 Task: For heading Use Amatic SC with red colour.  font size for heading26,  'Change the font style of data to'Amatic SC and font size to 18,  Change the alignment of both headline & data to Align right In the sheet   Spark Sales log   book
Action: Mouse pressed left at (87, 161)
Screenshot: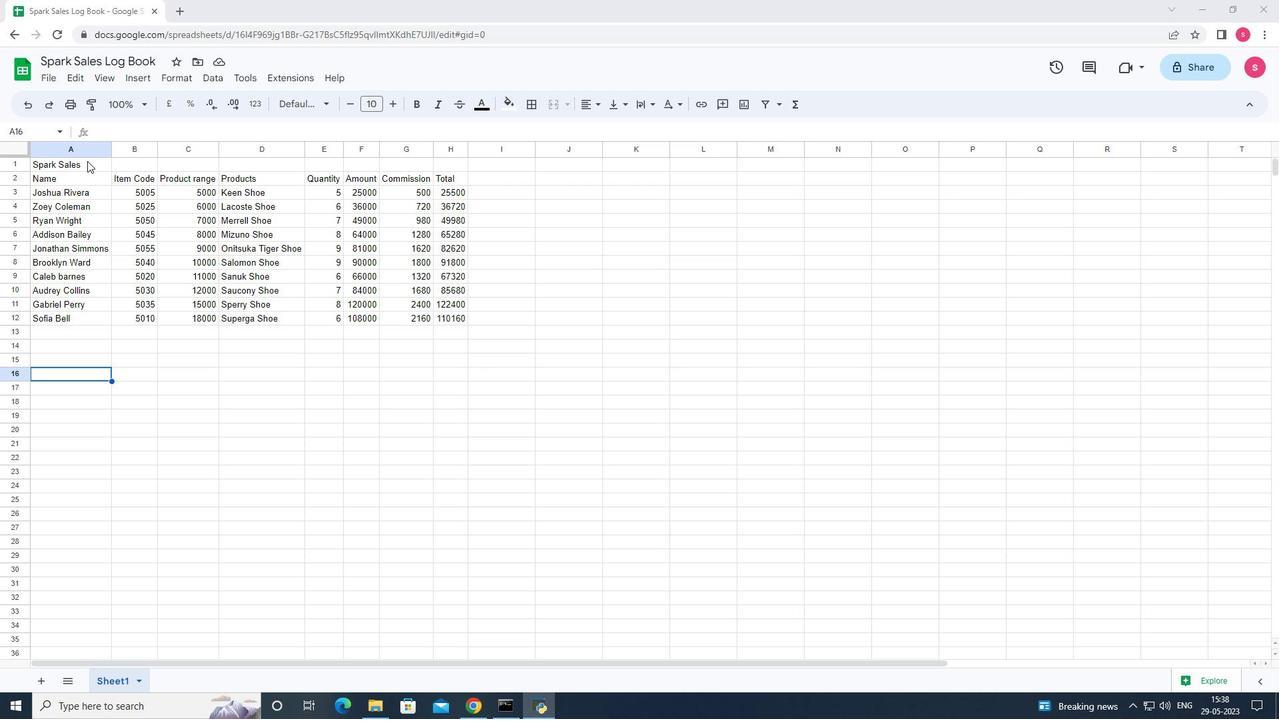
Action: Mouse moved to (325, 109)
Screenshot: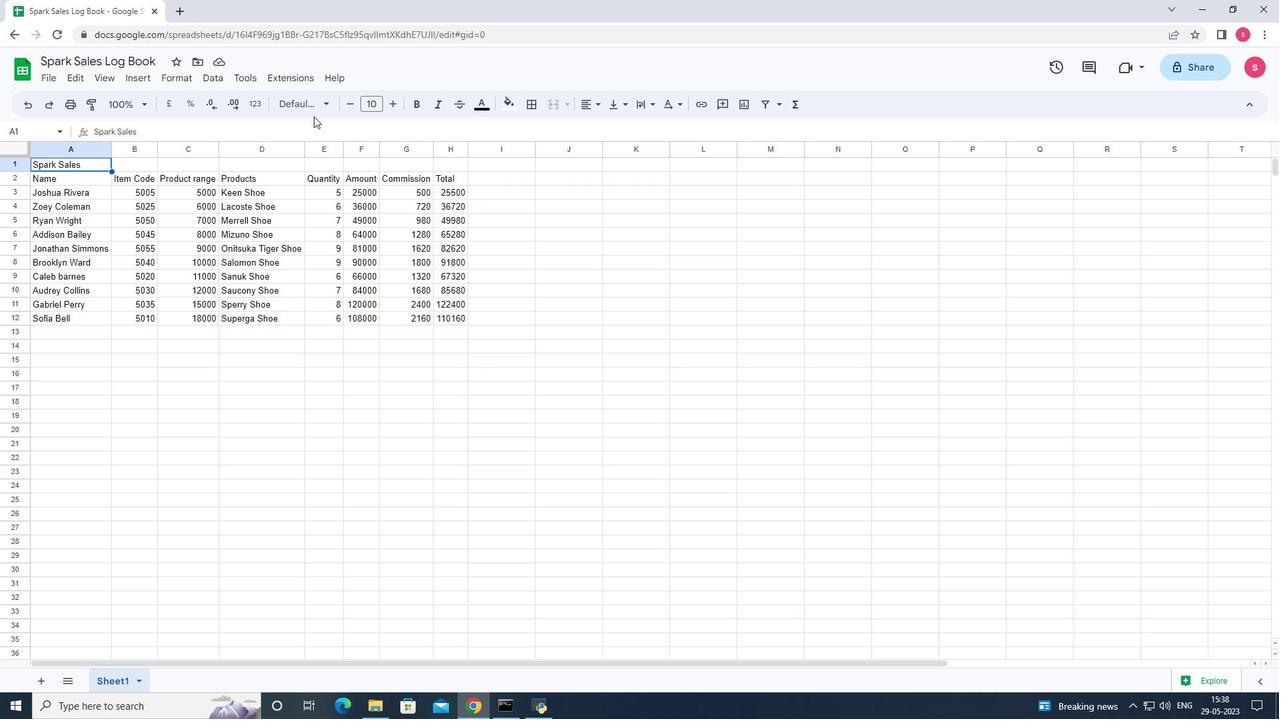 
Action: Mouse pressed left at (325, 109)
Screenshot: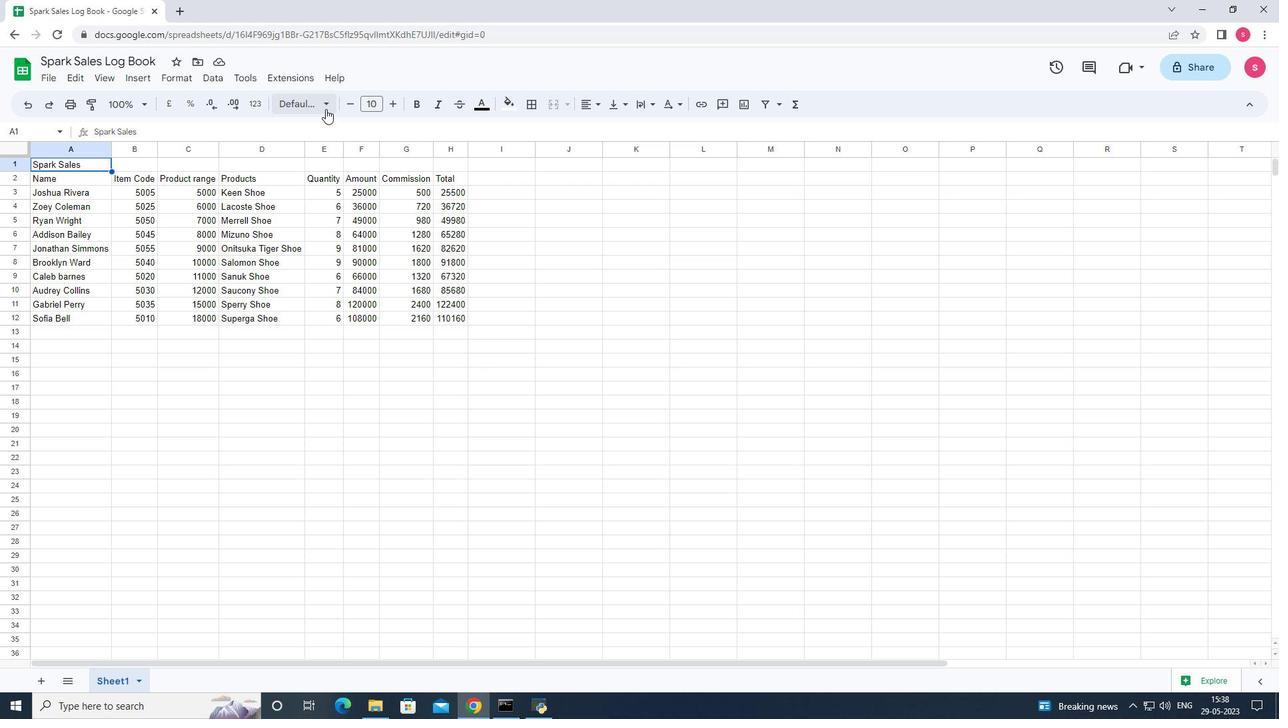 
Action: Mouse moved to (315, 312)
Screenshot: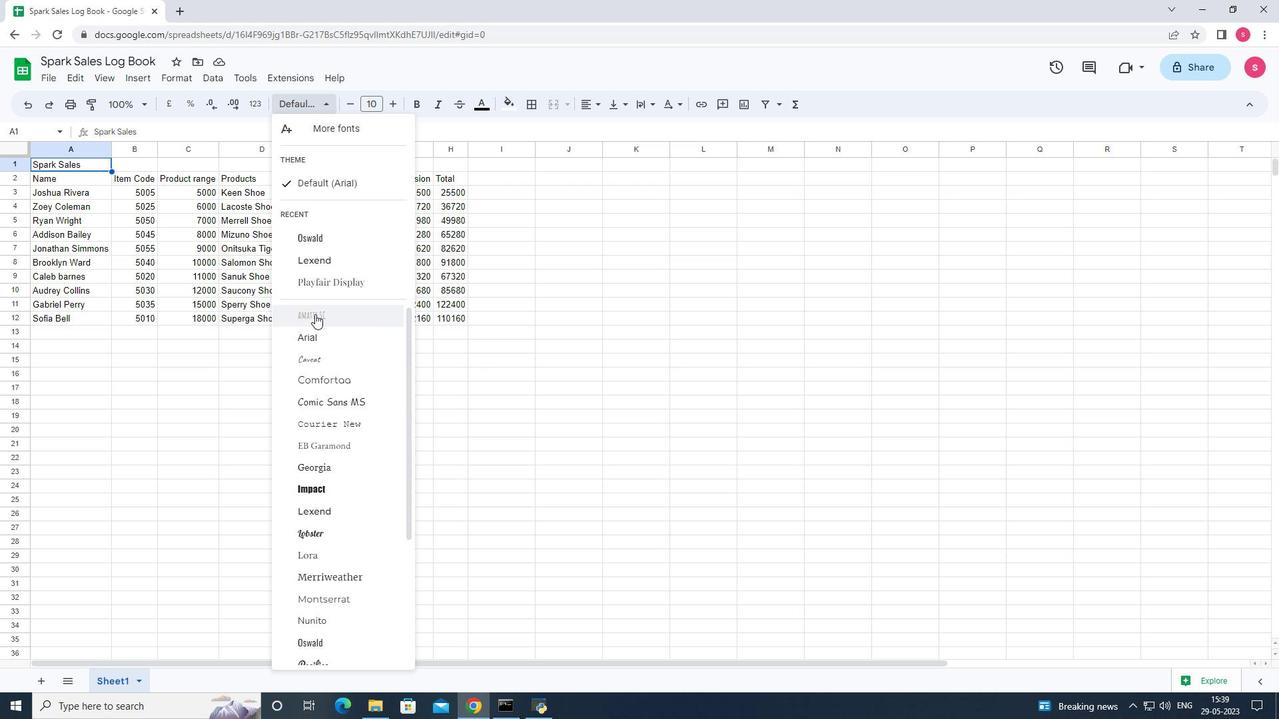 
Action: Mouse scrolled (315, 313) with delta (0, 0)
Screenshot: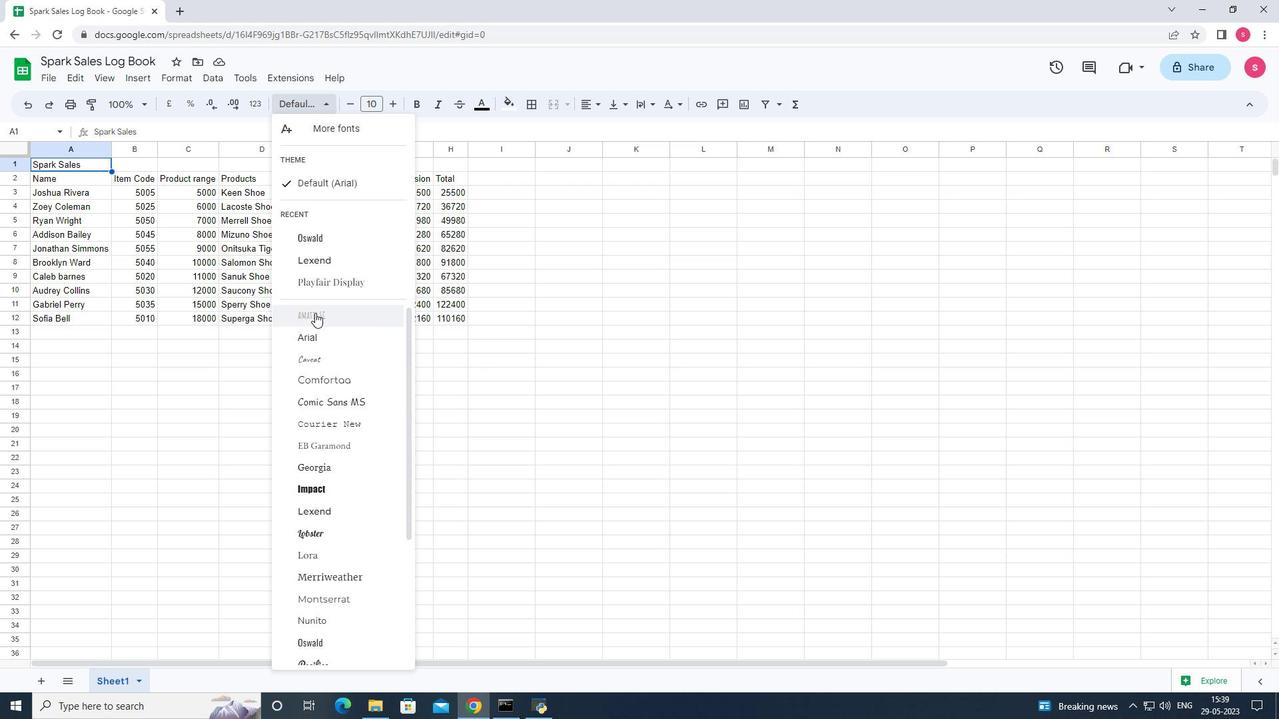 
Action: Mouse pressed left at (315, 312)
Screenshot: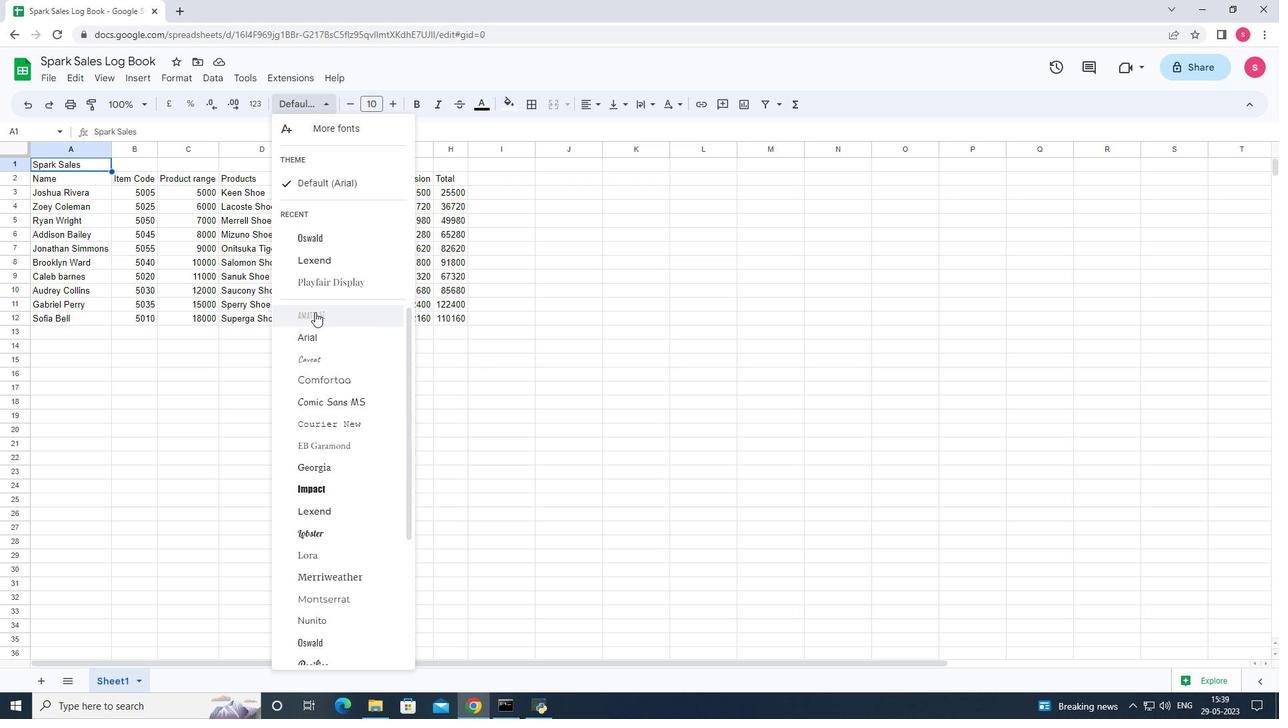 
Action: Mouse moved to (521, 105)
Screenshot: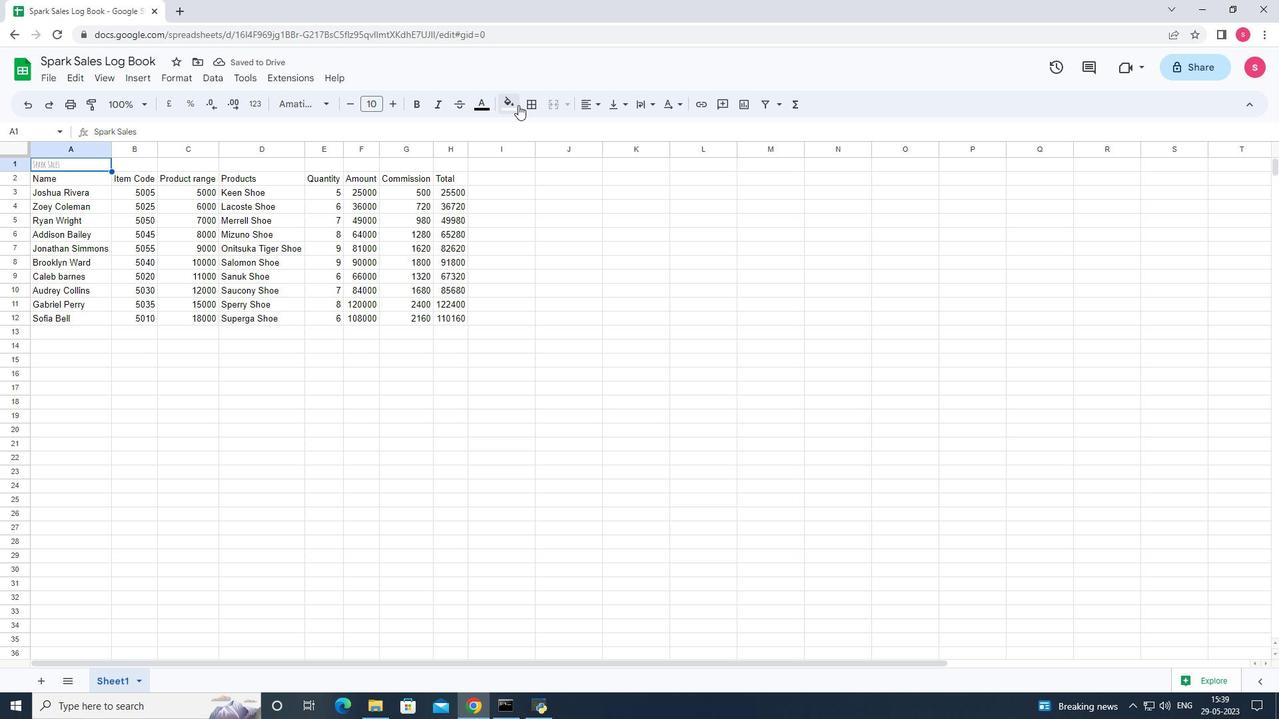
Action: Mouse pressed left at (521, 105)
Screenshot: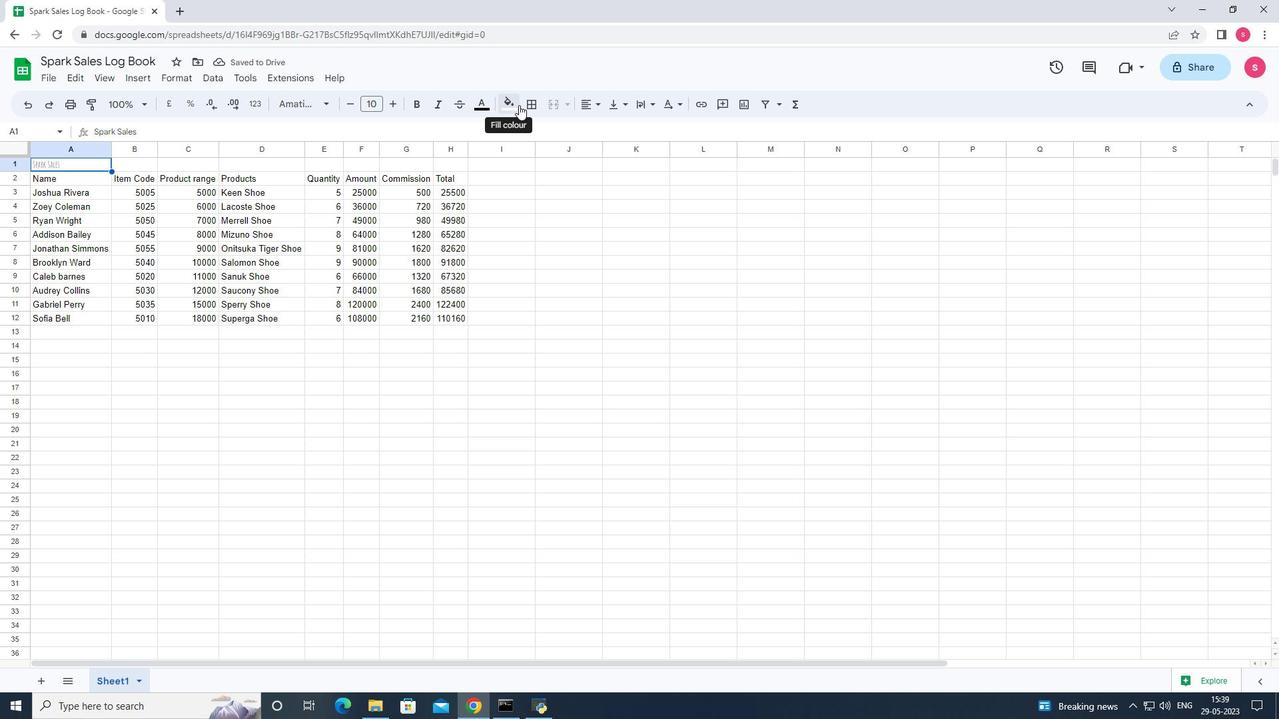 
Action: Mouse moved to (514, 107)
Screenshot: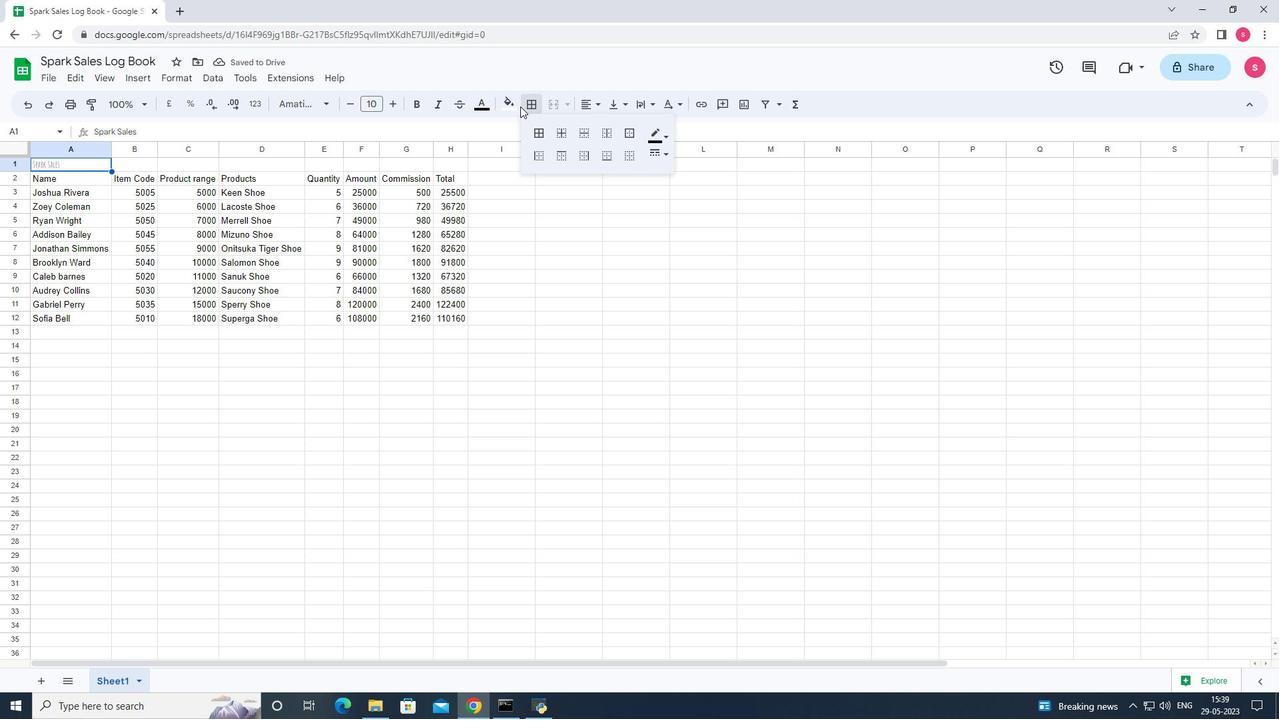 
Action: Mouse pressed left at (514, 107)
Screenshot: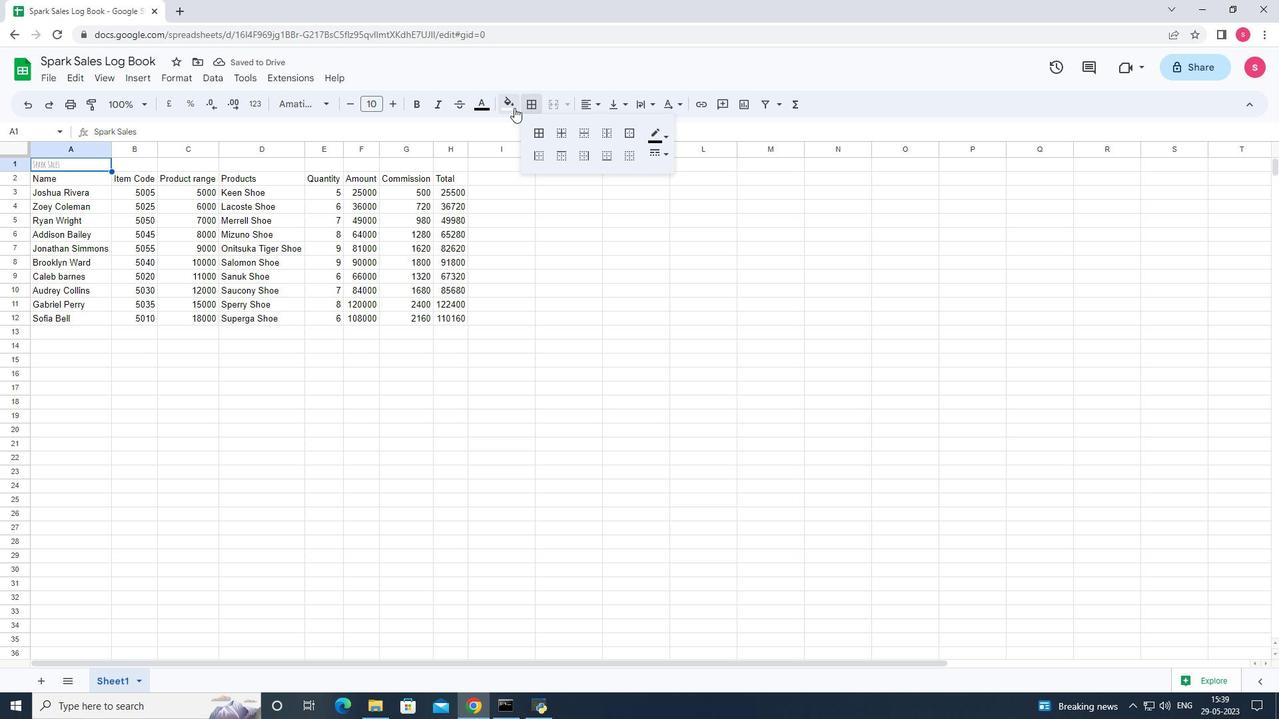 
Action: Mouse moved to (476, 105)
Screenshot: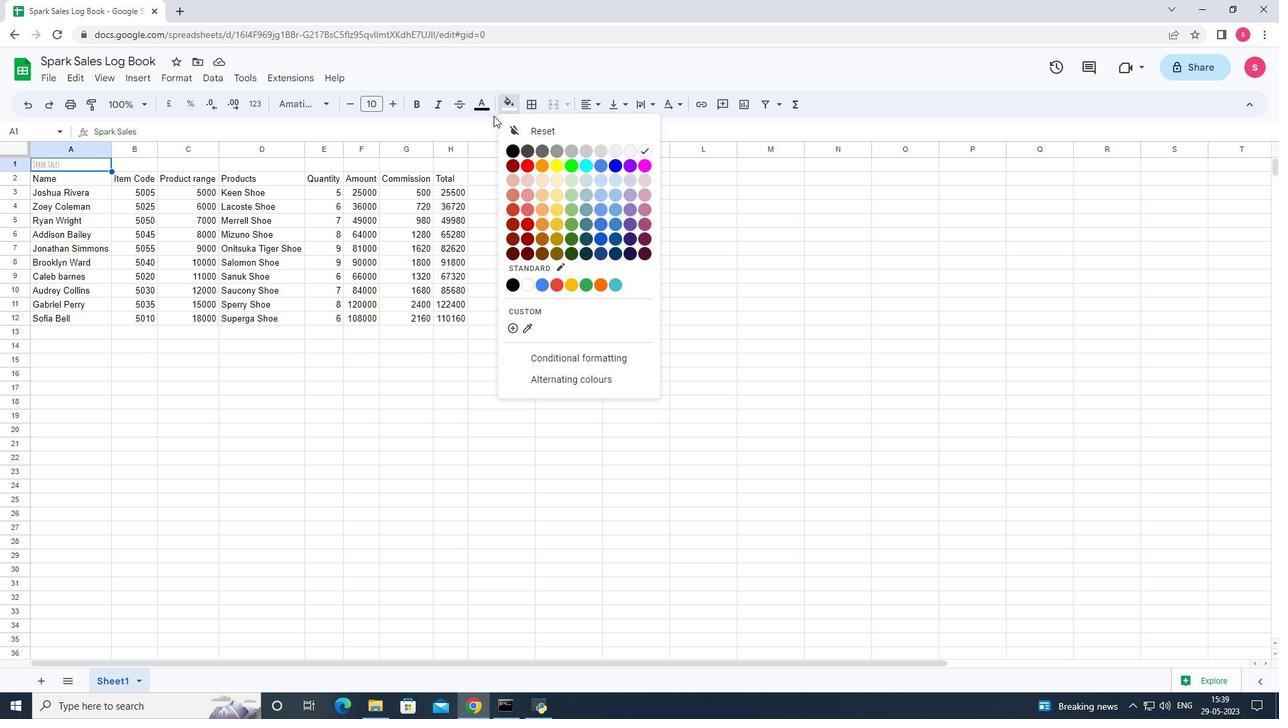 
Action: Mouse pressed left at (476, 105)
Screenshot: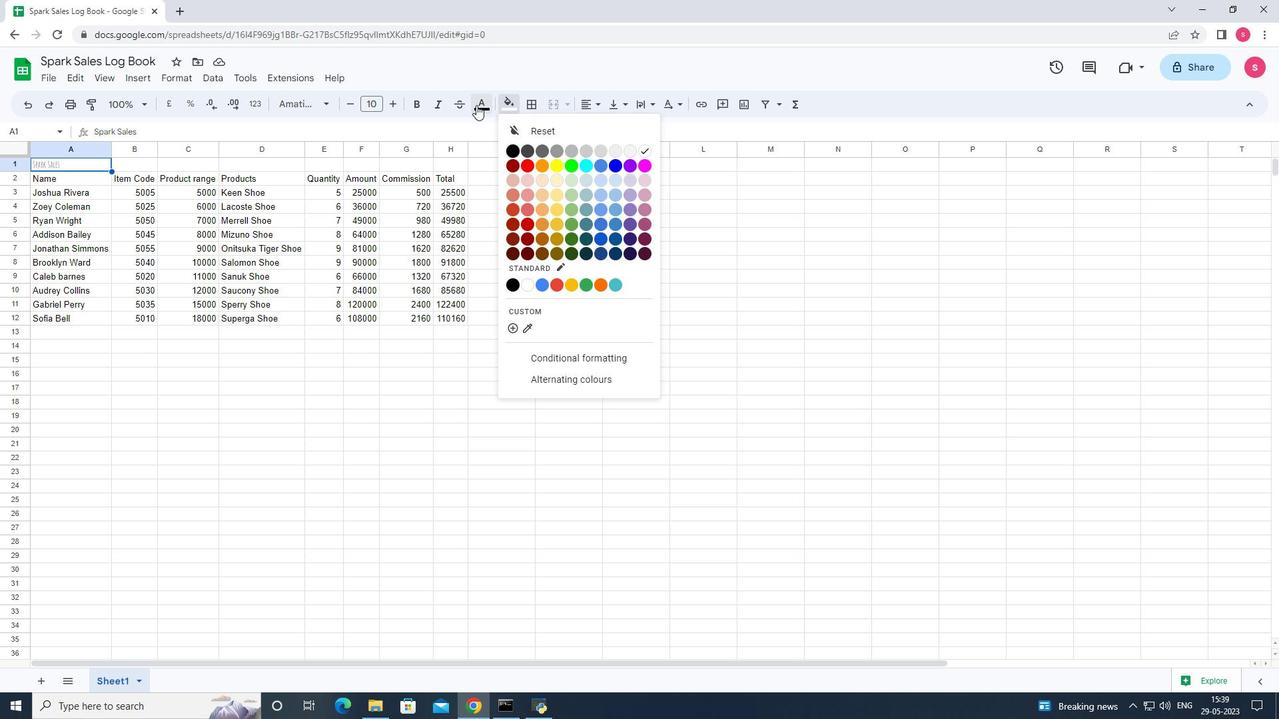 
Action: Mouse moved to (503, 165)
Screenshot: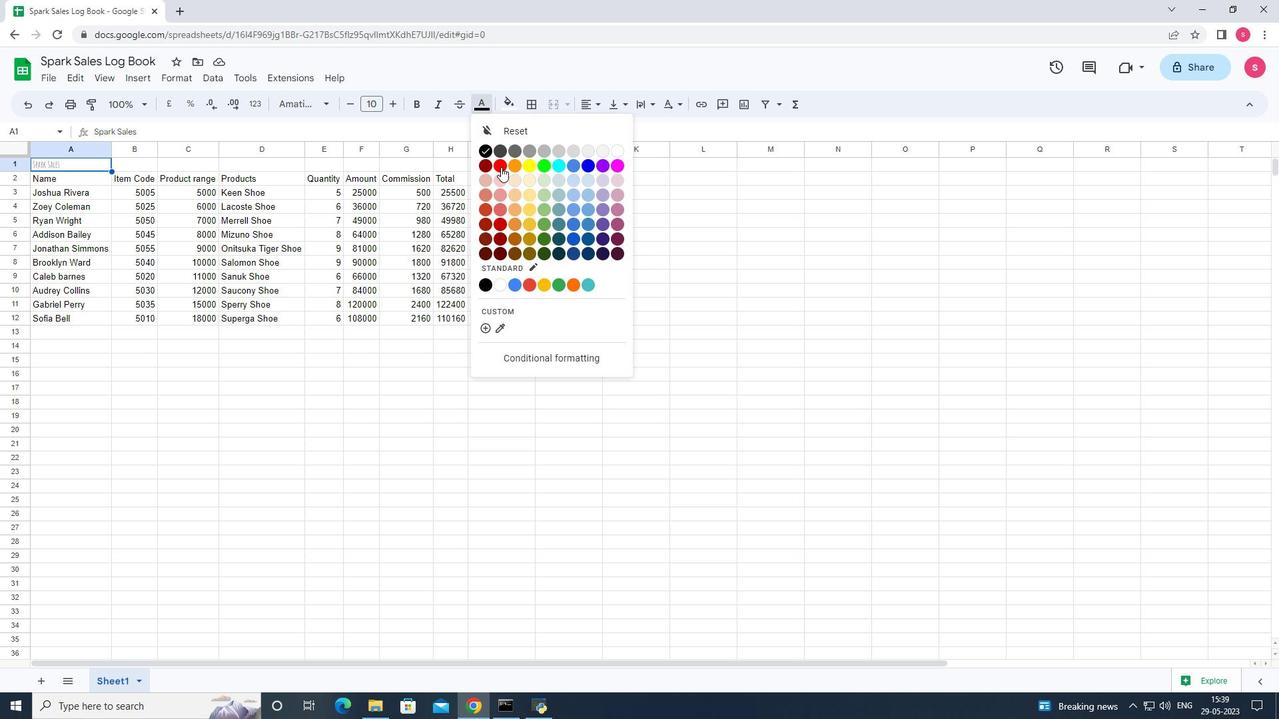 
Action: Mouse pressed left at (503, 165)
Screenshot: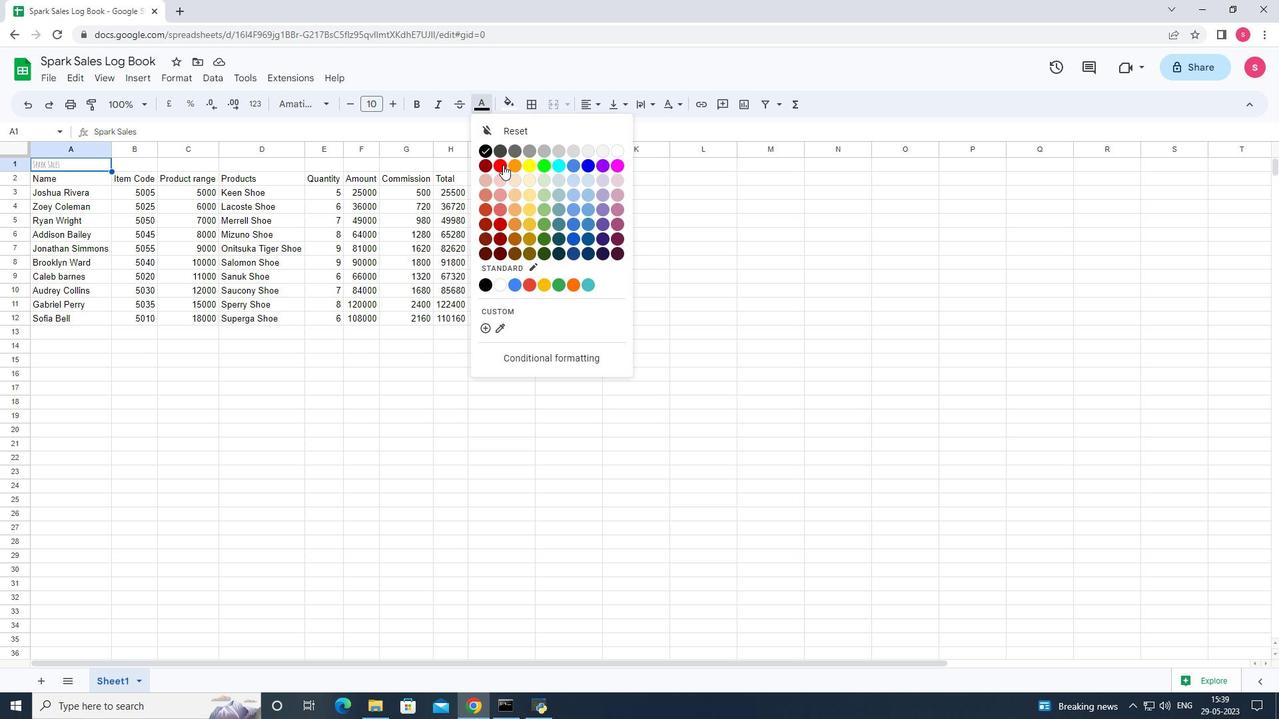 
Action: Mouse moved to (387, 103)
Screenshot: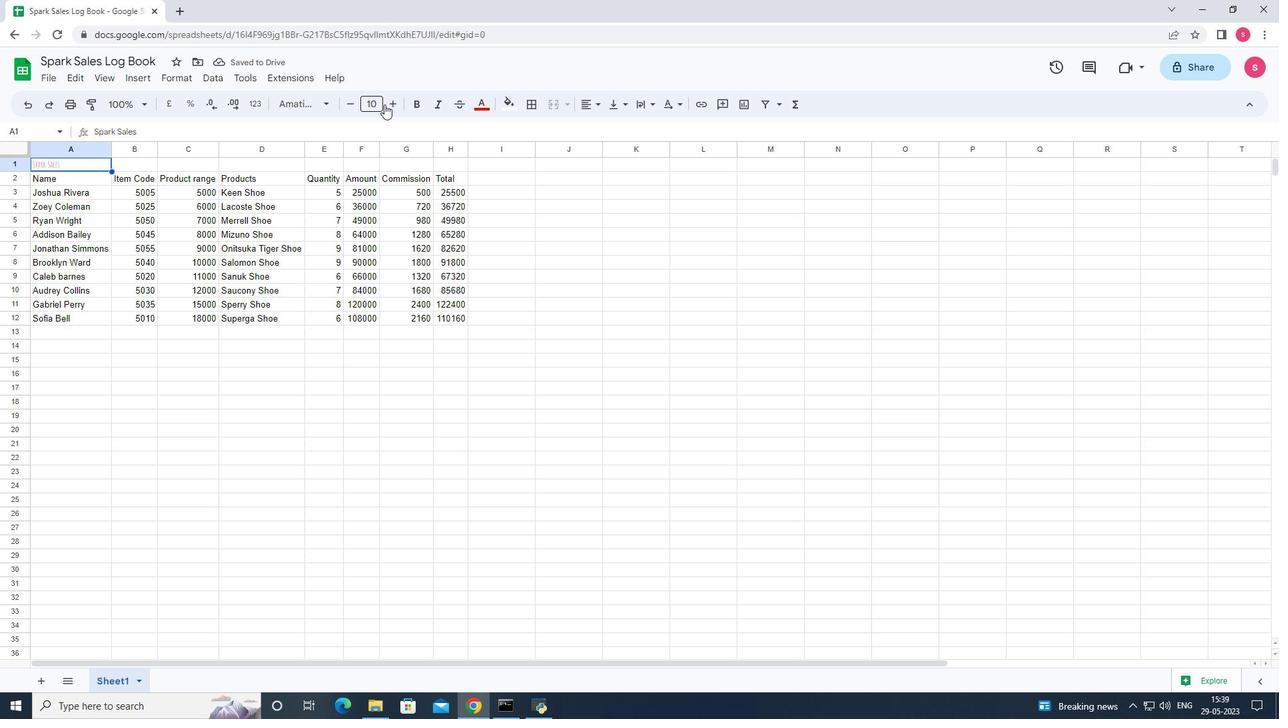 
Action: Mouse pressed left at (387, 103)
Screenshot: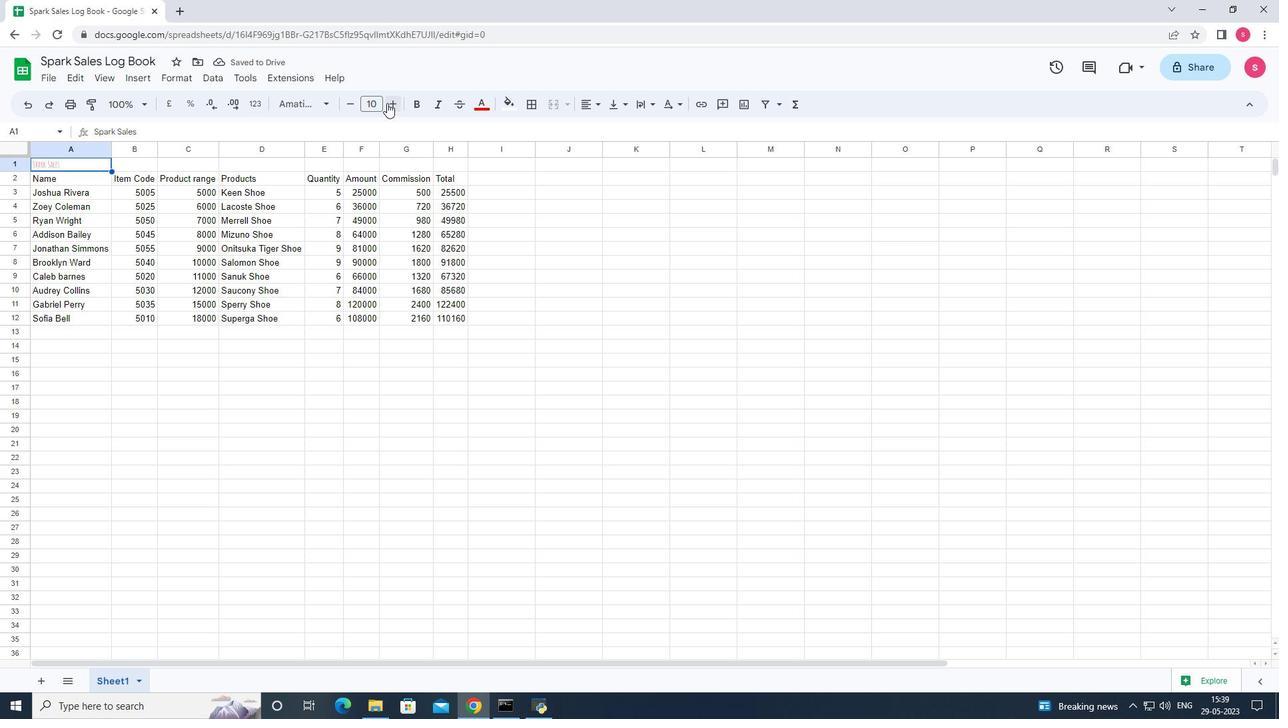 
Action: Mouse pressed left at (387, 103)
Screenshot: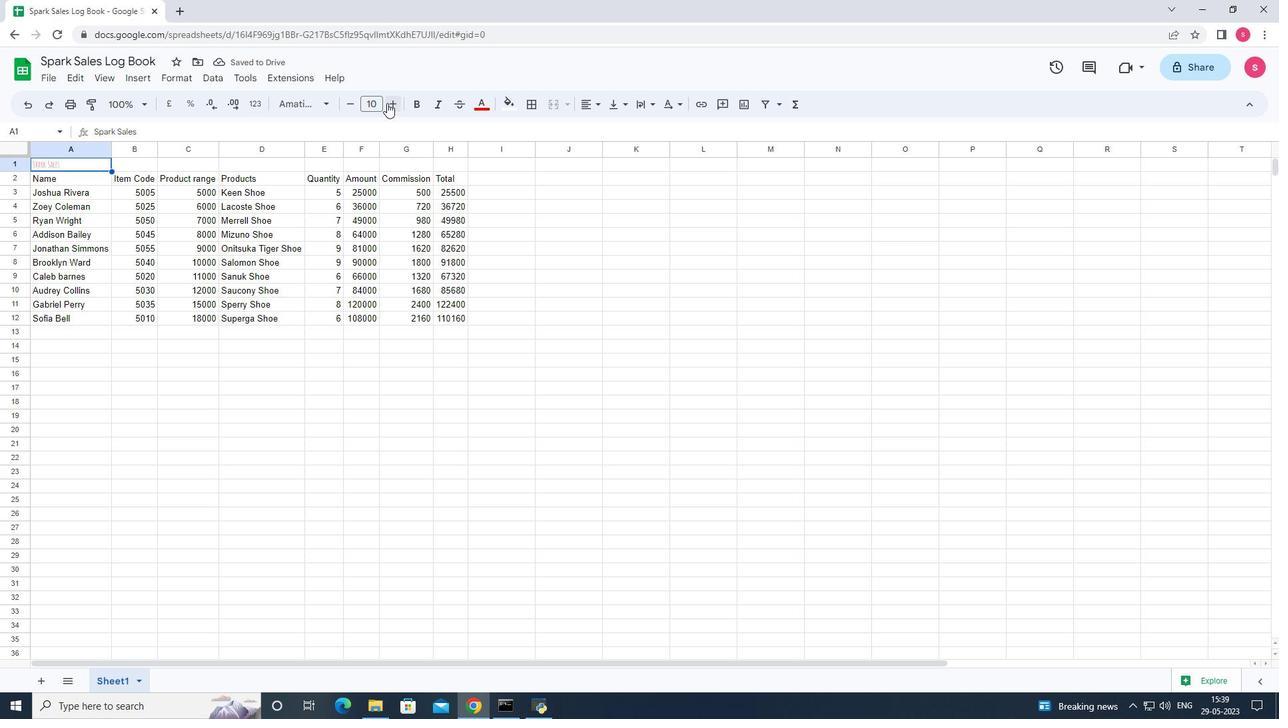
Action: Mouse pressed left at (387, 103)
Screenshot: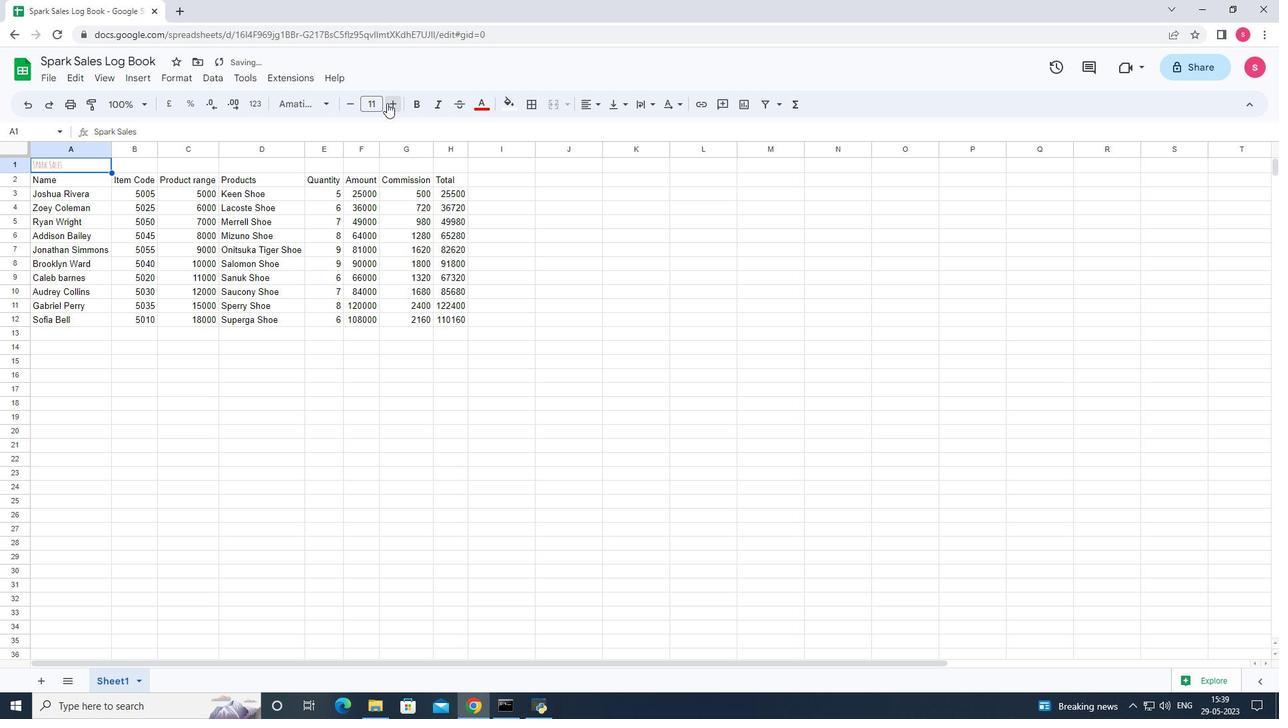
Action: Mouse pressed left at (387, 103)
Screenshot: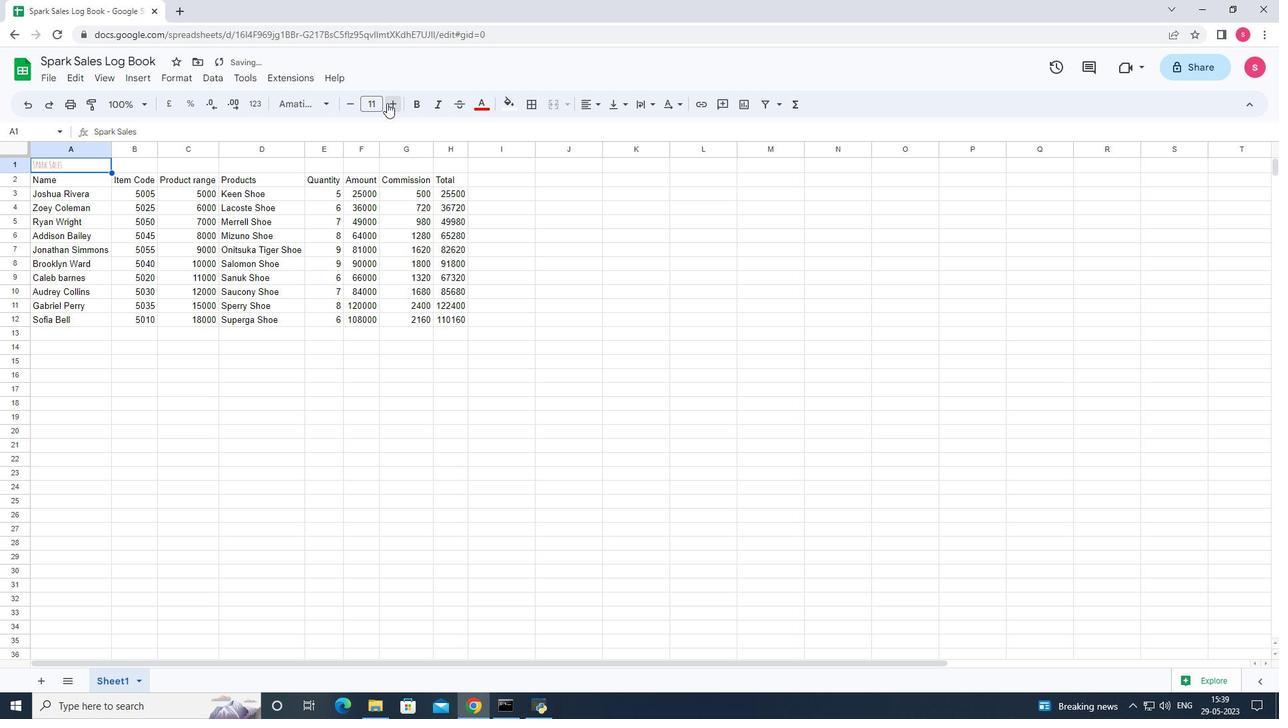 
Action: Mouse pressed left at (387, 103)
Screenshot: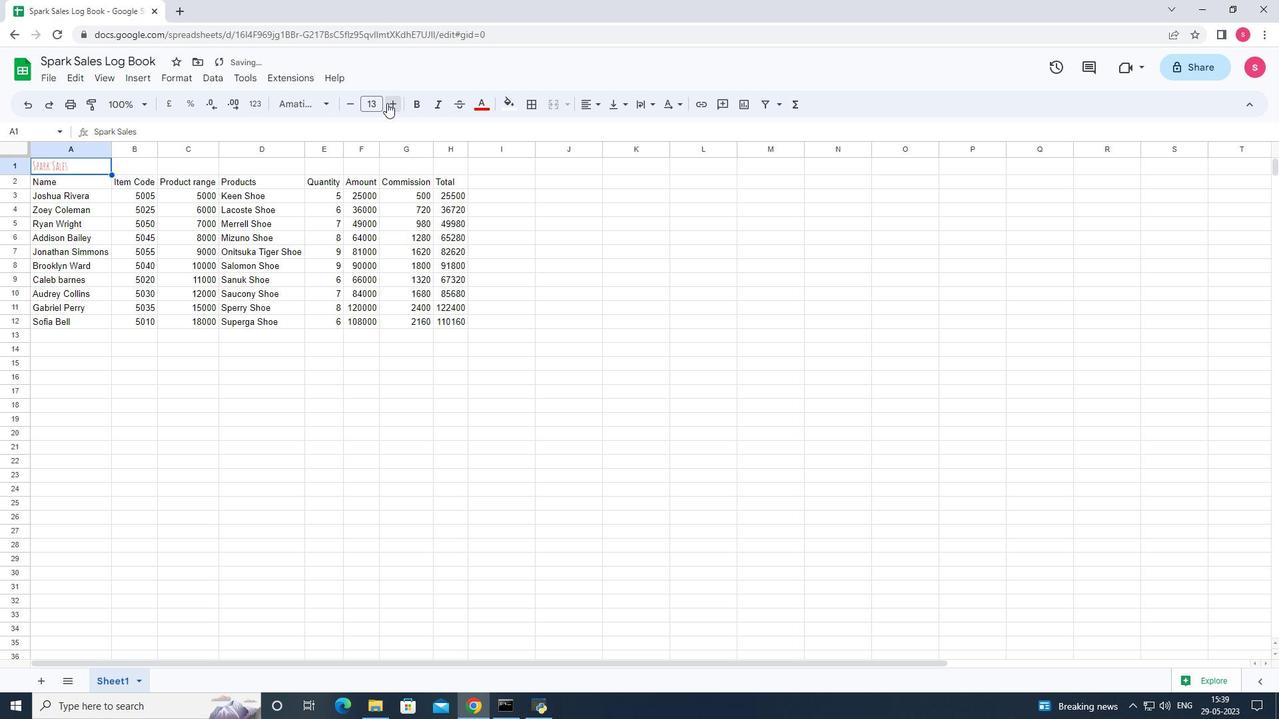
Action: Mouse pressed left at (387, 103)
Screenshot: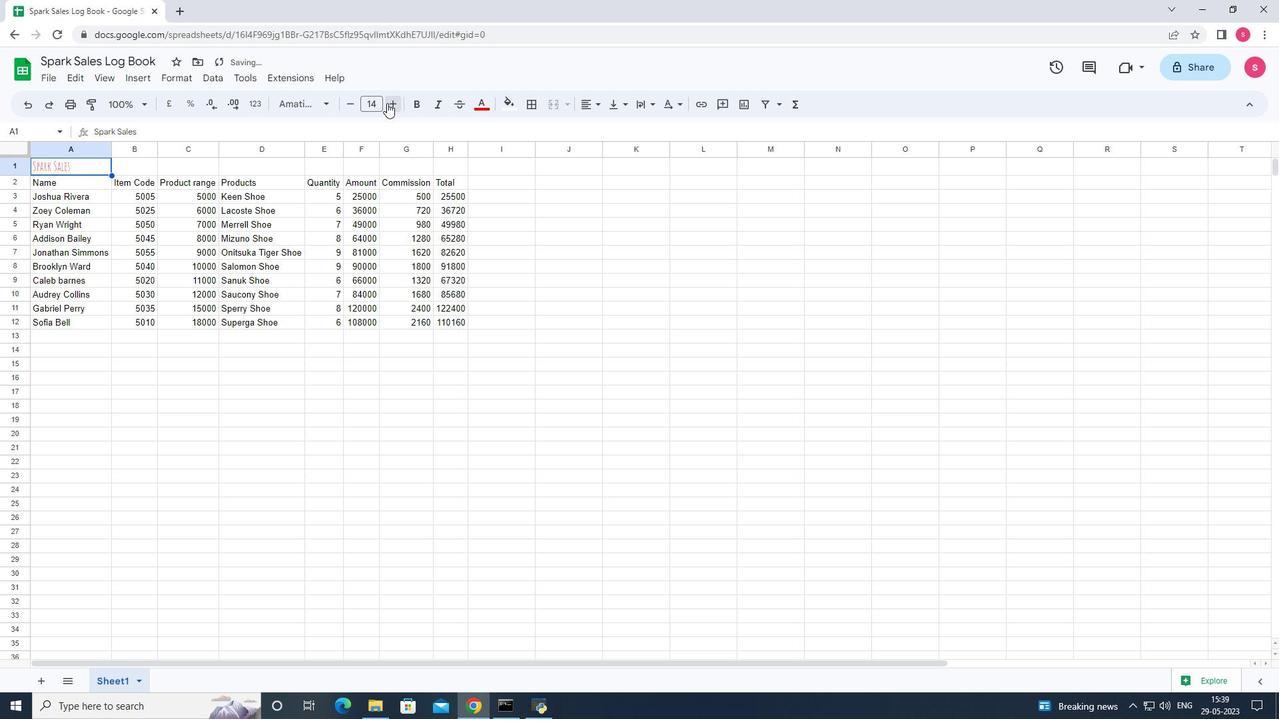 
Action: Mouse pressed left at (387, 103)
Screenshot: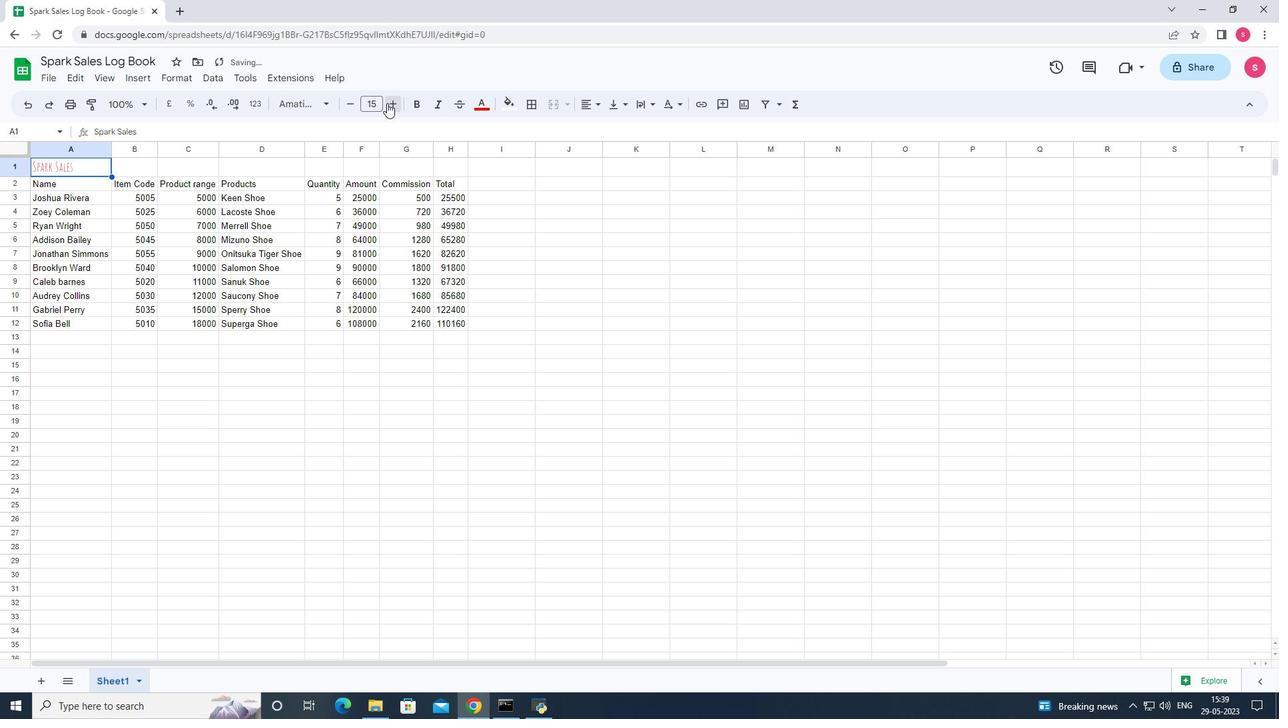 
Action: Mouse pressed left at (387, 103)
Screenshot: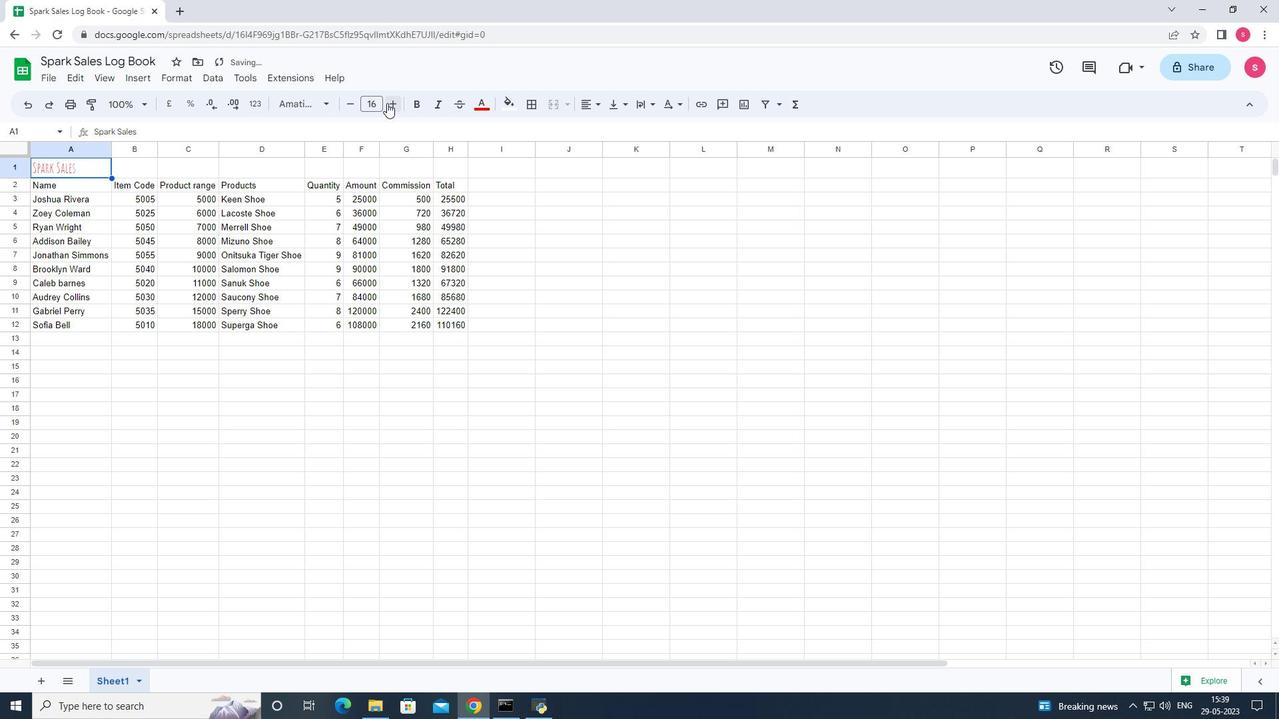 
Action: Mouse pressed left at (387, 103)
Screenshot: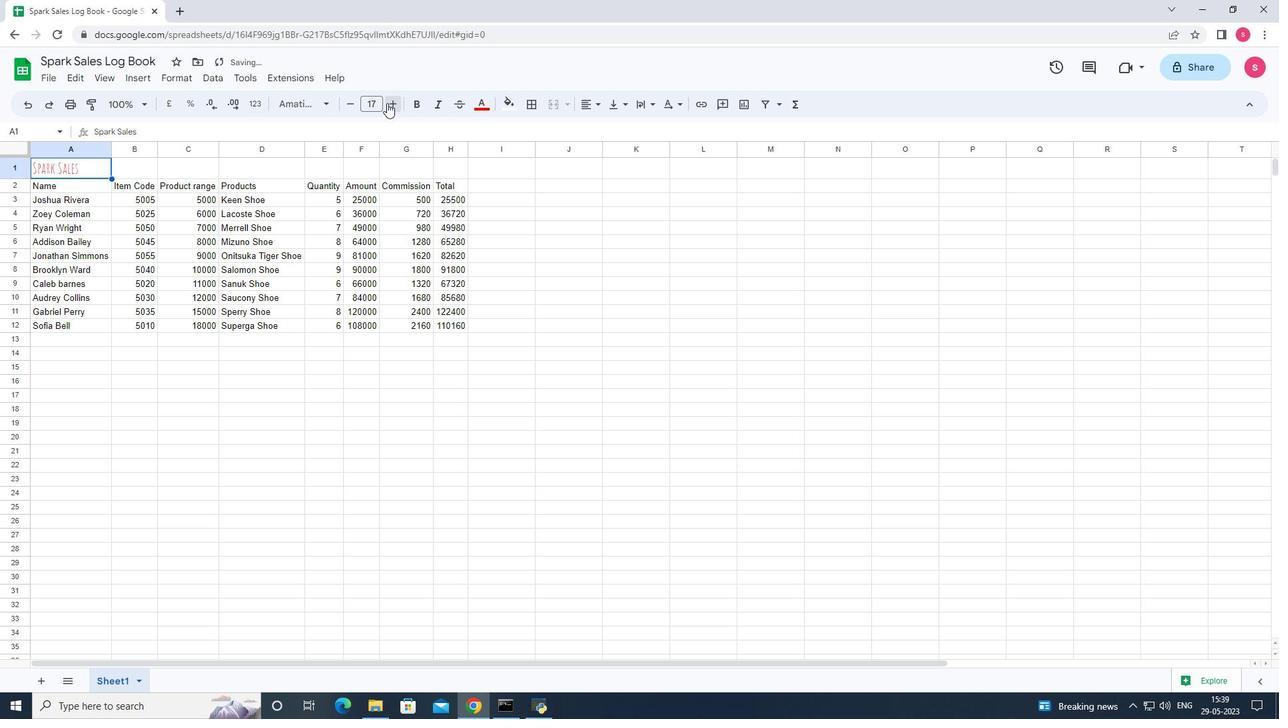 
Action: Mouse pressed left at (387, 103)
Screenshot: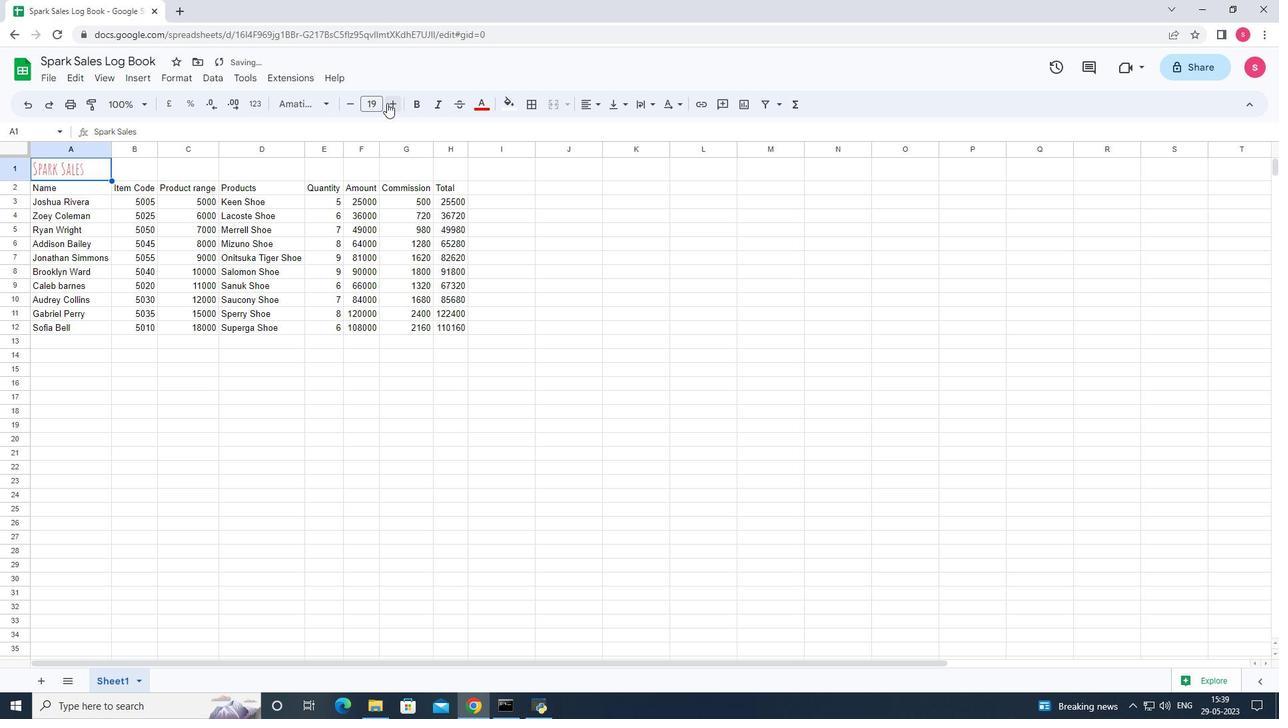 
Action: Mouse pressed left at (387, 103)
Screenshot: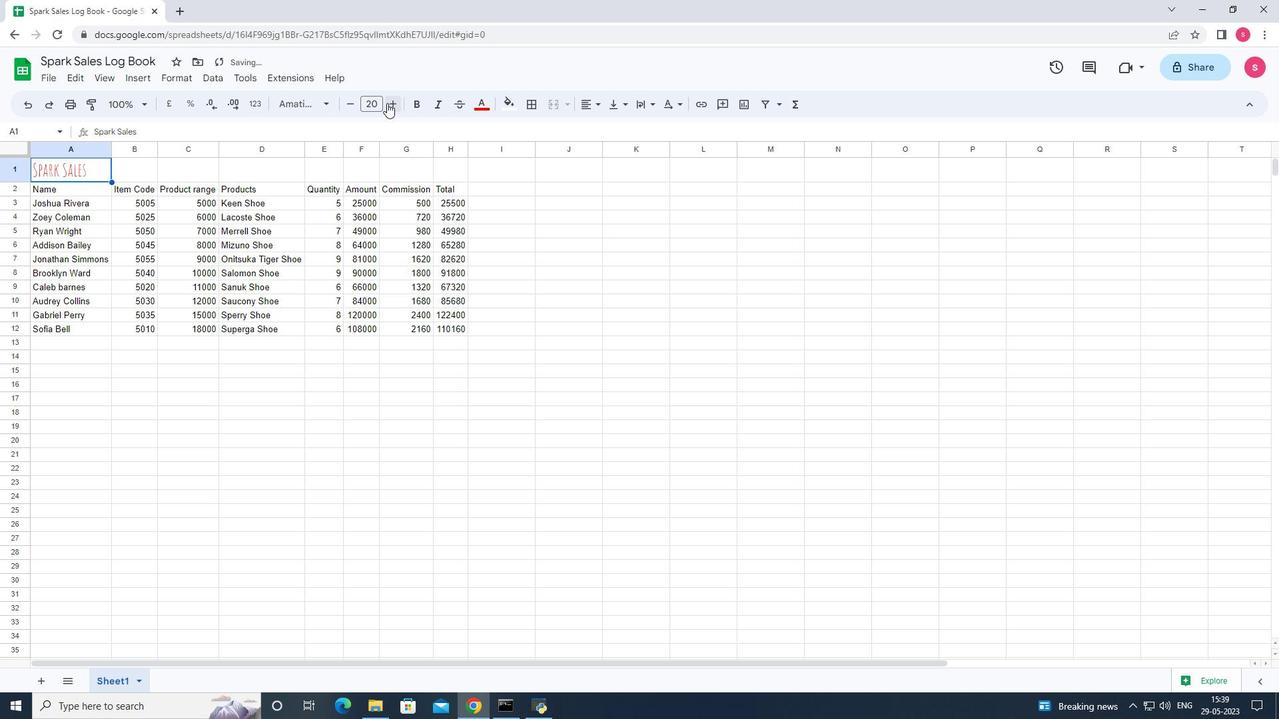 
Action: Mouse pressed left at (387, 103)
Screenshot: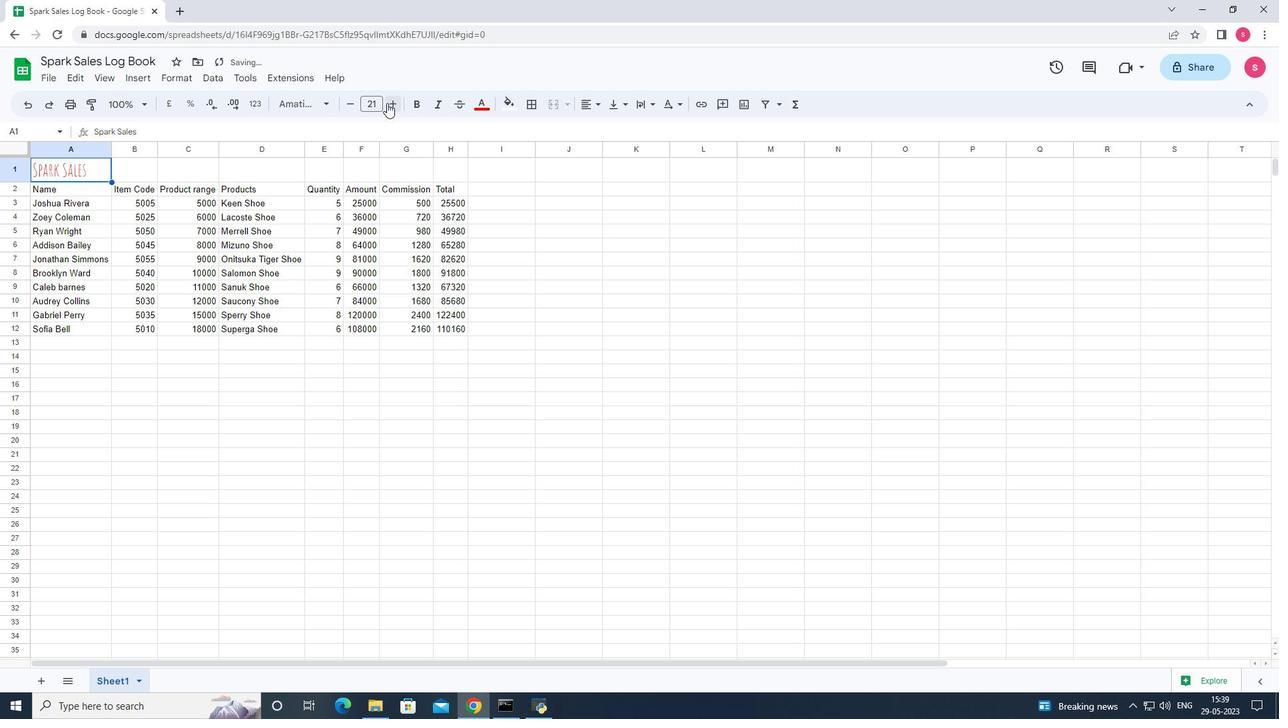 
Action: Mouse pressed left at (387, 103)
Screenshot: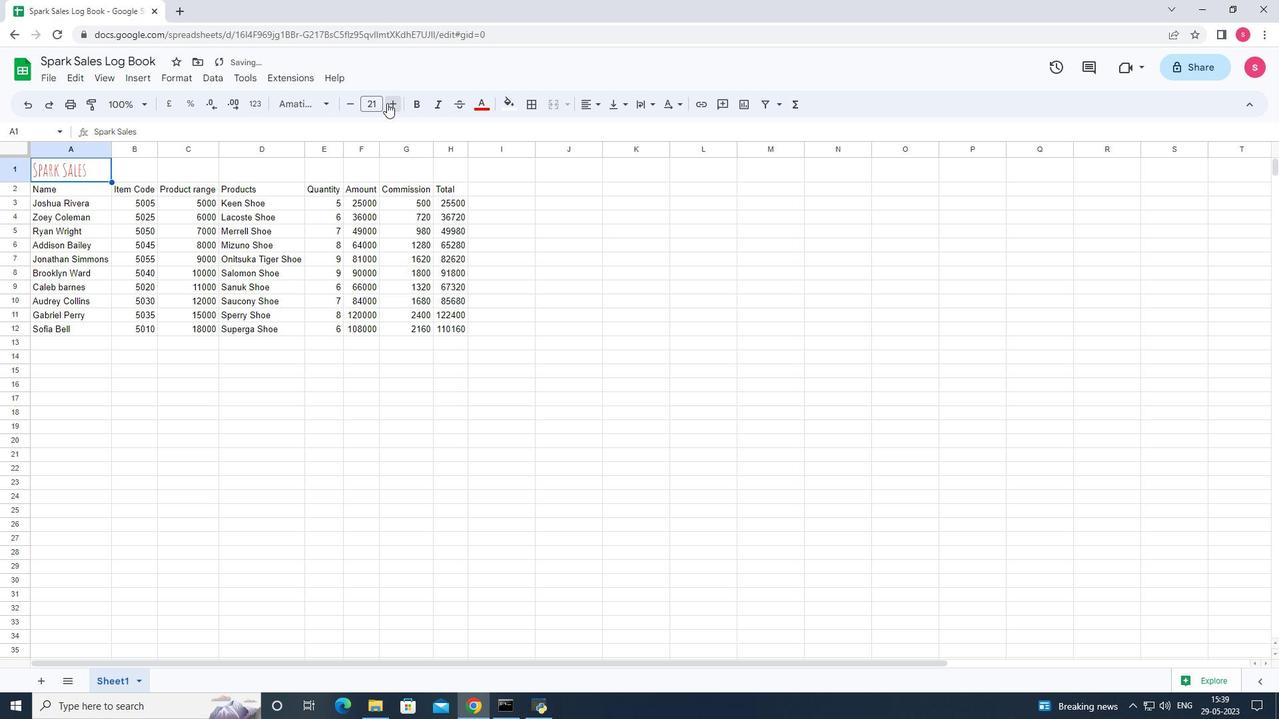 
Action: Mouse pressed left at (387, 103)
Screenshot: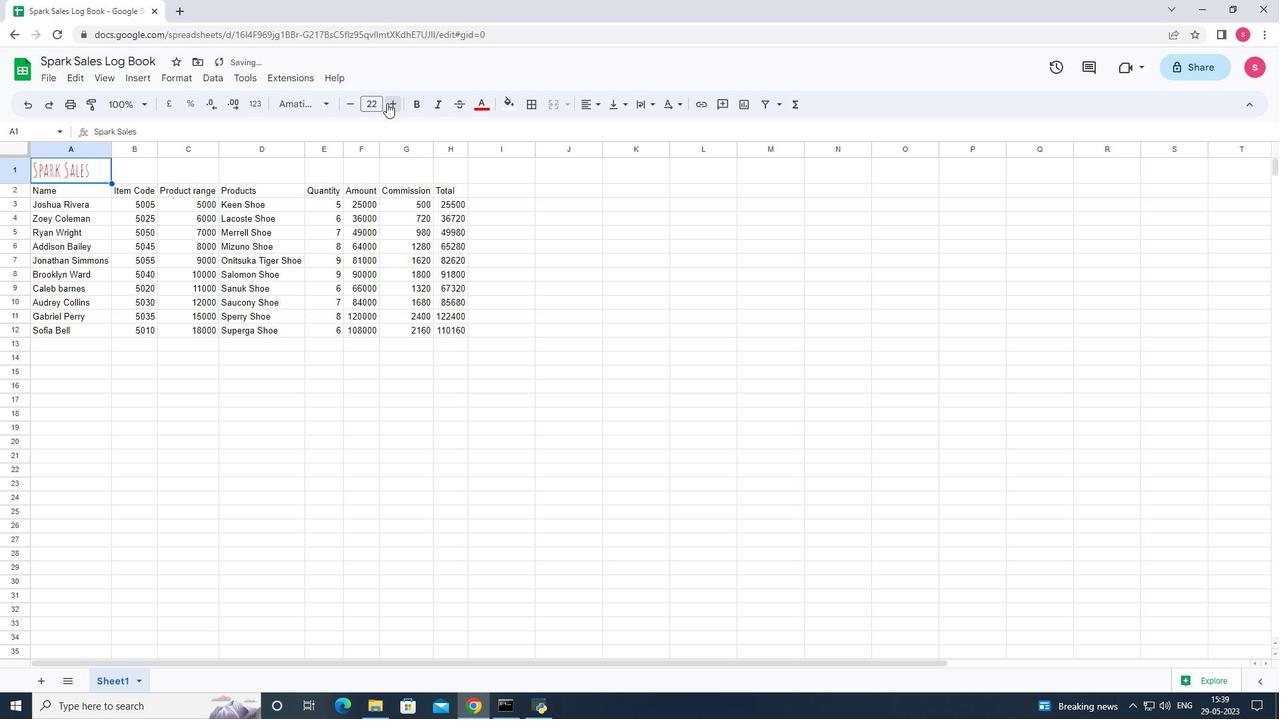 
Action: Mouse pressed left at (387, 103)
Screenshot: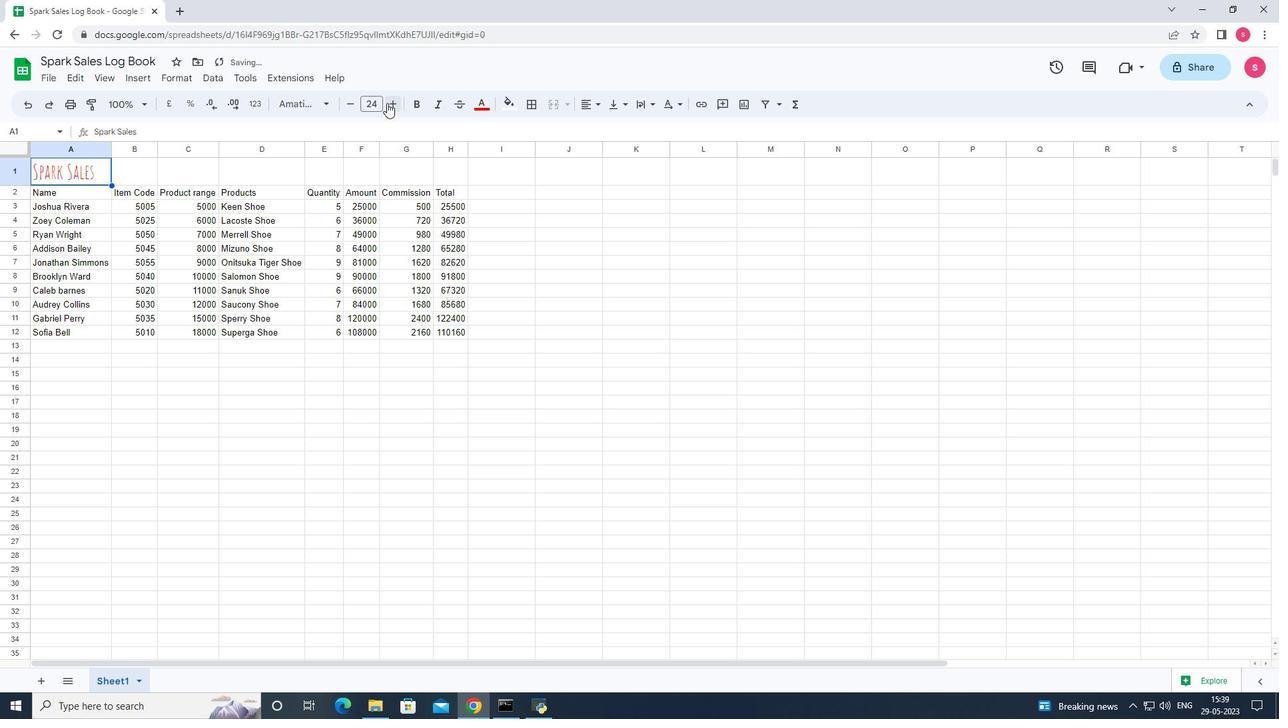
Action: Mouse pressed left at (387, 103)
Screenshot: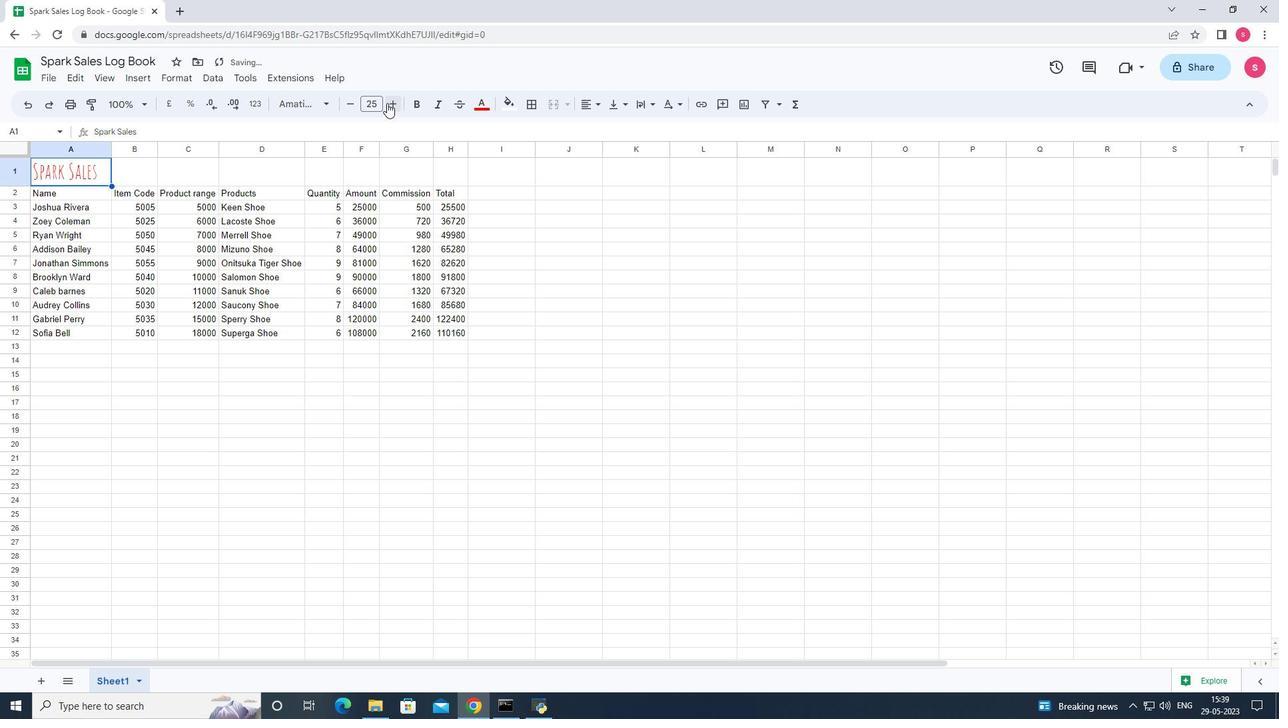 
Action: Mouse moved to (95, 197)
Screenshot: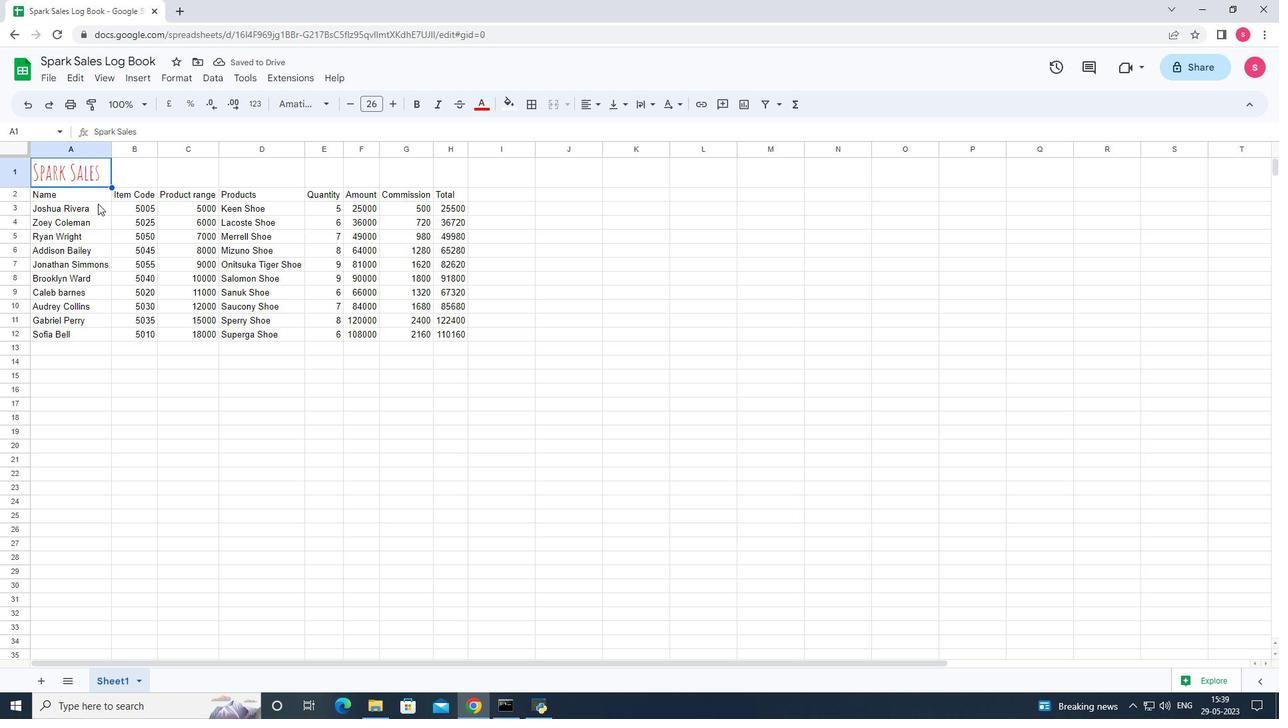 
Action: Mouse pressed left at (95, 197)
Screenshot: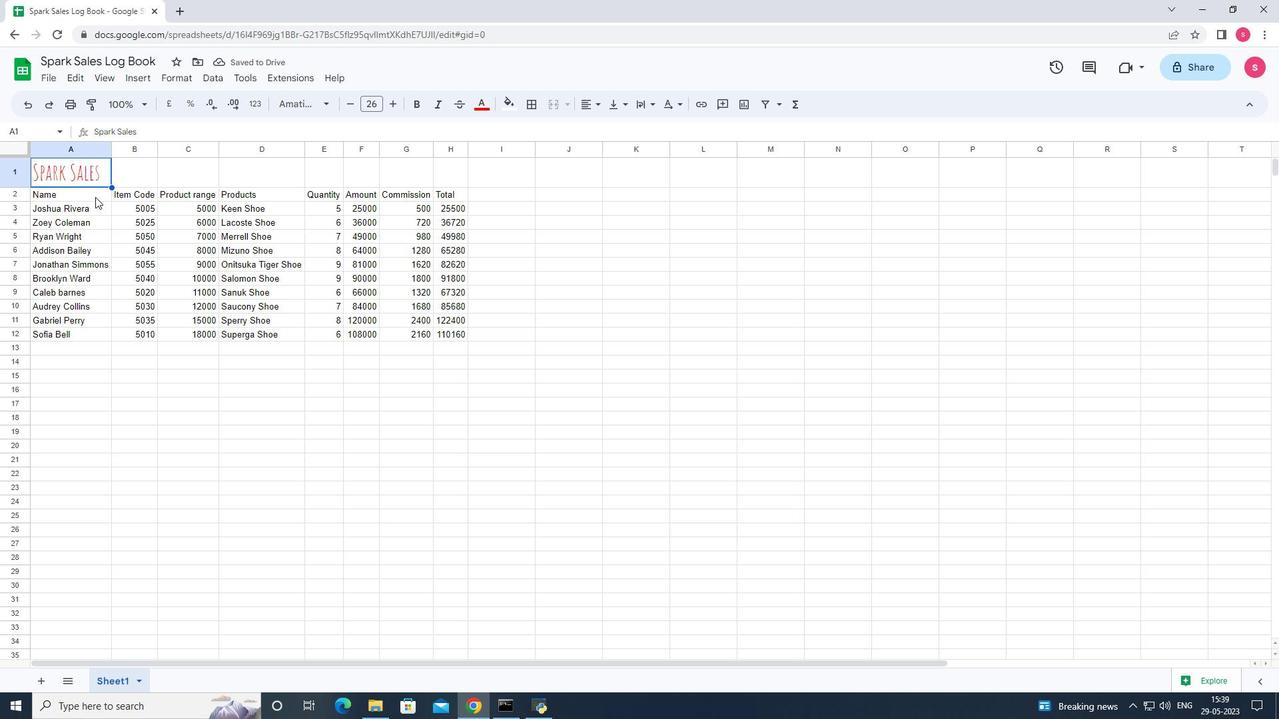 
Action: Mouse moved to (326, 106)
Screenshot: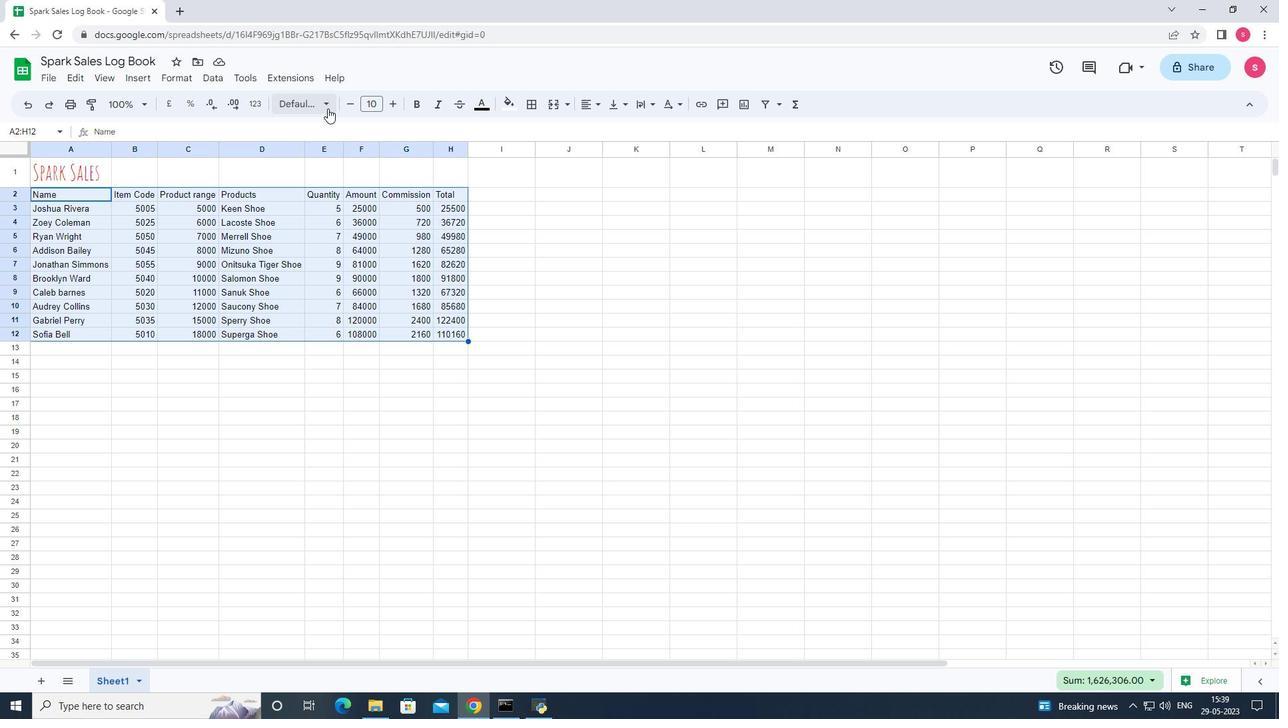 
Action: Mouse pressed left at (326, 106)
Screenshot: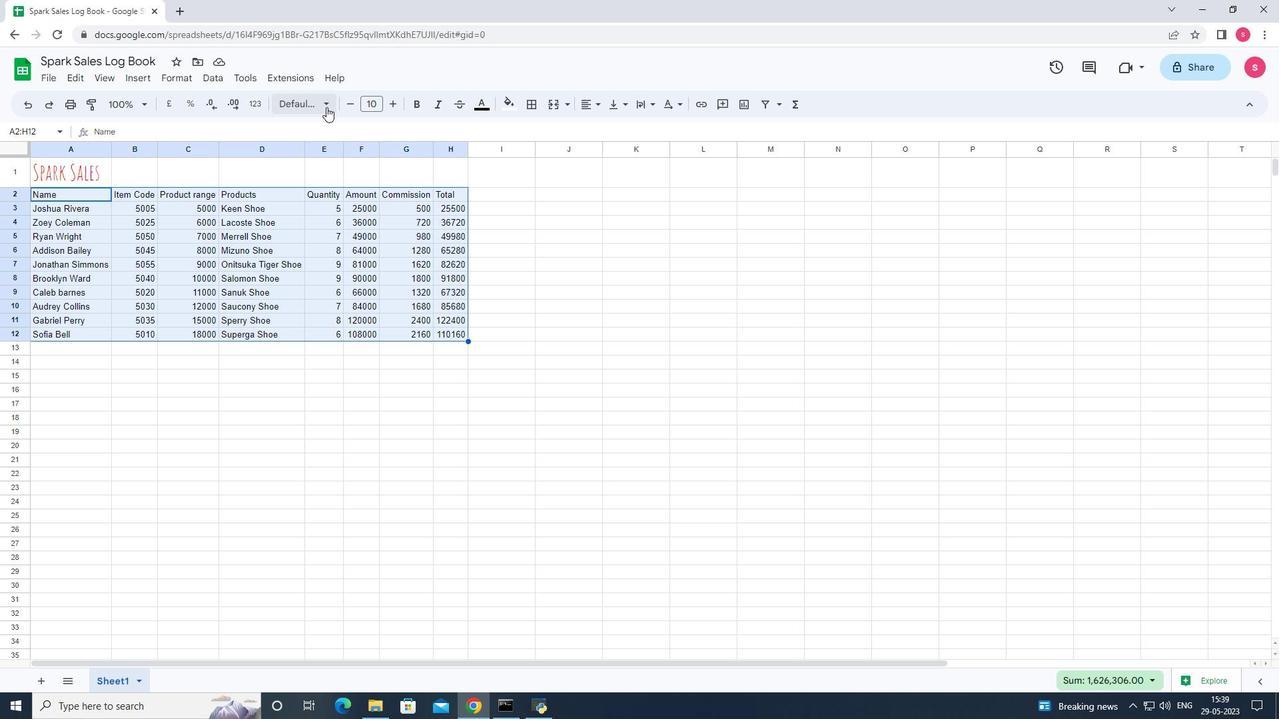 
Action: Mouse moved to (312, 235)
Screenshot: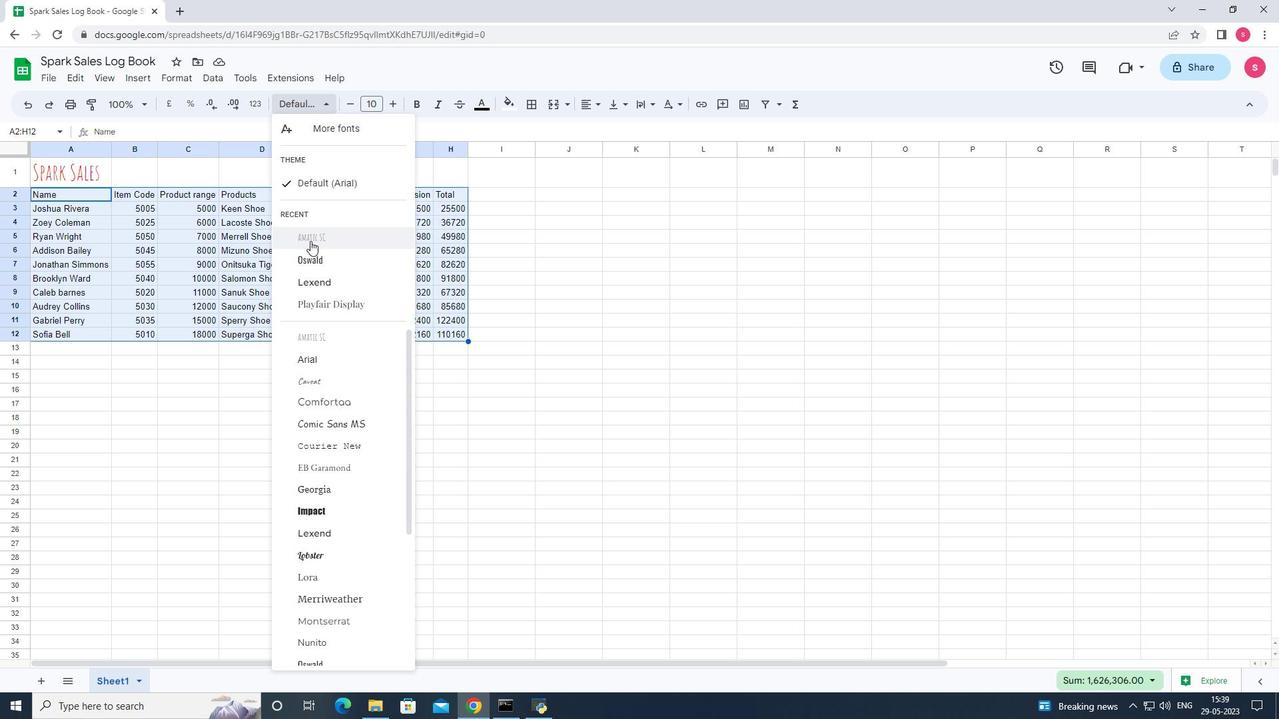 
Action: Mouse pressed left at (312, 235)
Screenshot: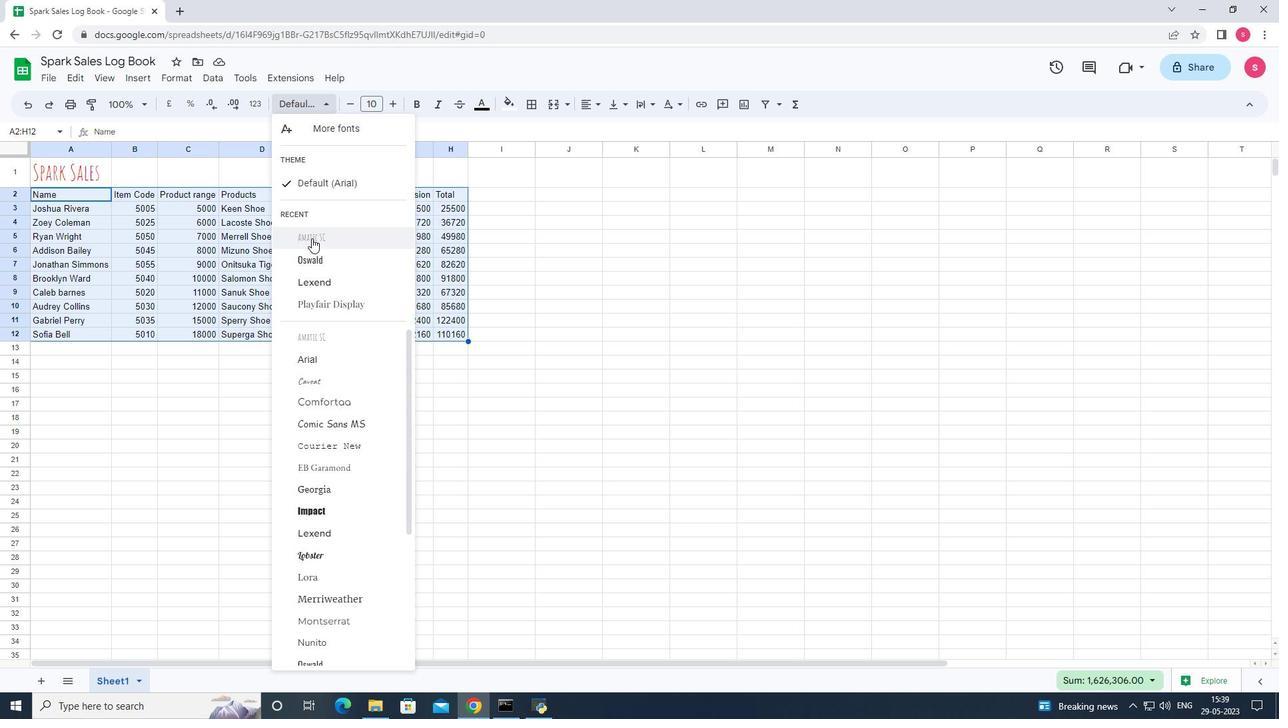 
Action: Mouse moved to (392, 107)
Screenshot: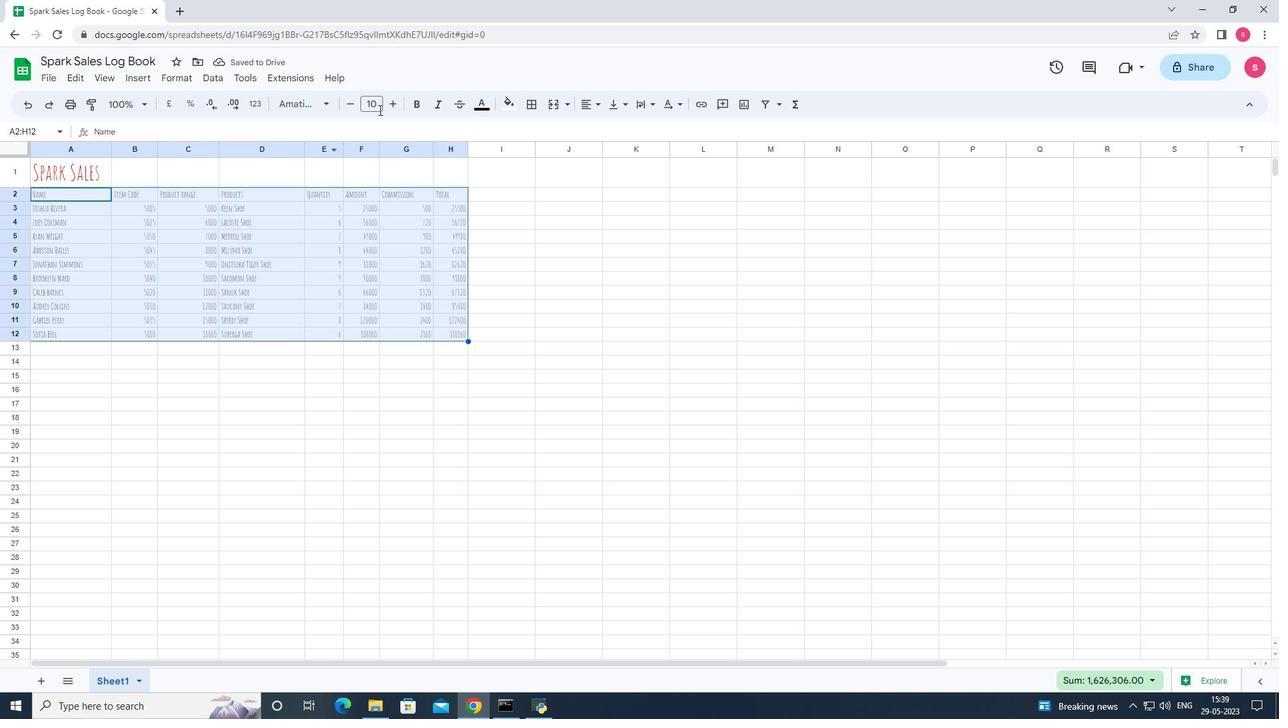 
Action: Mouse pressed left at (392, 107)
Screenshot: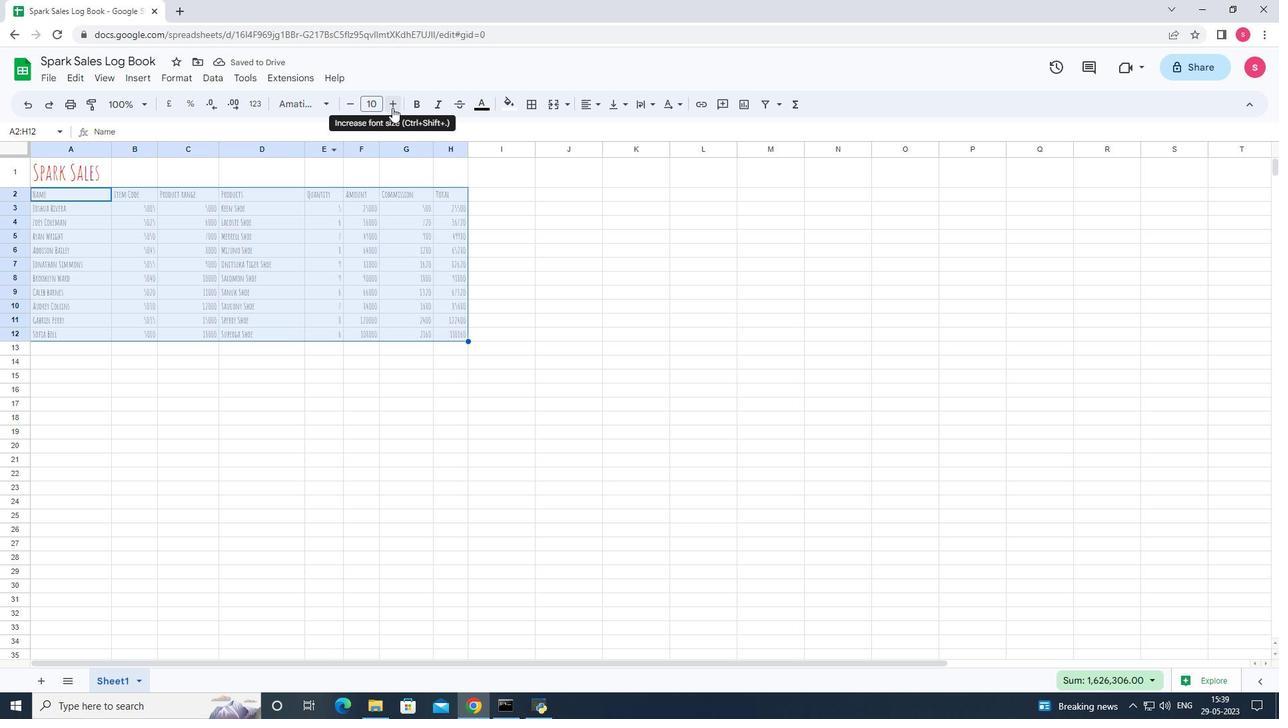
Action: Mouse pressed left at (392, 107)
Screenshot: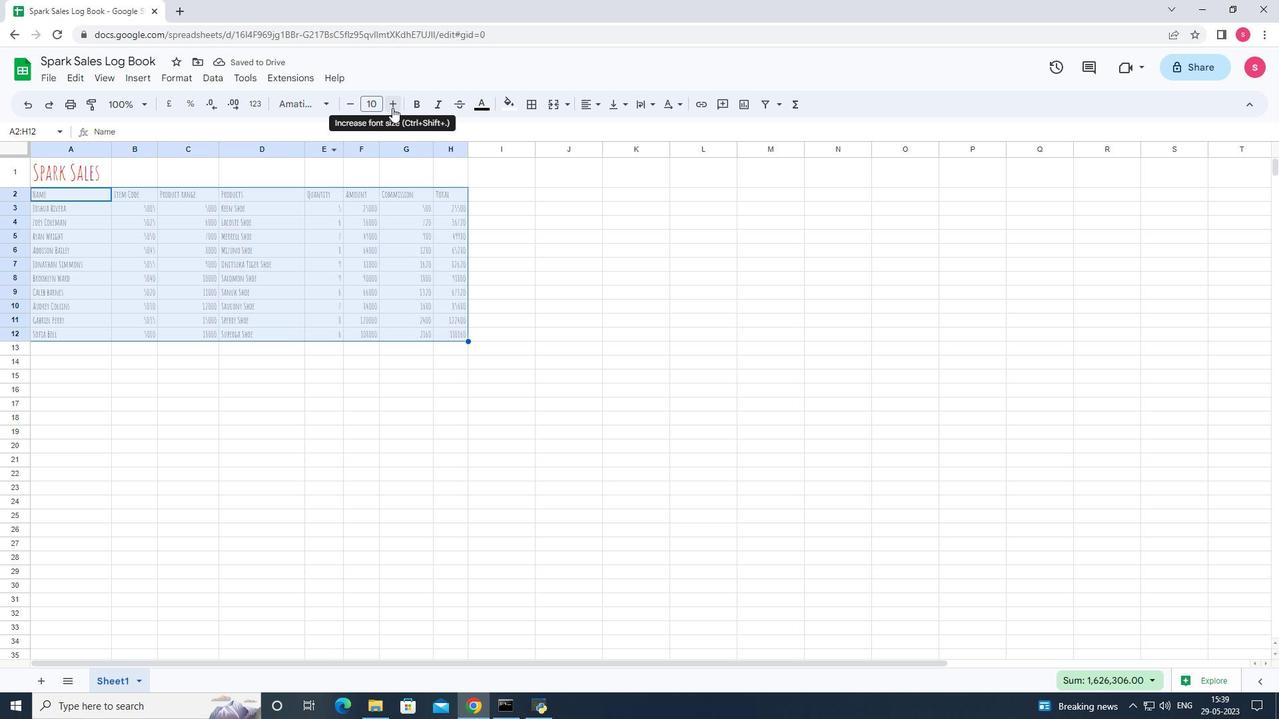 
Action: Mouse pressed left at (392, 107)
Screenshot: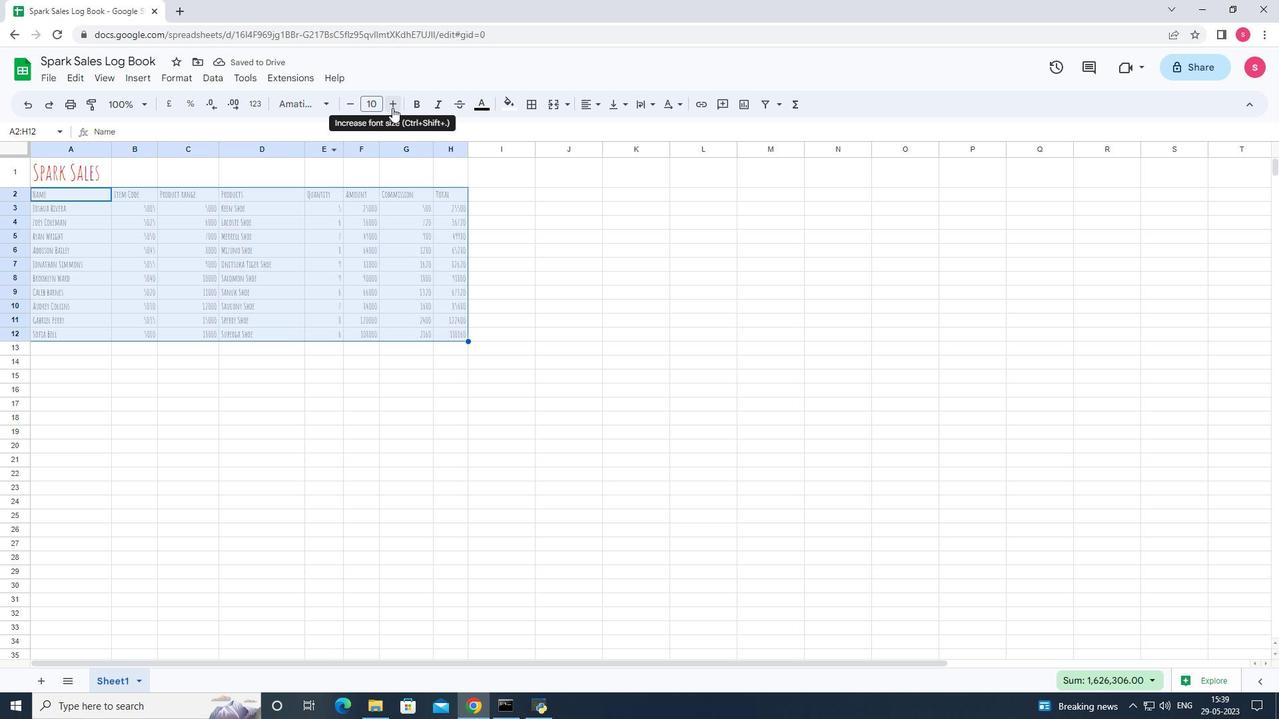 
Action: Mouse pressed left at (392, 107)
Screenshot: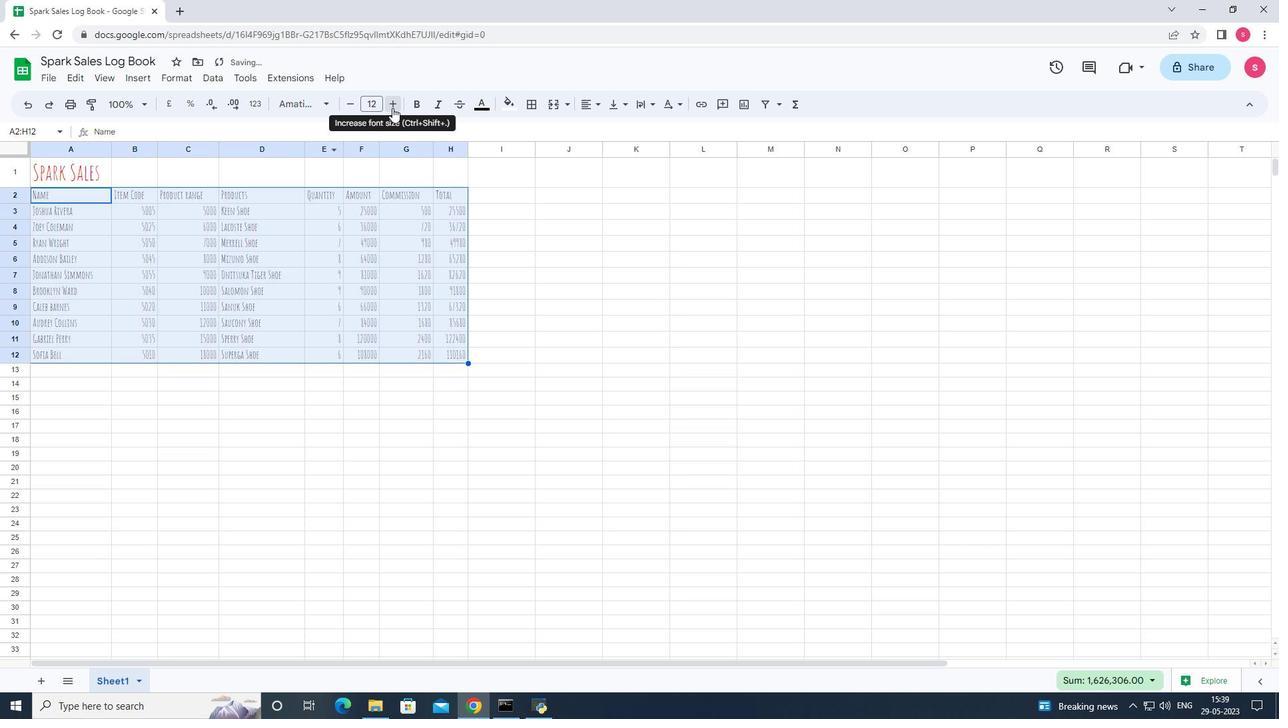 
Action: Mouse pressed left at (392, 107)
Screenshot: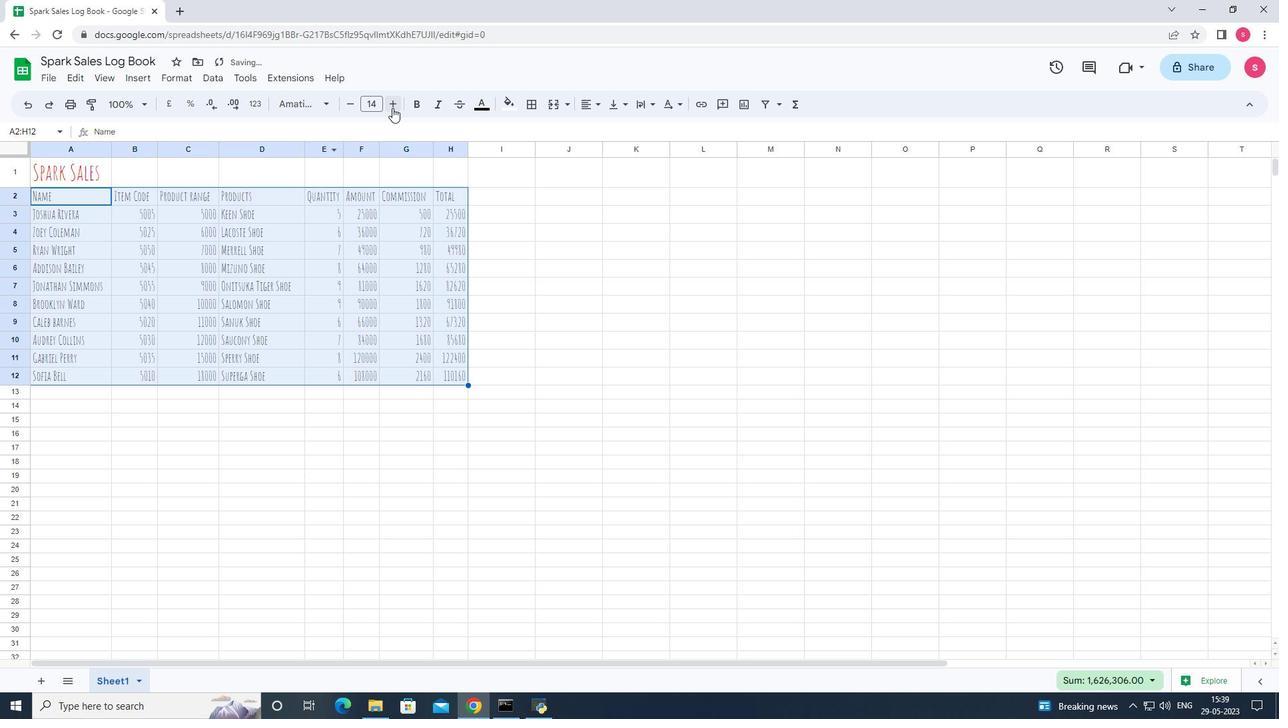 
Action: Mouse pressed left at (392, 107)
Screenshot: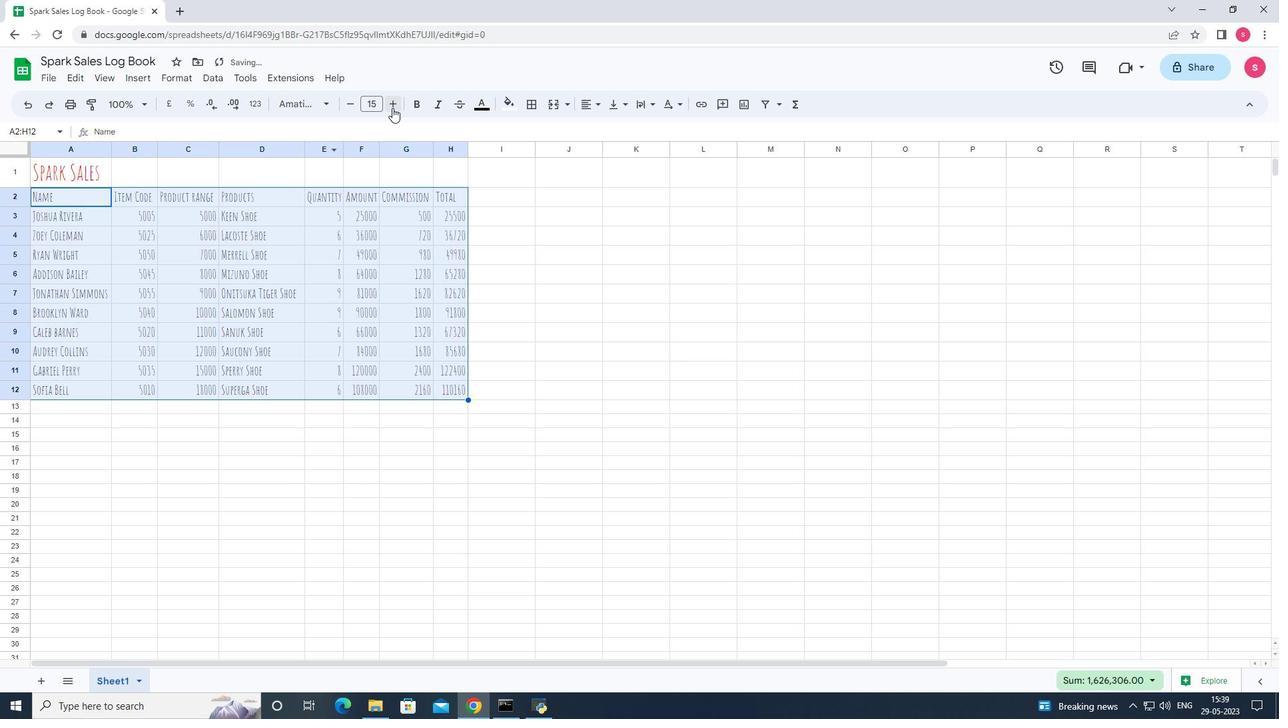 
Action: Mouse pressed left at (392, 107)
Screenshot: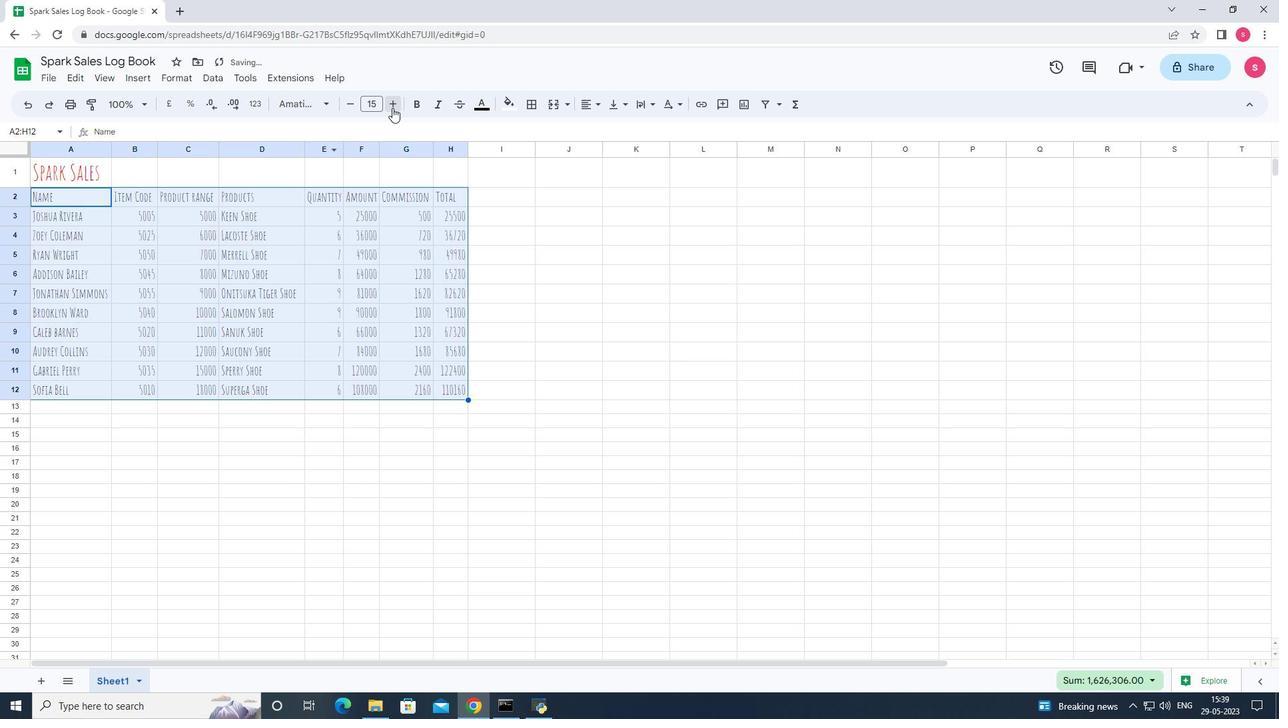 
Action: Mouse pressed left at (392, 107)
Screenshot: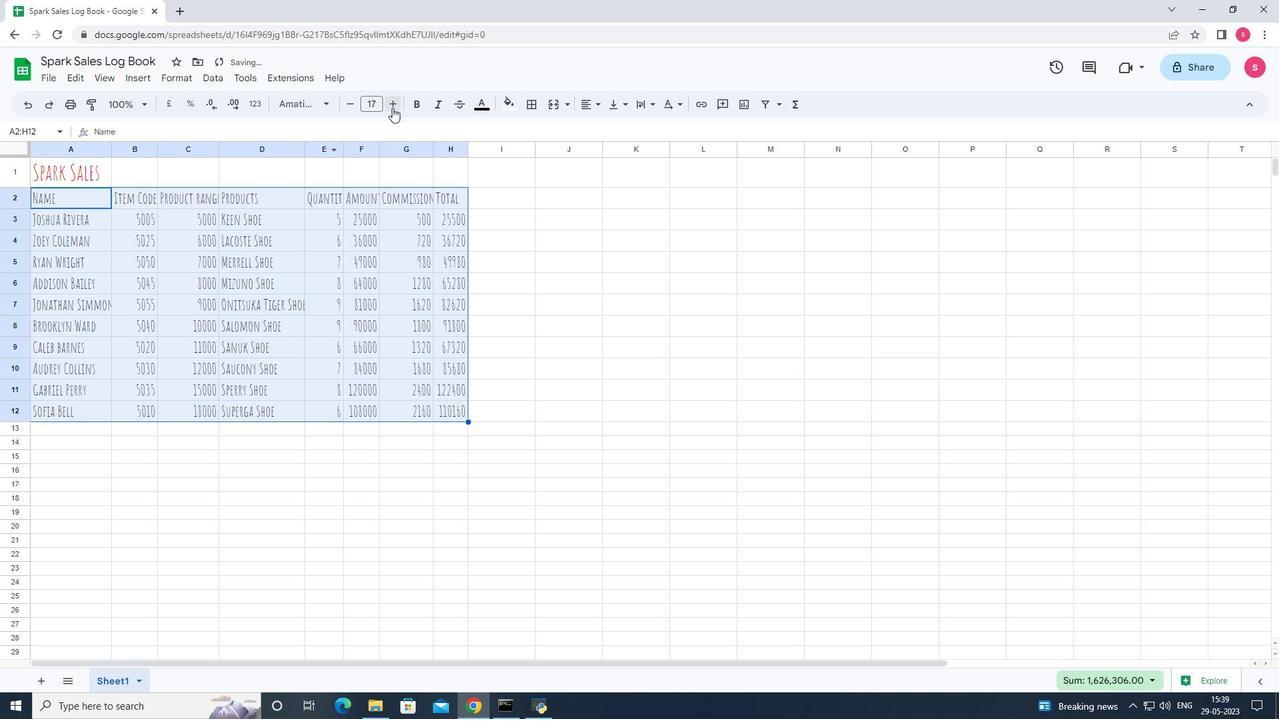 
Action: Mouse moved to (83, 167)
Screenshot: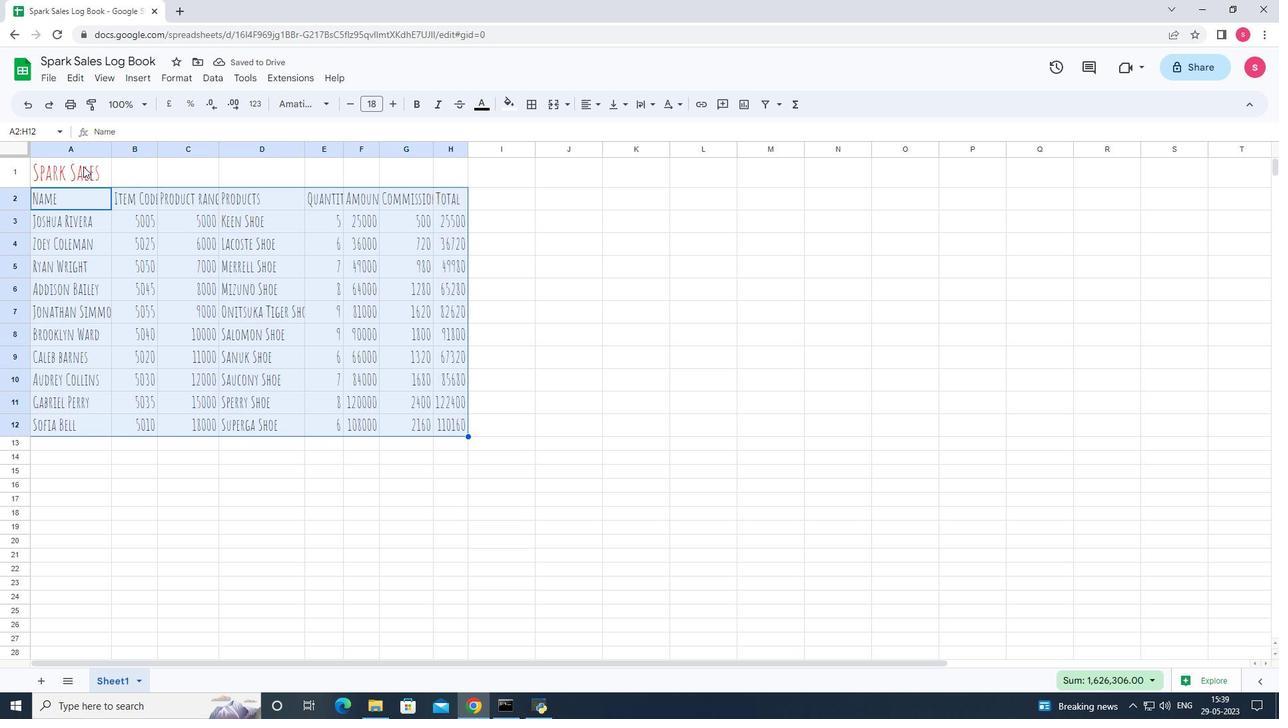 
Action: Mouse pressed left at (83, 167)
Screenshot: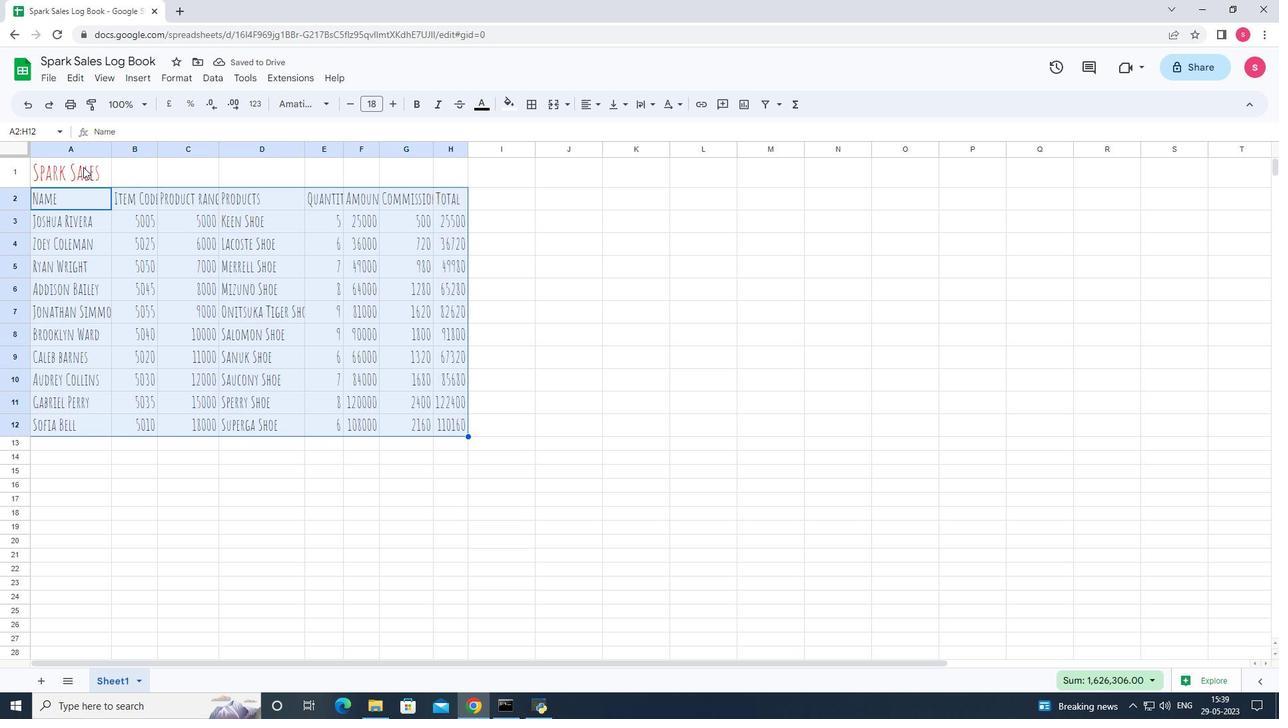 
Action: Mouse moved to (592, 105)
Screenshot: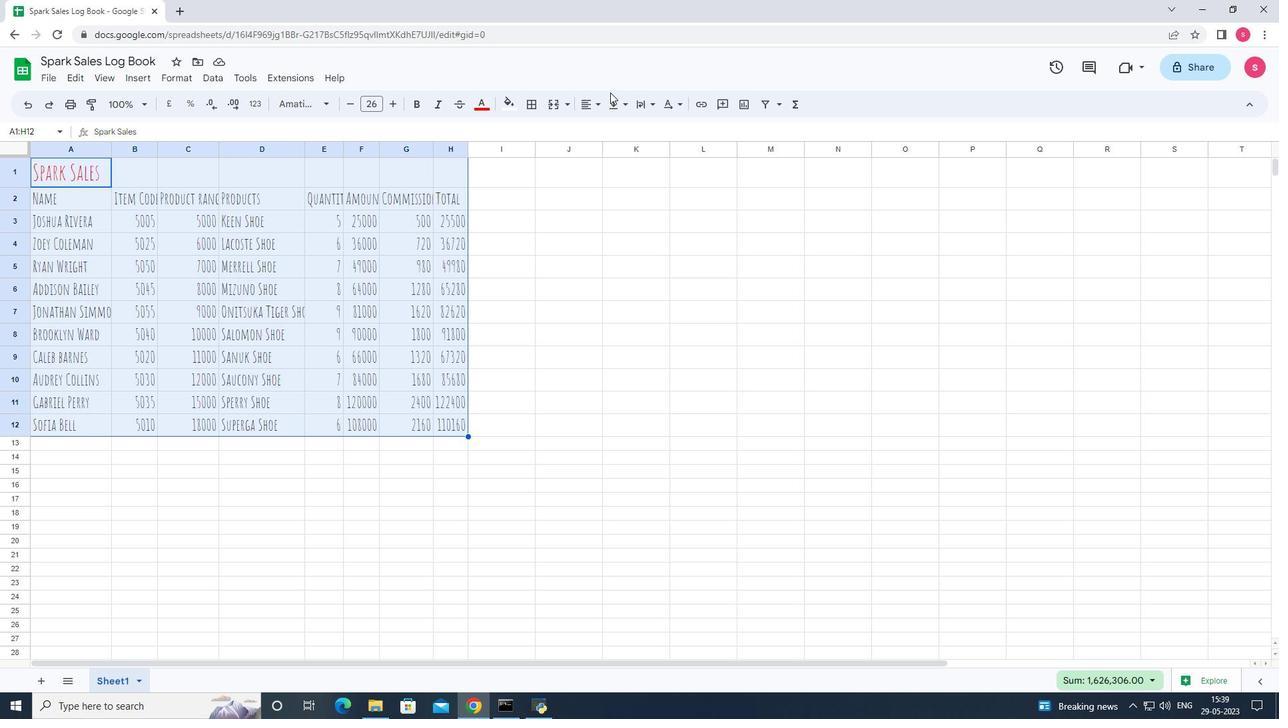 
Action: Mouse pressed left at (592, 105)
Screenshot: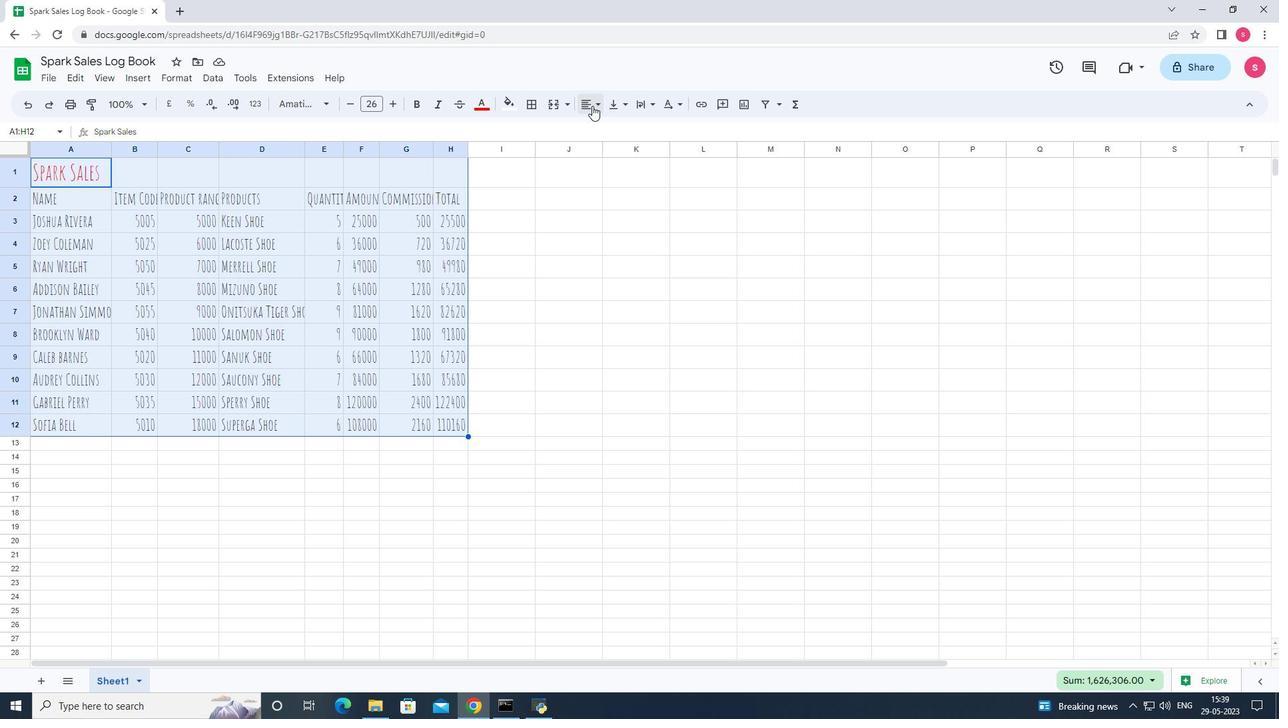 
Action: Mouse moved to (631, 133)
Screenshot: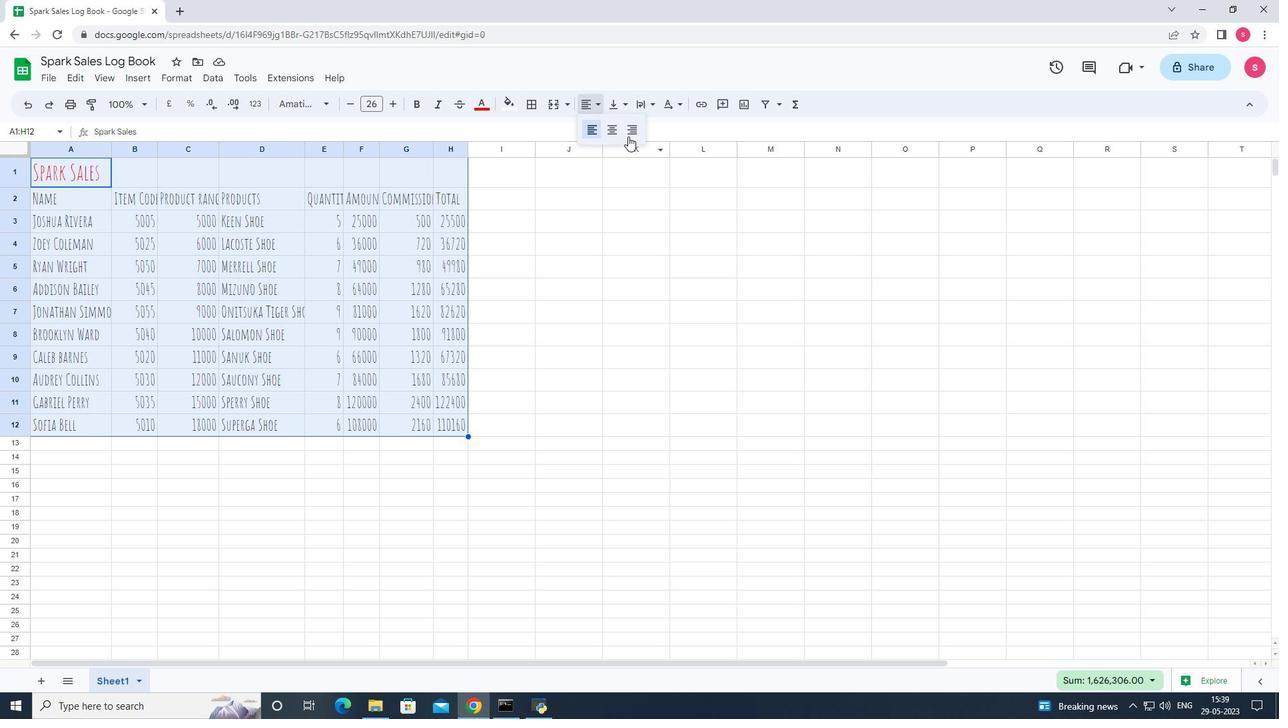 
Action: Mouse pressed left at (631, 133)
Screenshot: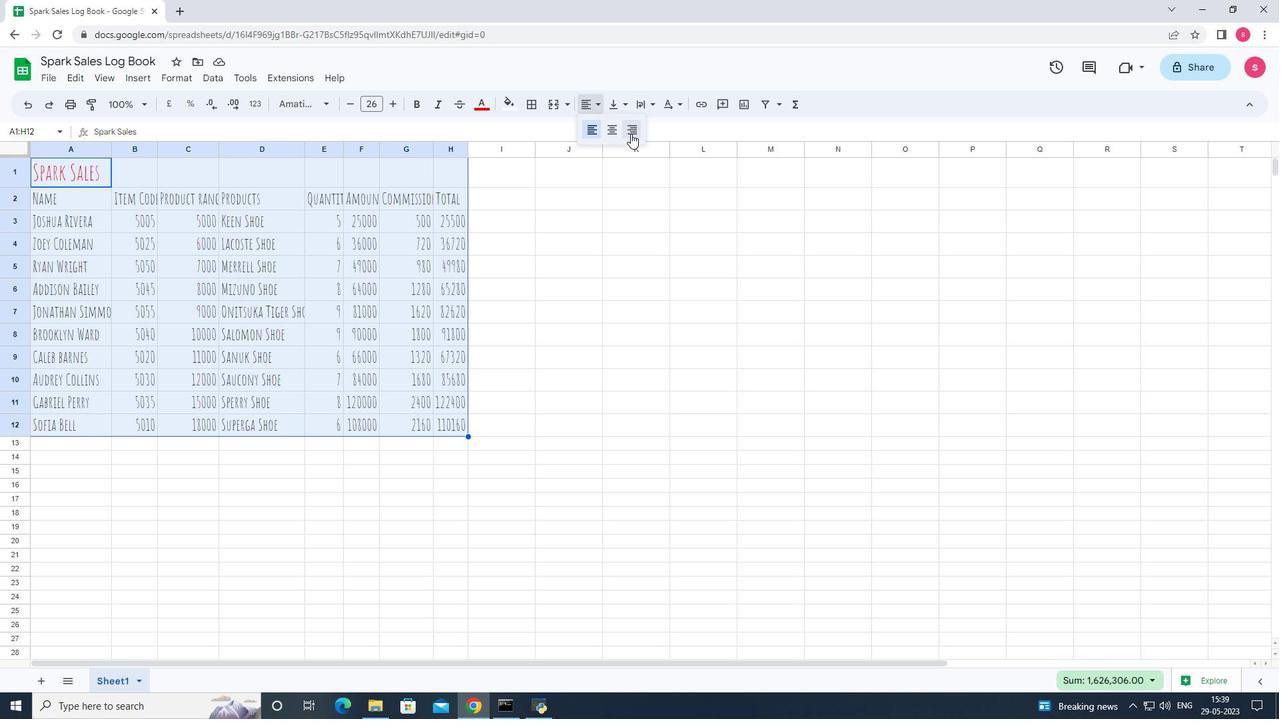 
Action: Mouse moved to (569, 277)
Screenshot: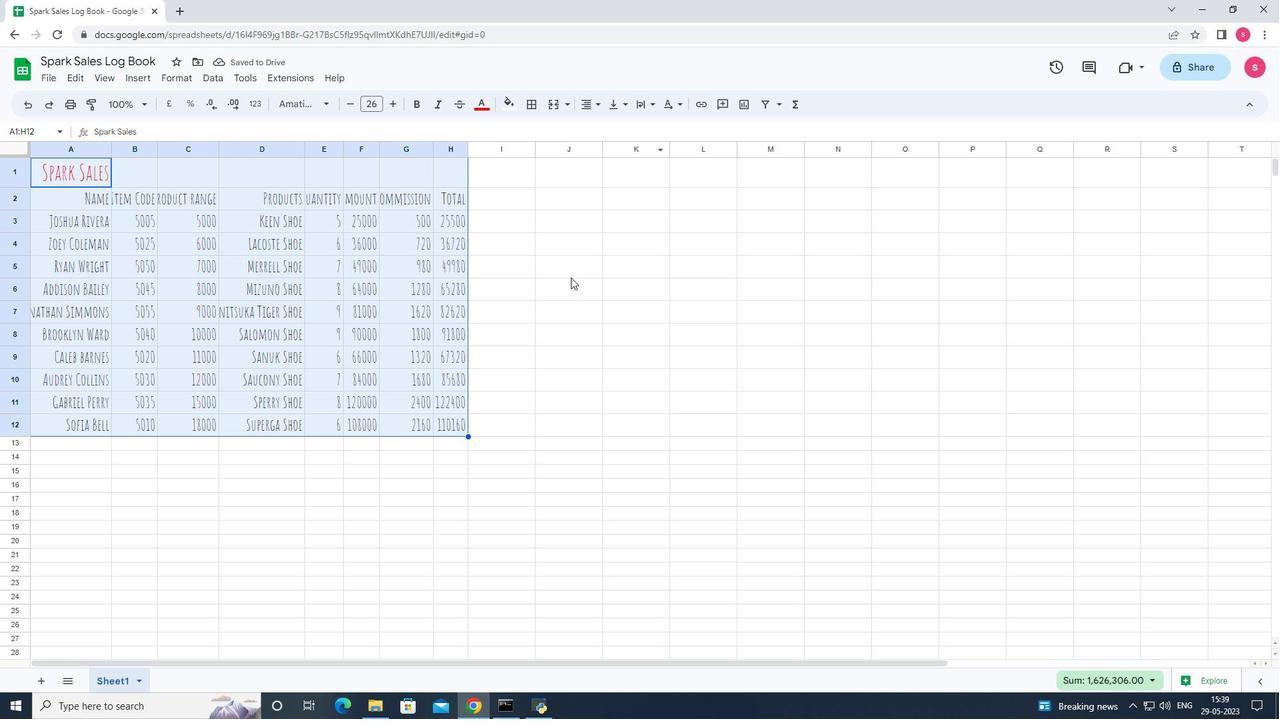 
Action: Mouse pressed left at (569, 277)
Screenshot: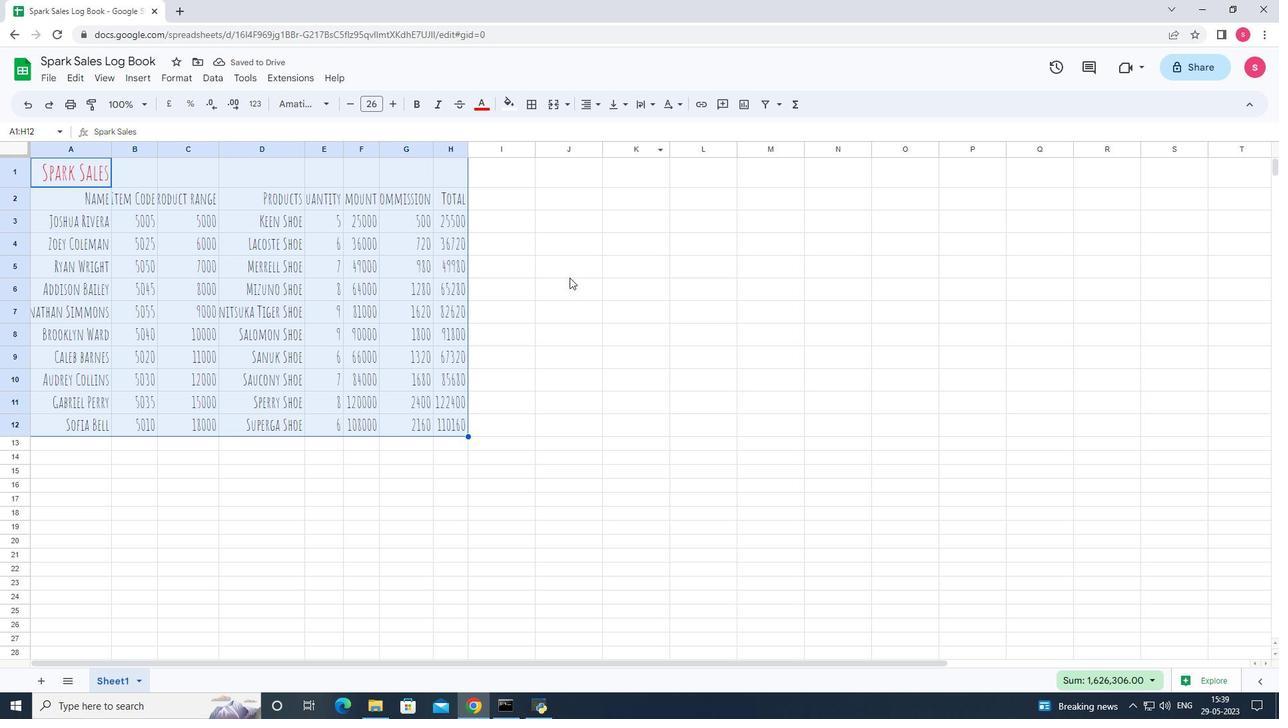 
Action: Mouse moved to (95, 169)
Screenshot: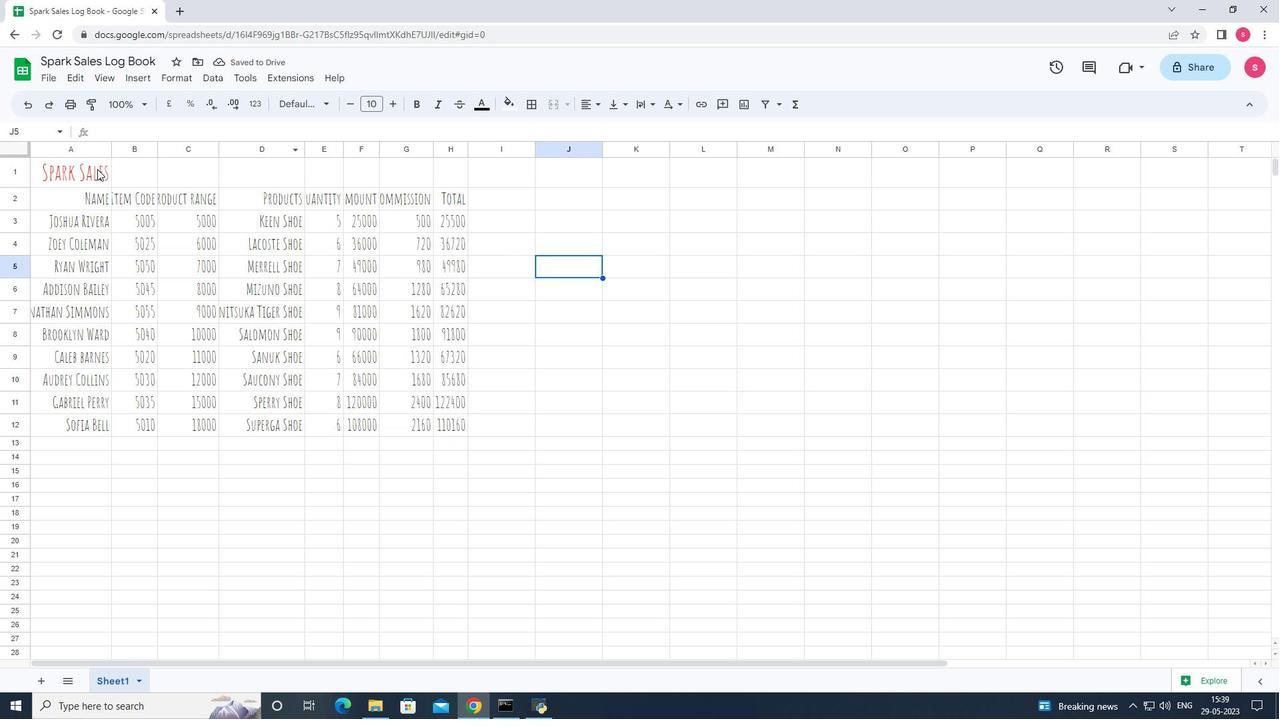 
Action: Mouse pressed left at (95, 169)
Screenshot: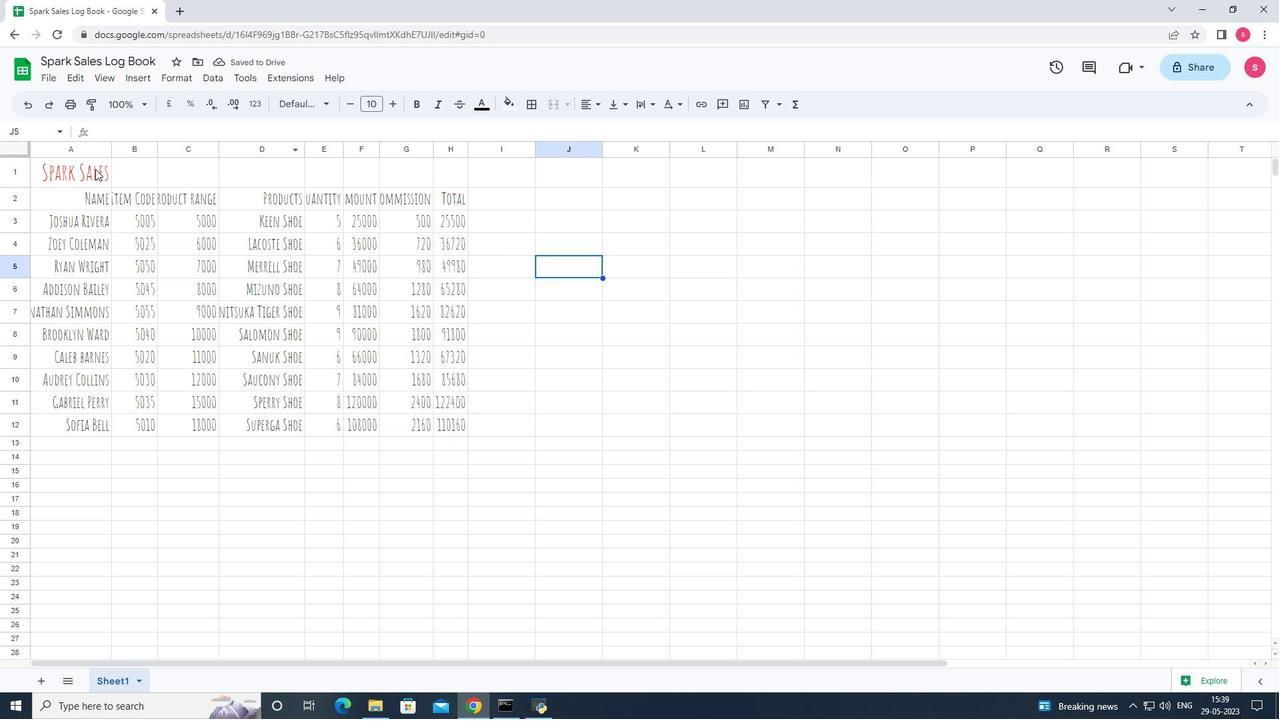 
Action: Mouse moved to (554, 103)
Screenshot: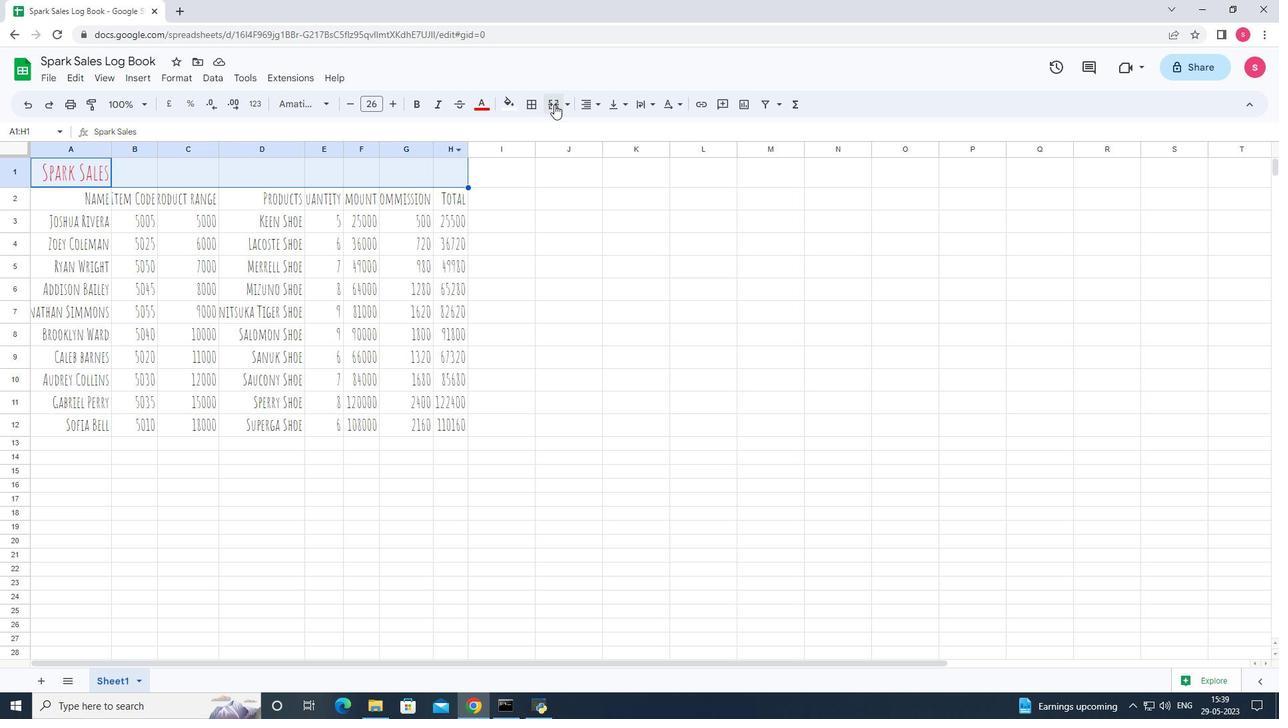 
Action: Mouse pressed left at (554, 103)
Screenshot: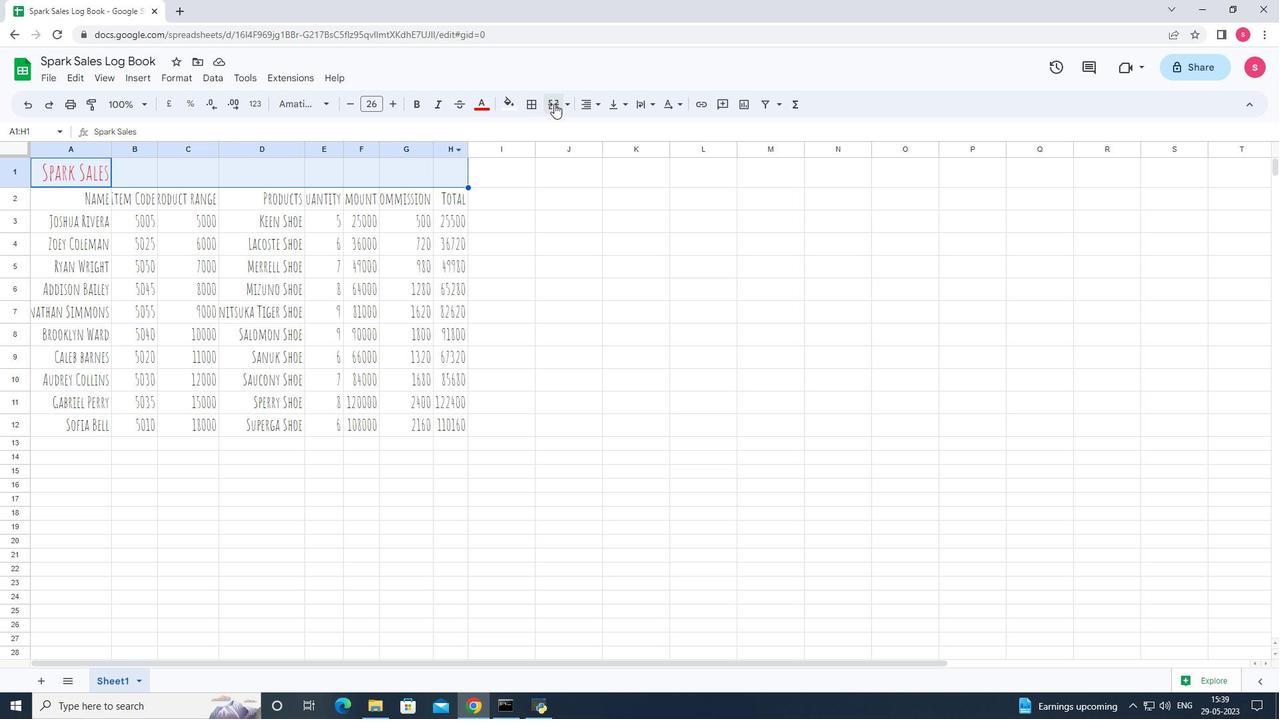 
Action: Mouse moved to (111, 148)
Screenshot: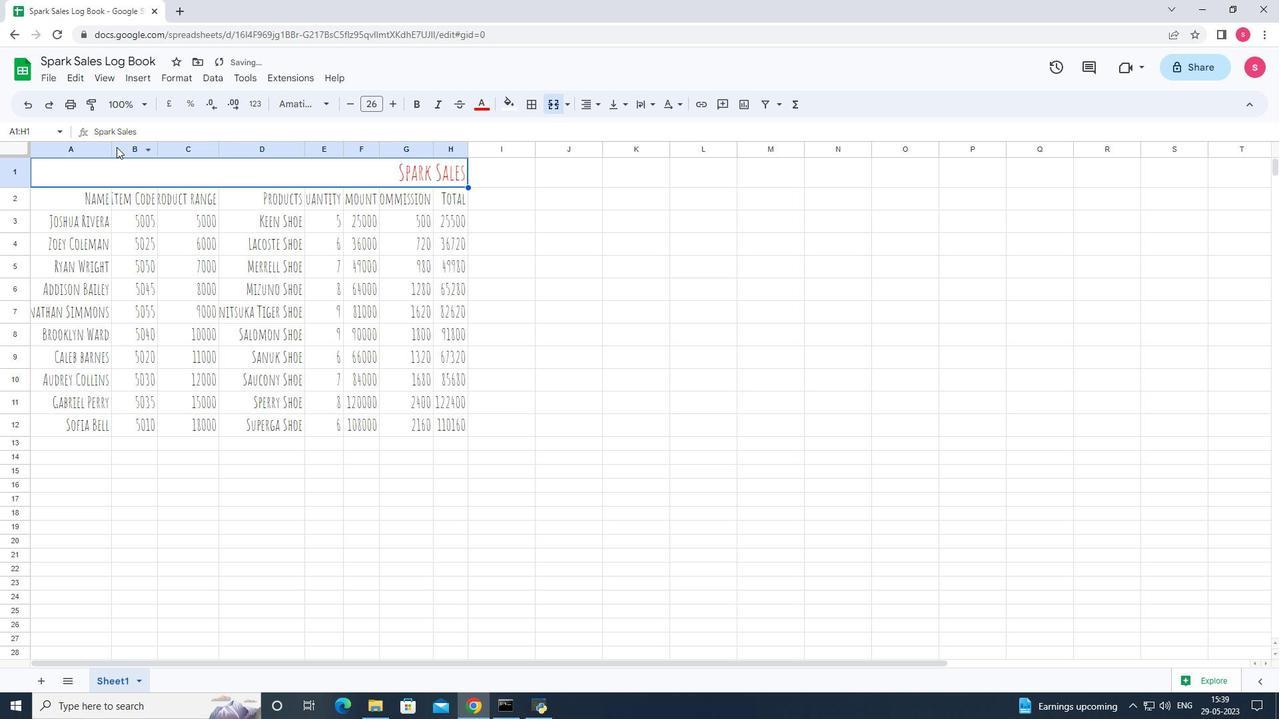 
Action: Mouse pressed left at (111, 148)
Screenshot: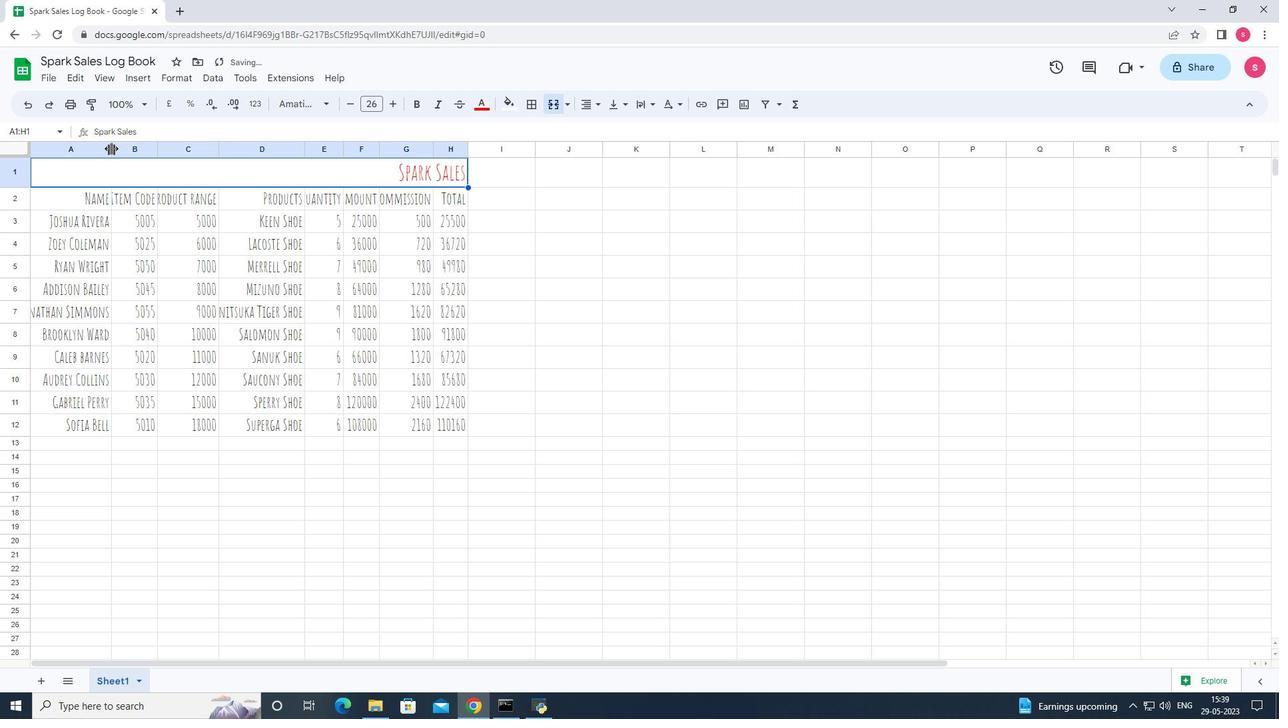 
Action: Mouse pressed left at (111, 148)
Screenshot: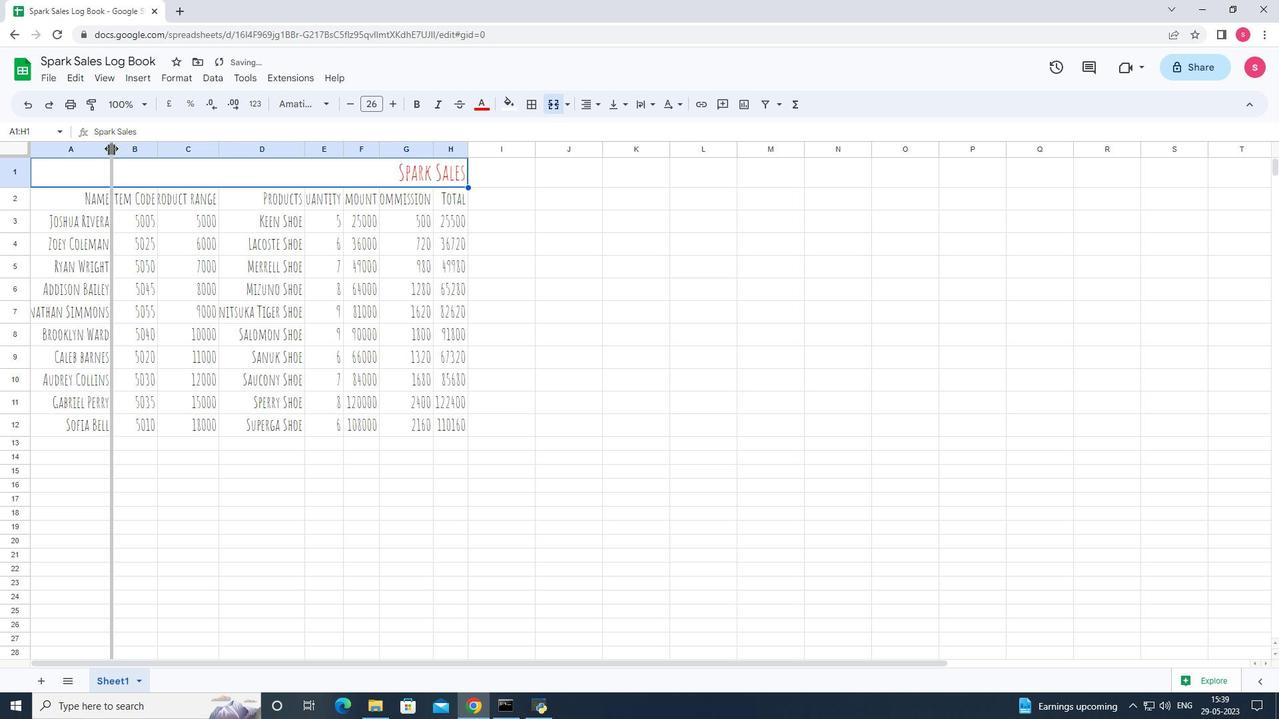 
Action: Mouse moved to (170, 147)
Screenshot: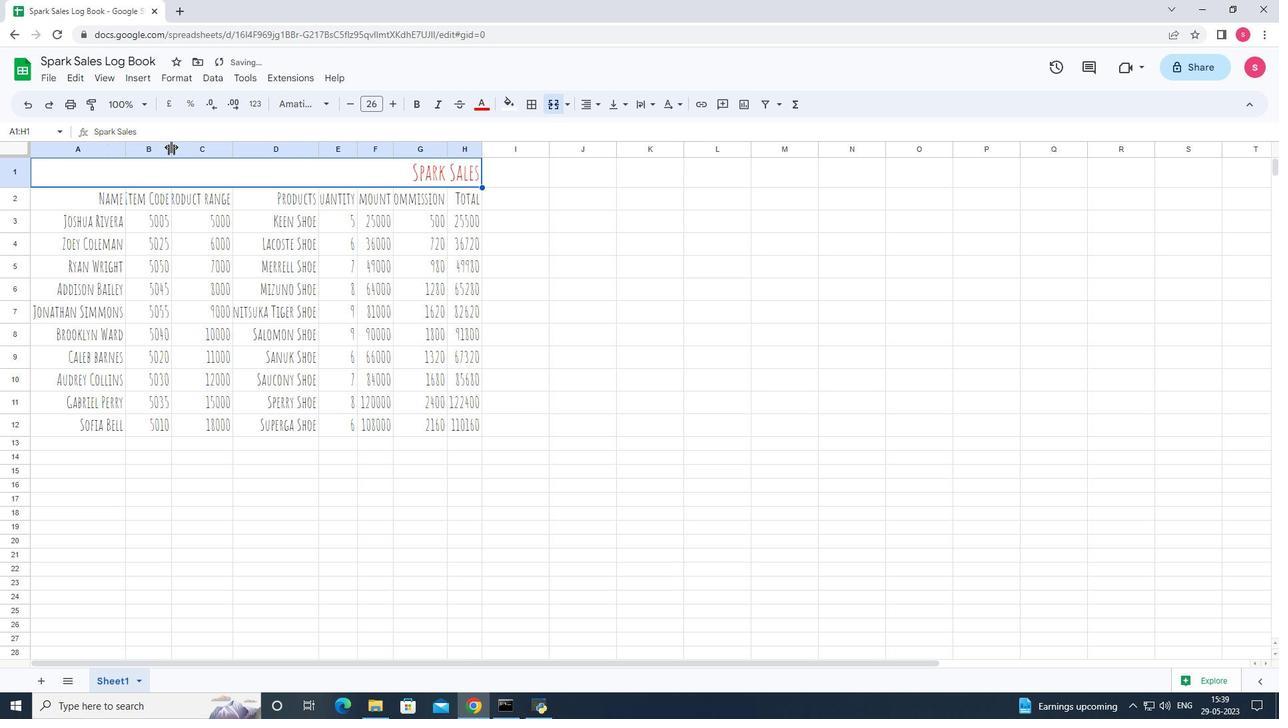 
Action: Mouse pressed left at (170, 147)
Screenshot: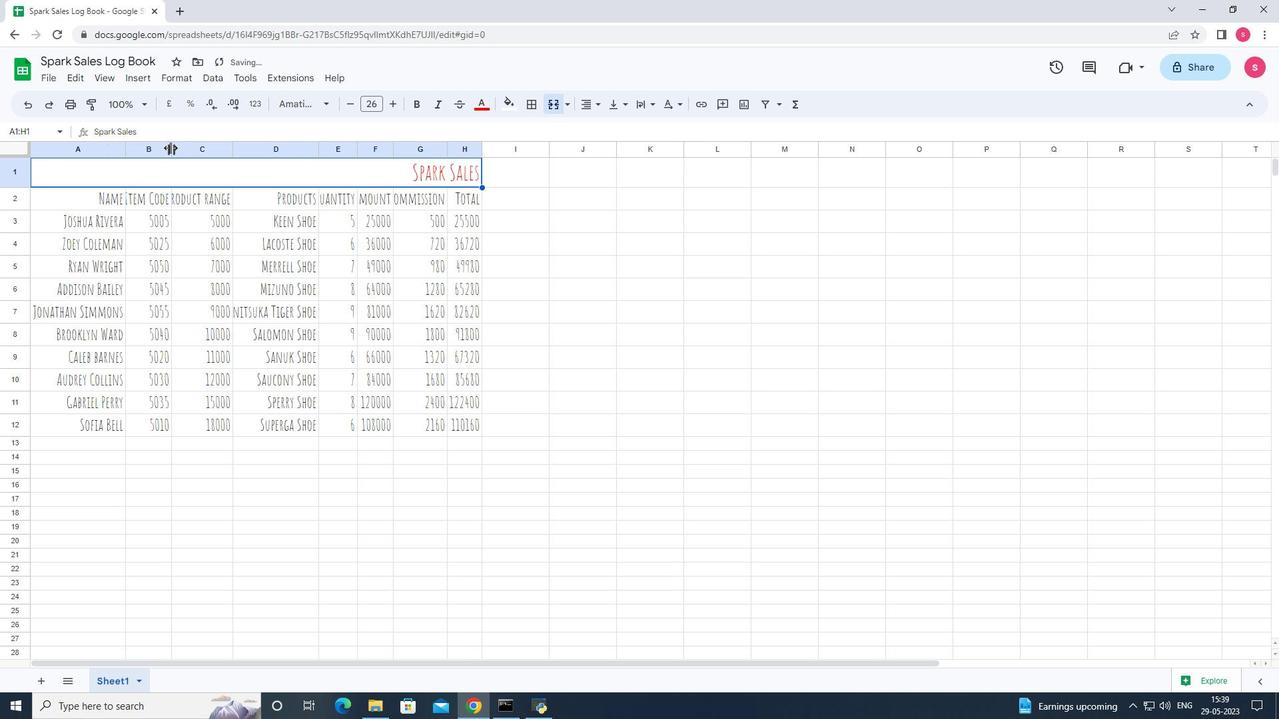 
Action: Mouse pressed left at (170, 147)
Screenshot: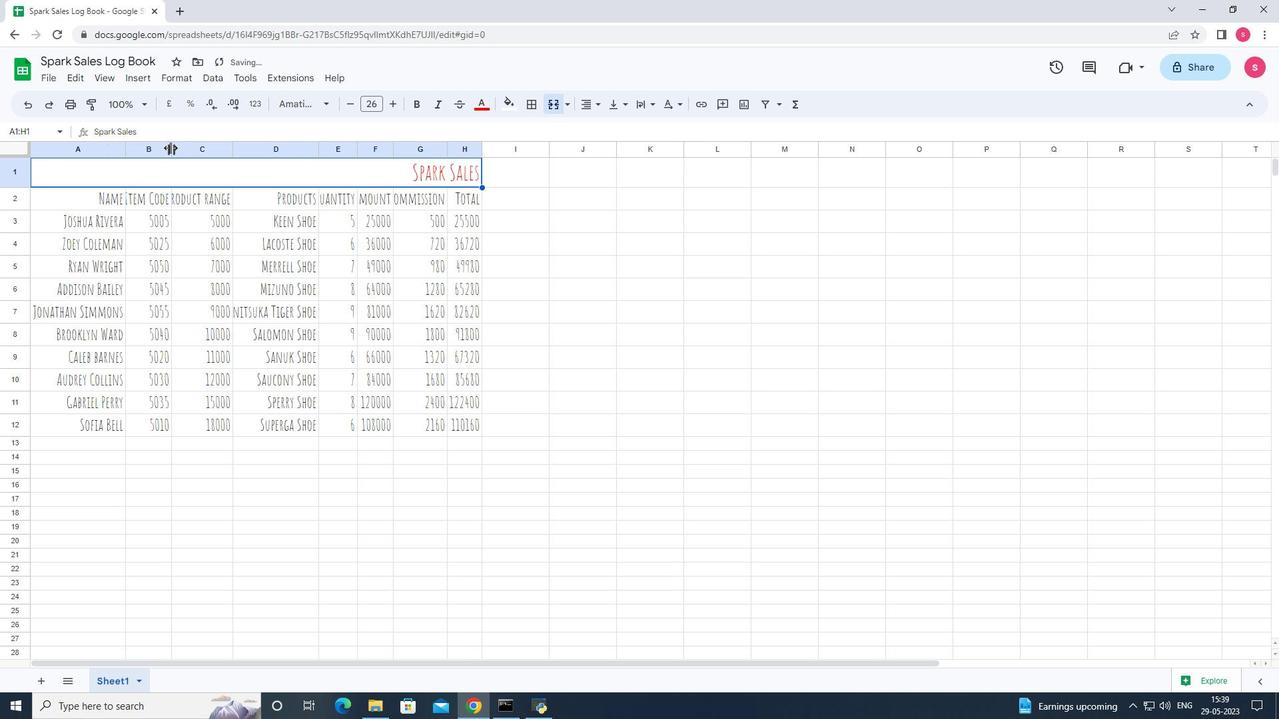 
Action: Mouse moved to (237, 151)
Screenshot: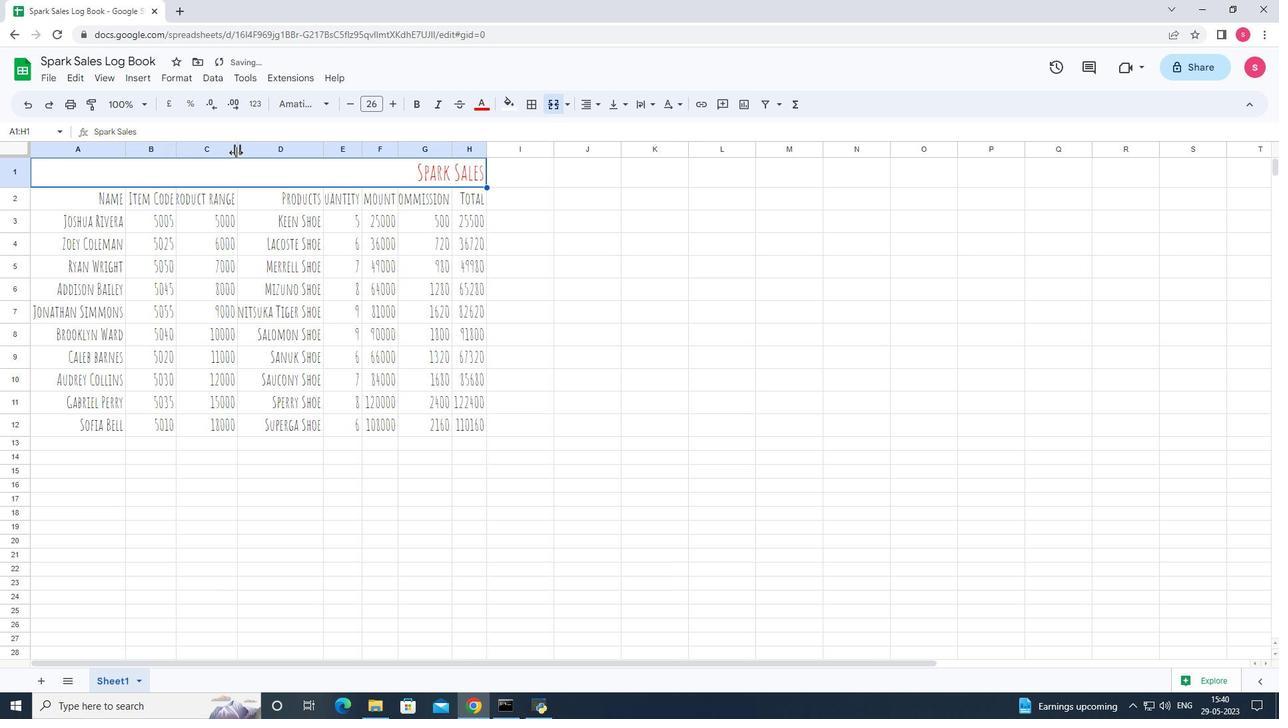 
Action: Mouse pressed left at (237, 151)
Screenshot: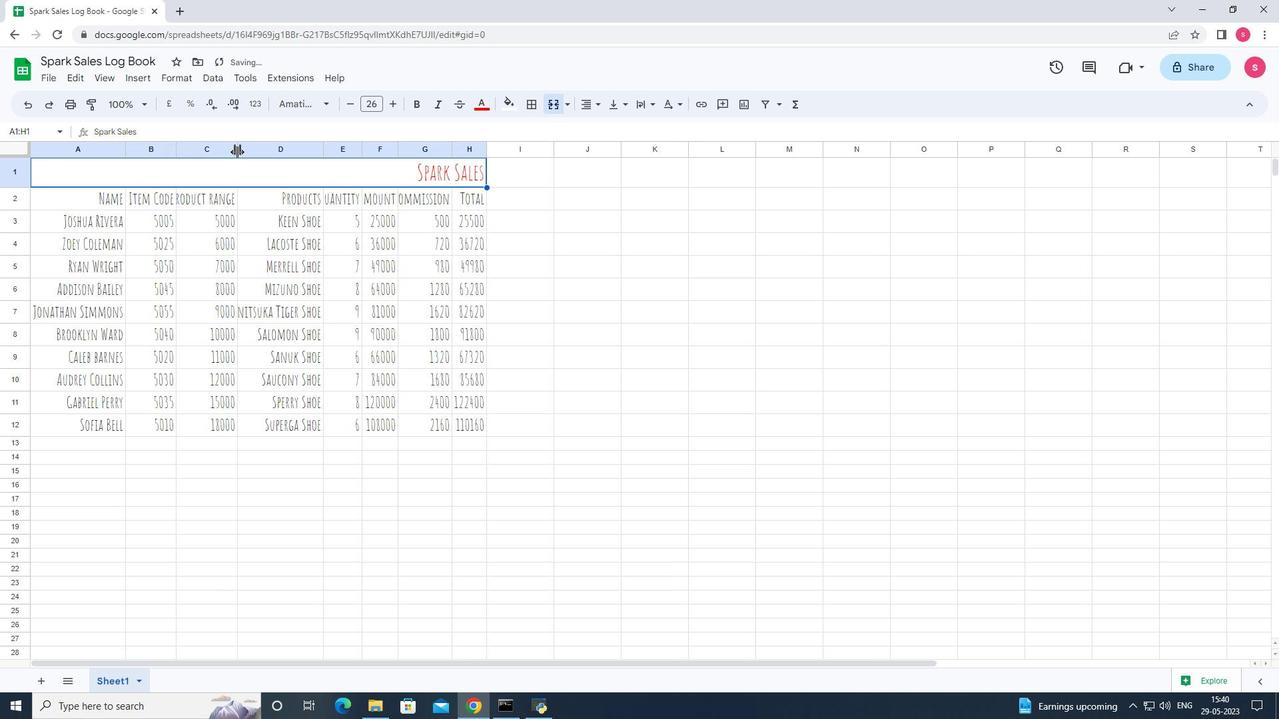 
Action: Mouse pressed left at (237, 151)
Screenshot: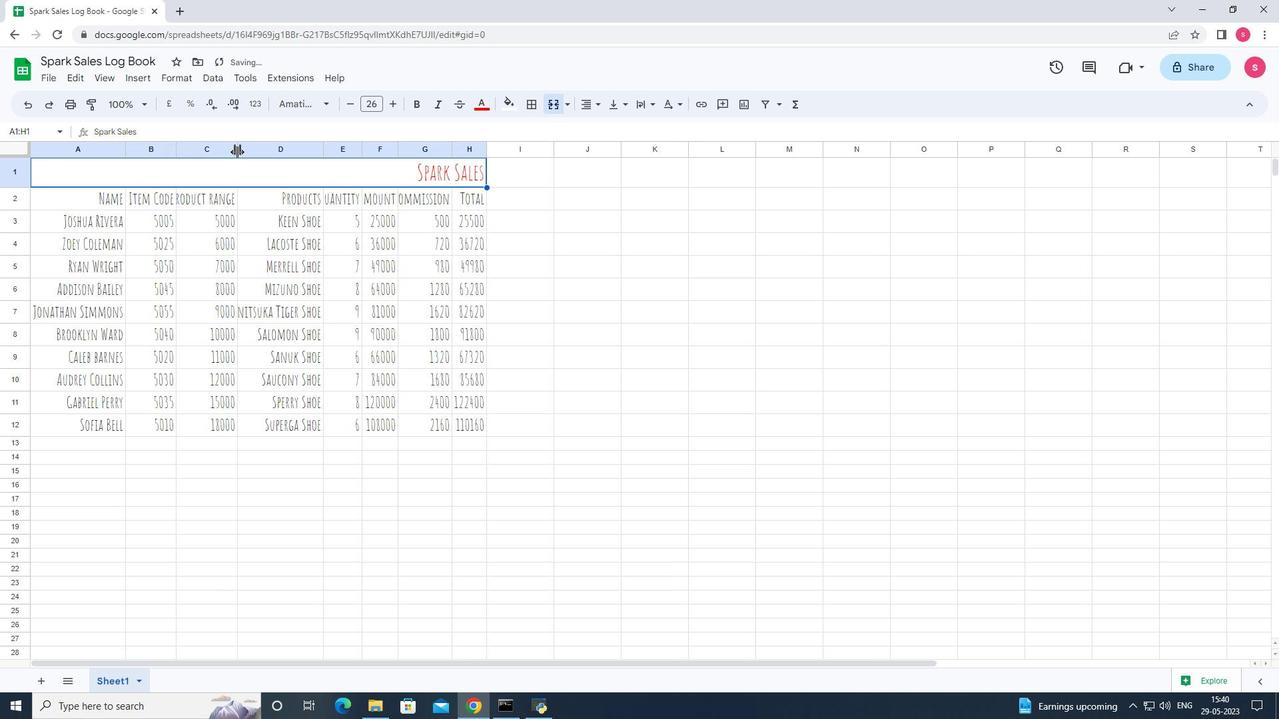 
Action: Mouse moved to (333, 151)
Screenshot: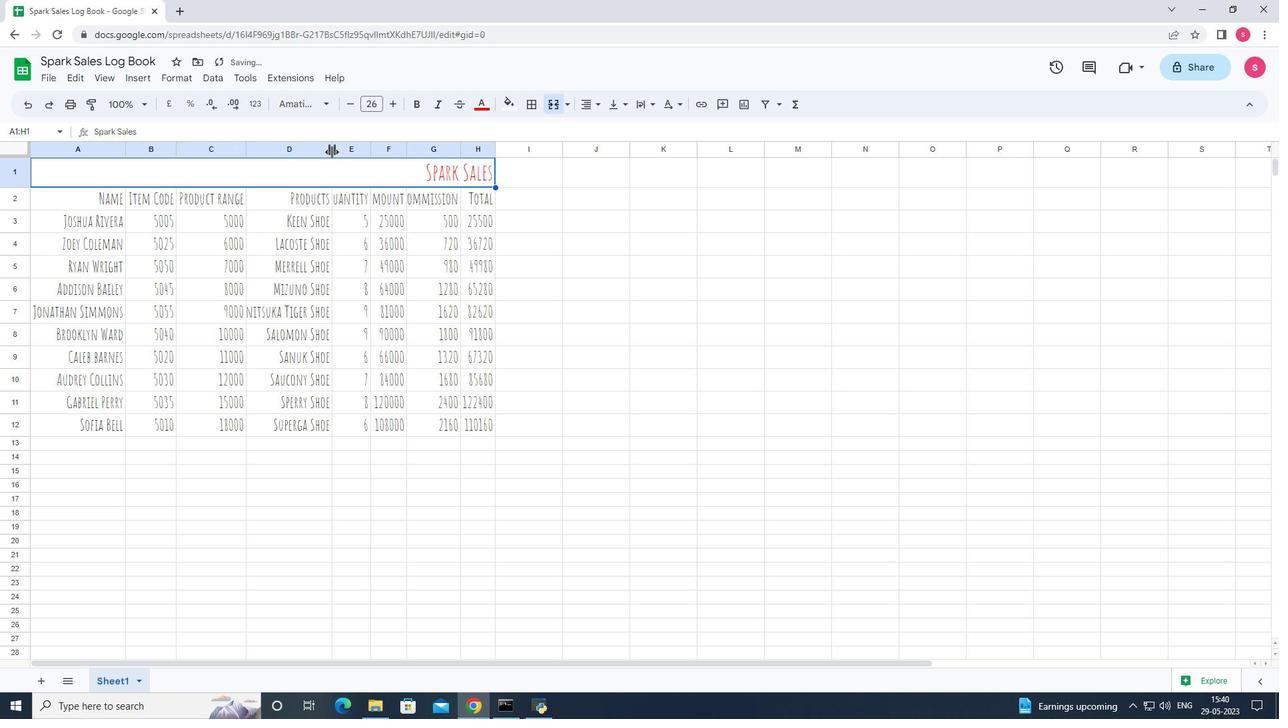 
Action: Mouse pressed left at (333, 151)
Screenshot: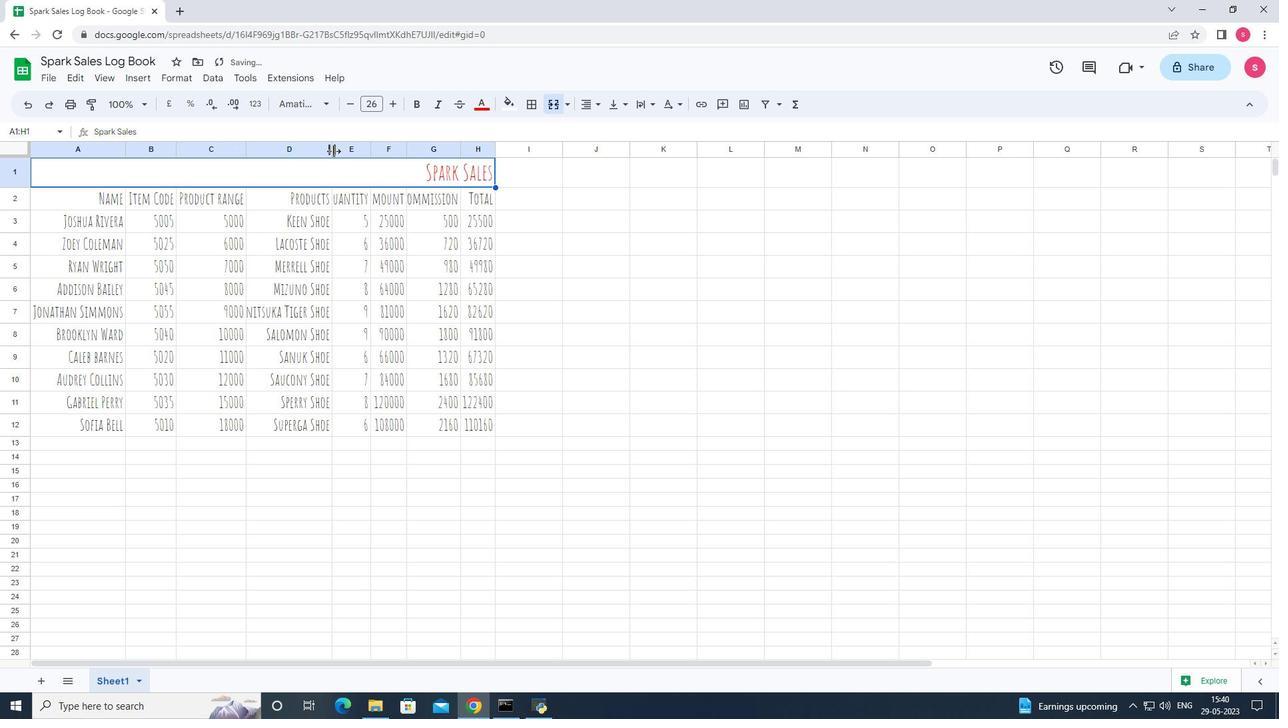 
Action: Mouse pressed left at (333, 151)
Screenshot: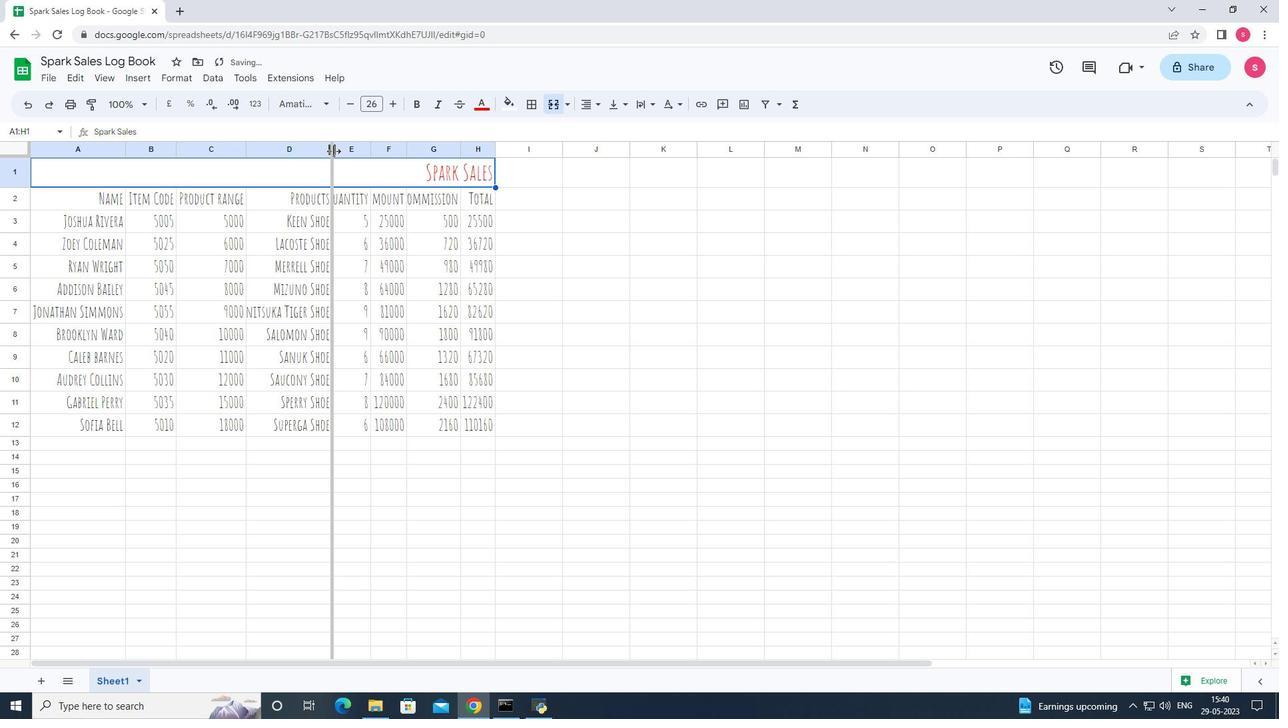 
Action: Mouse moved to (378, 149)
Screenshot: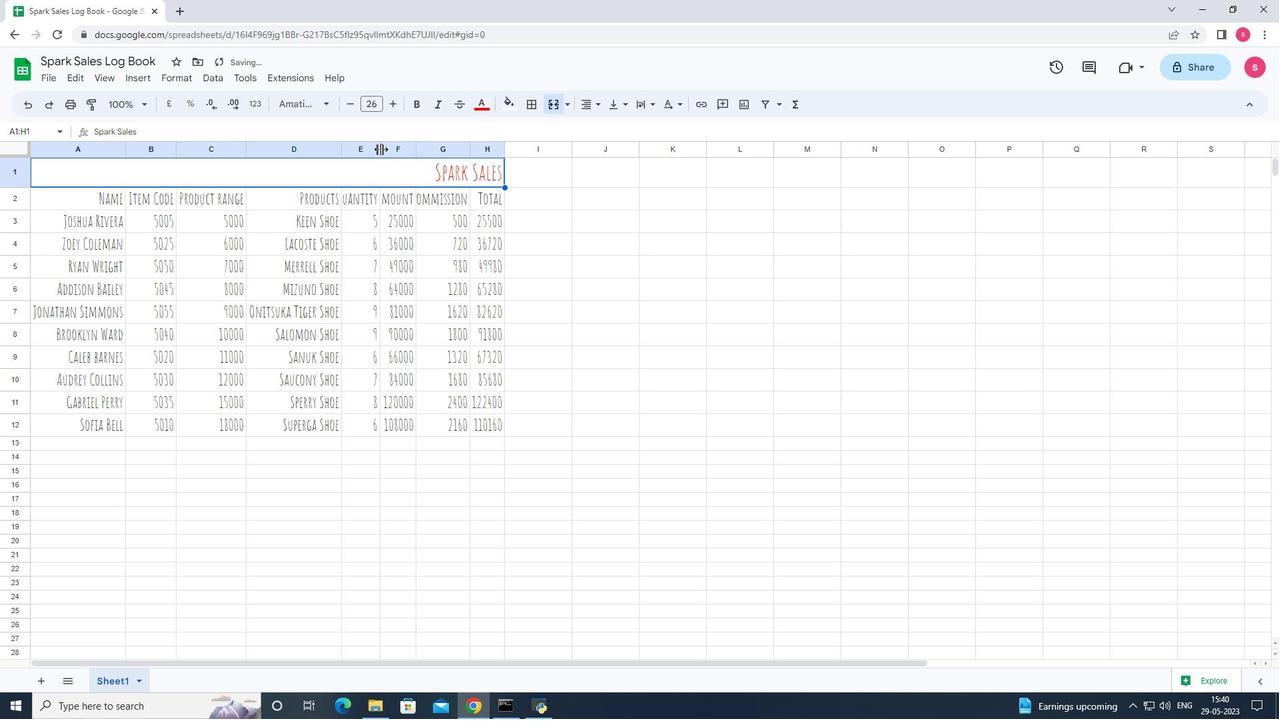
Action: Mouse pressed left at (378, 149)
Screenshot: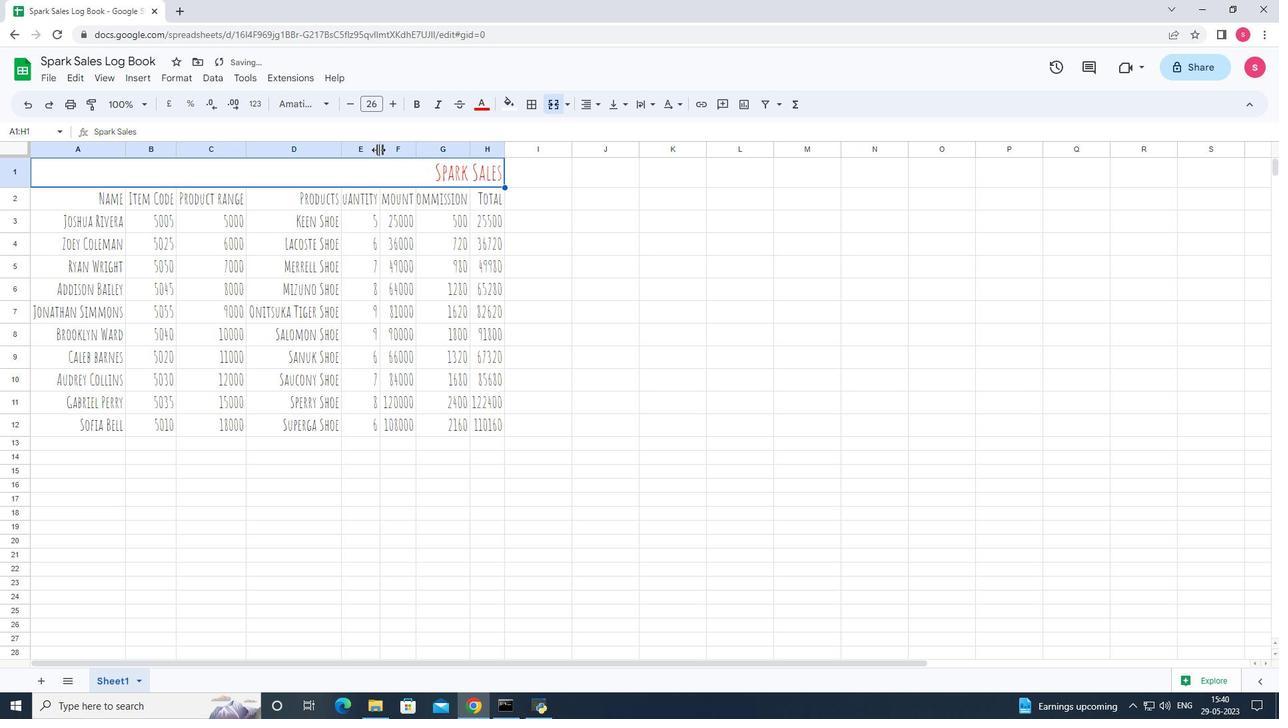 
Action: Mouse pressed left at (378, 149)
Screenshot: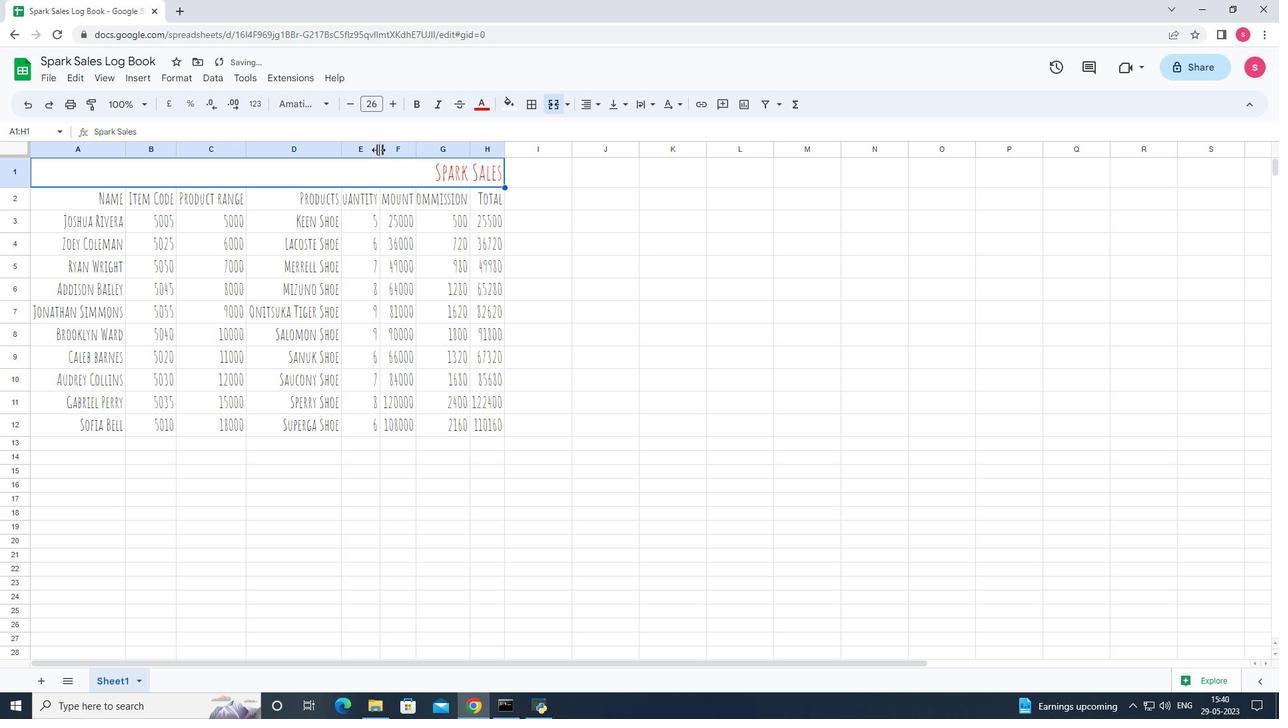 
Action: Mouse moved to (427, 155)
Screenshot: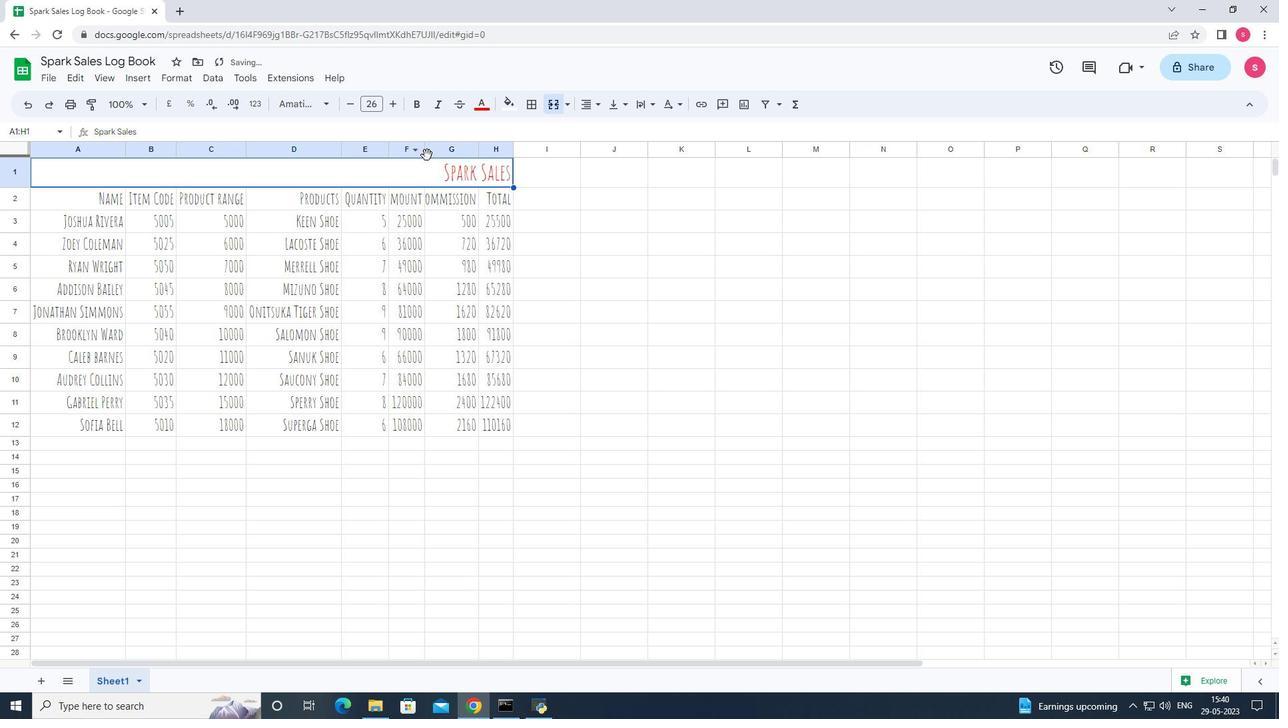 
Action: Mouse pressed left at (427, 155)
Screenshot: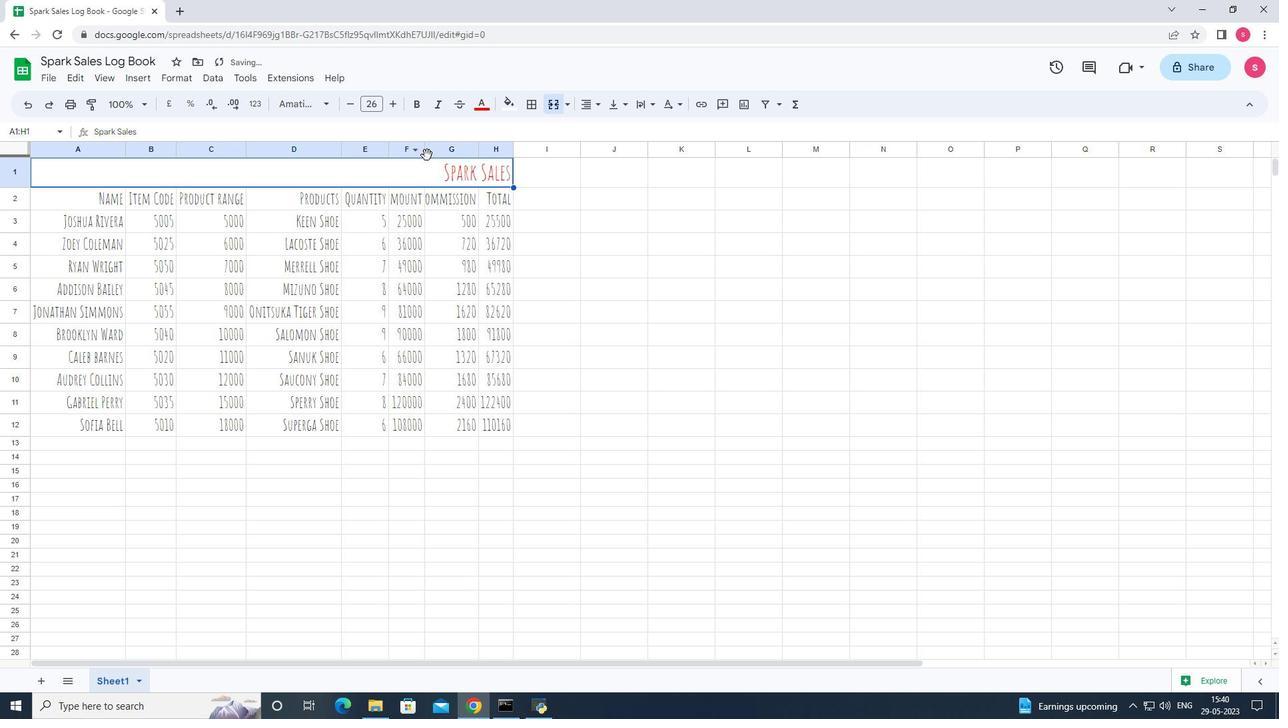 
Action: Mouse moved to (425, 152)
Screenshot: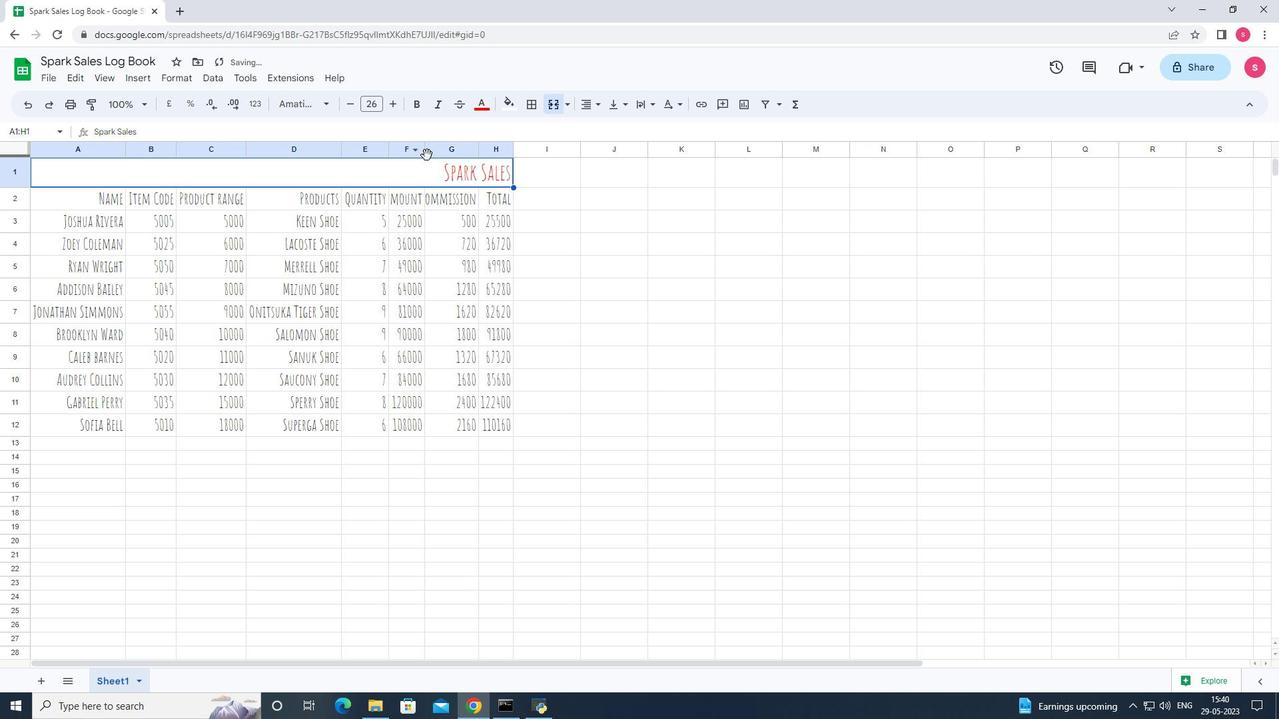 
Action: Mouse pressed left at (425, 152)
Screenshot: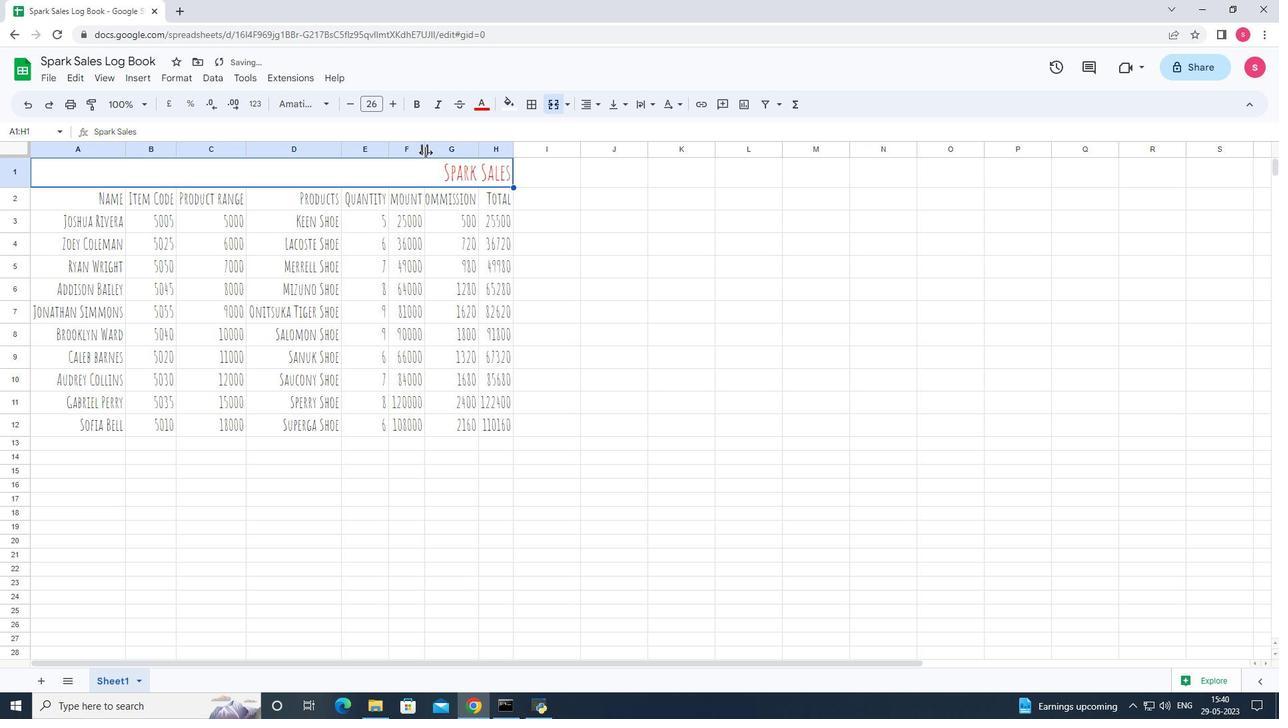 
Action: Mouse pressed left at (425, 152)
Screenshot: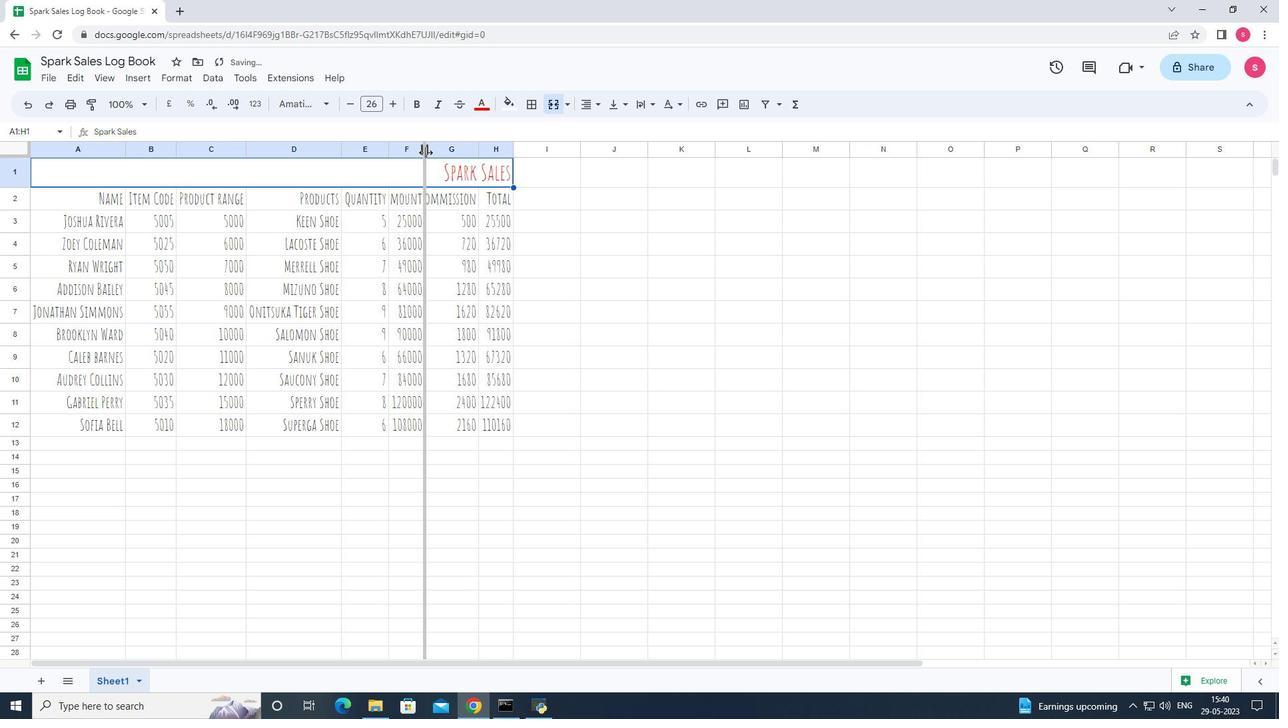 
Action: Mouse moved to (485, 145)
Screenshot: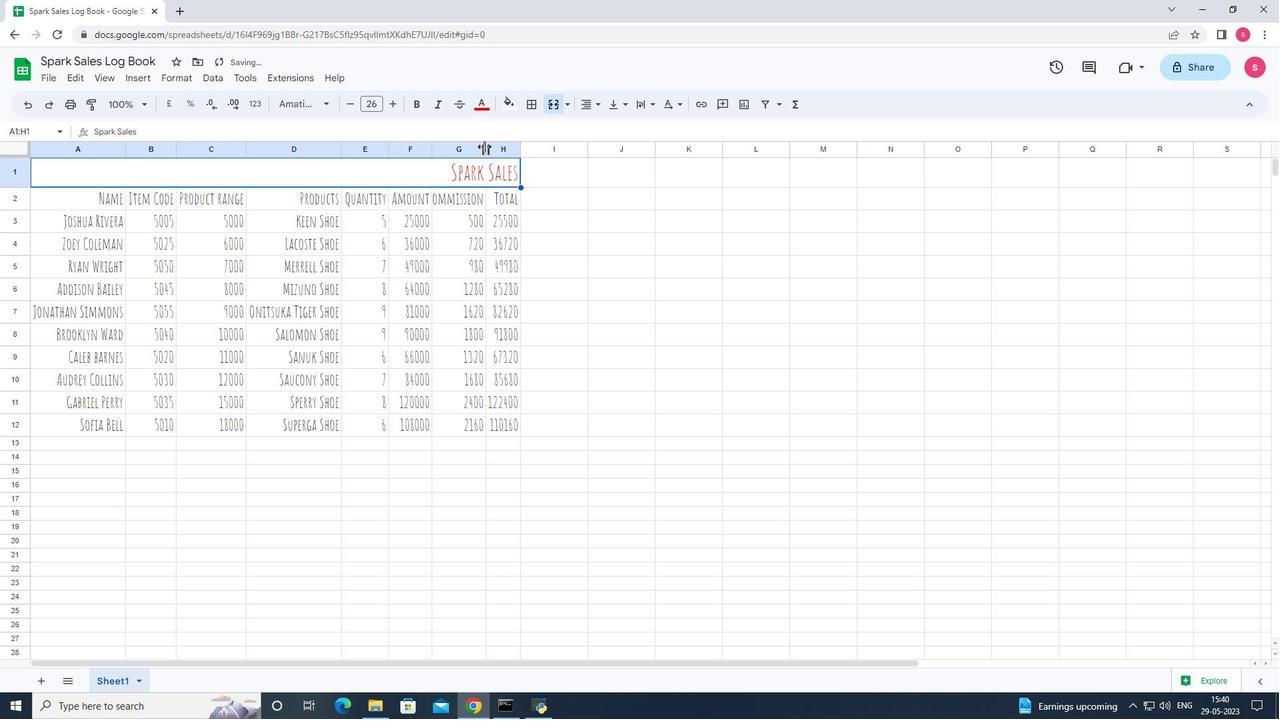 
Action: Mouse pressed left at (485, 145)
Screenshot: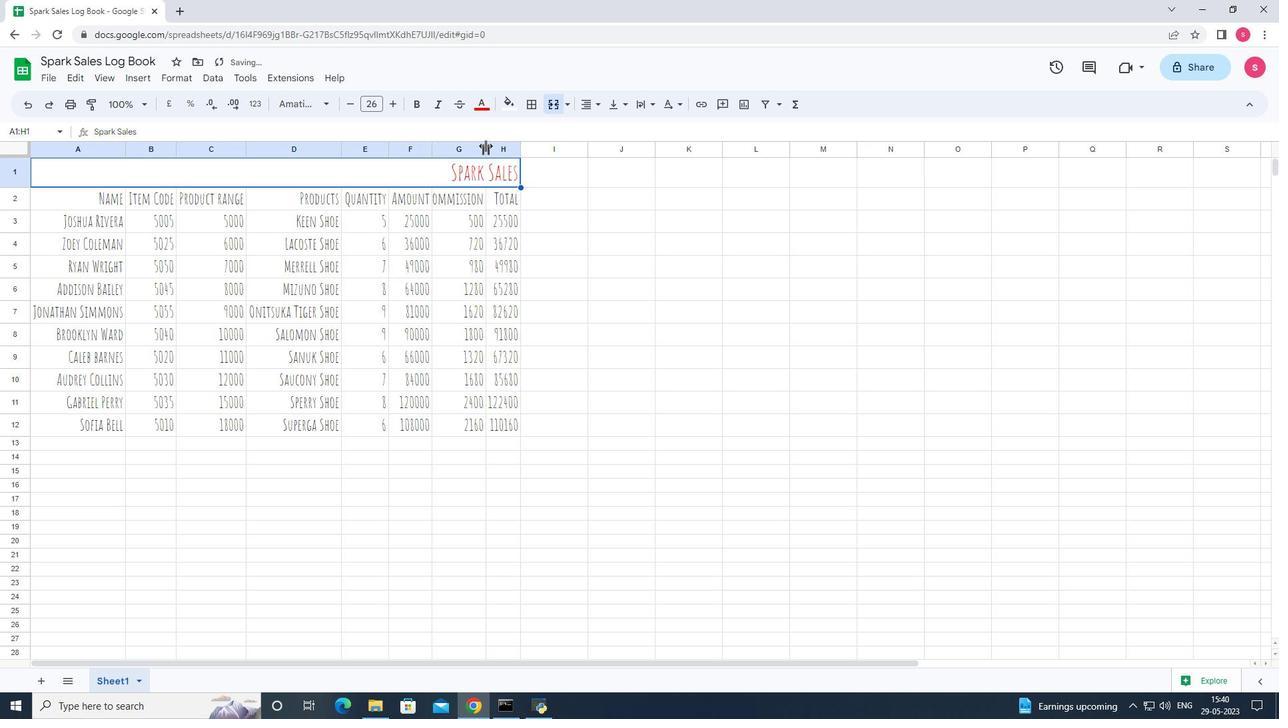 
Action: Mouse pressed left at (485, 145)
Screenshot: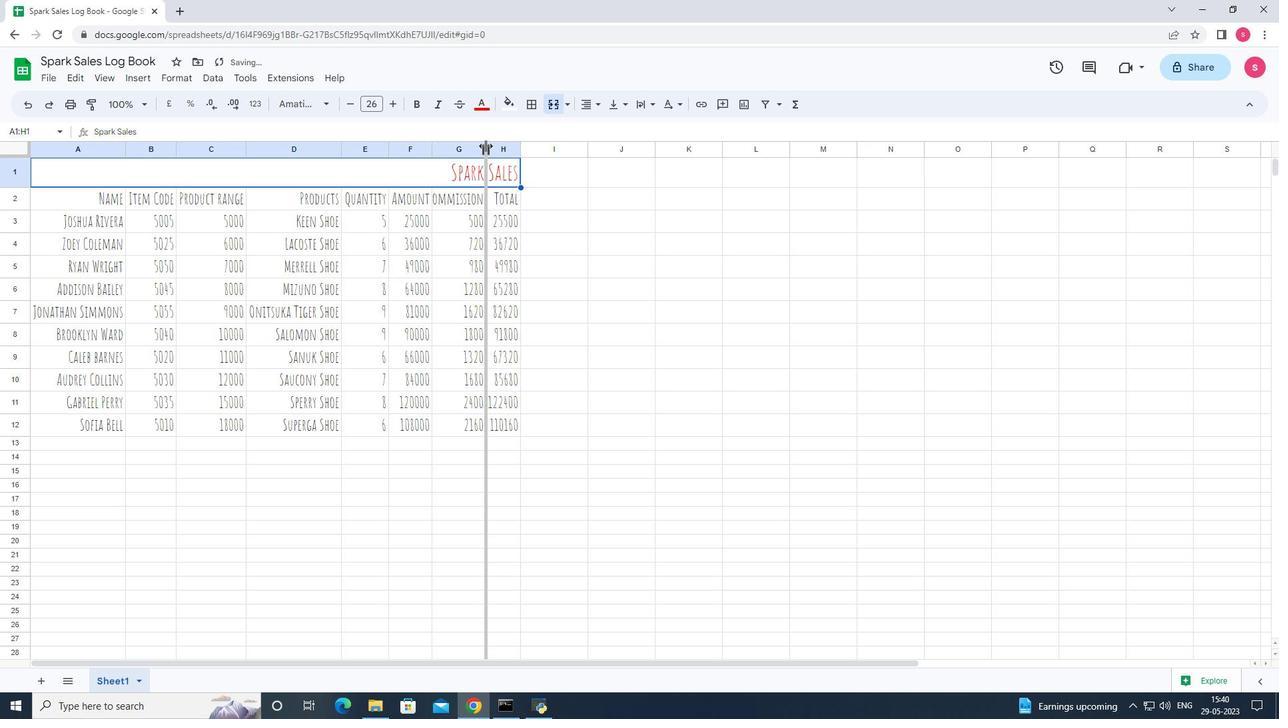 
Action: Mouse moved to (527, 149)
Screenshot: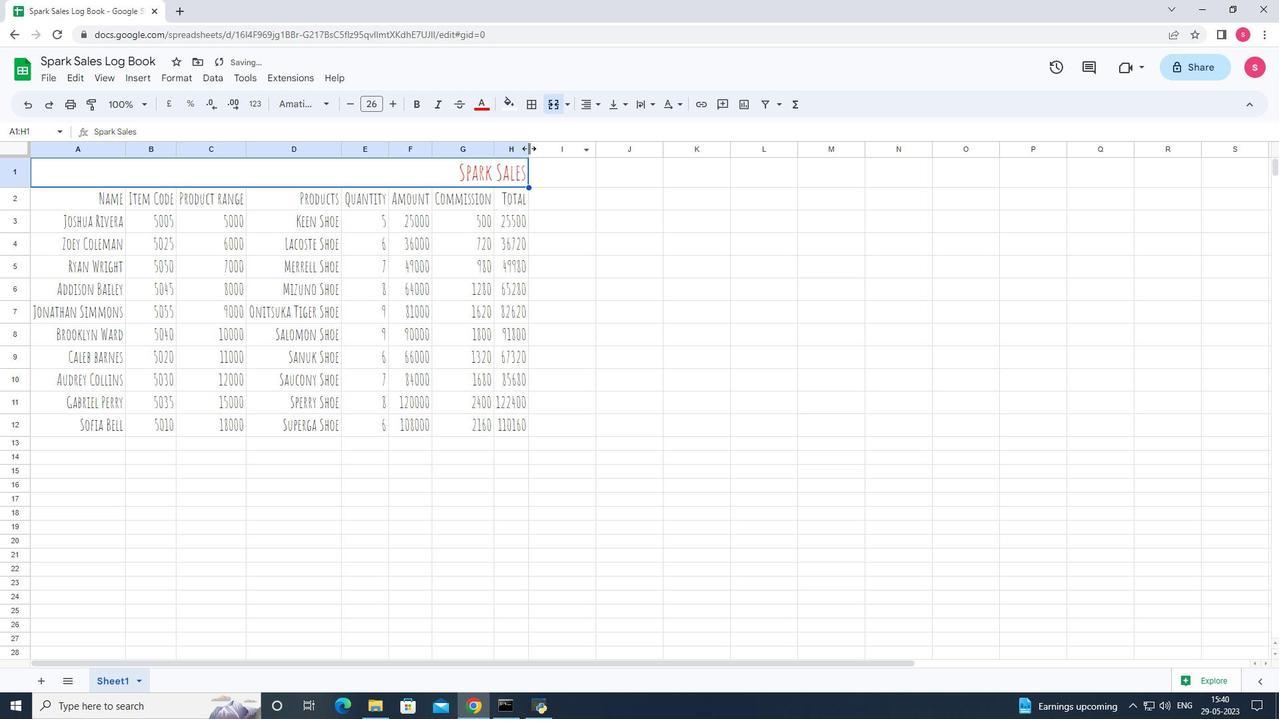 
Action: Mouse pressed left at (527, 149)
Screenshot: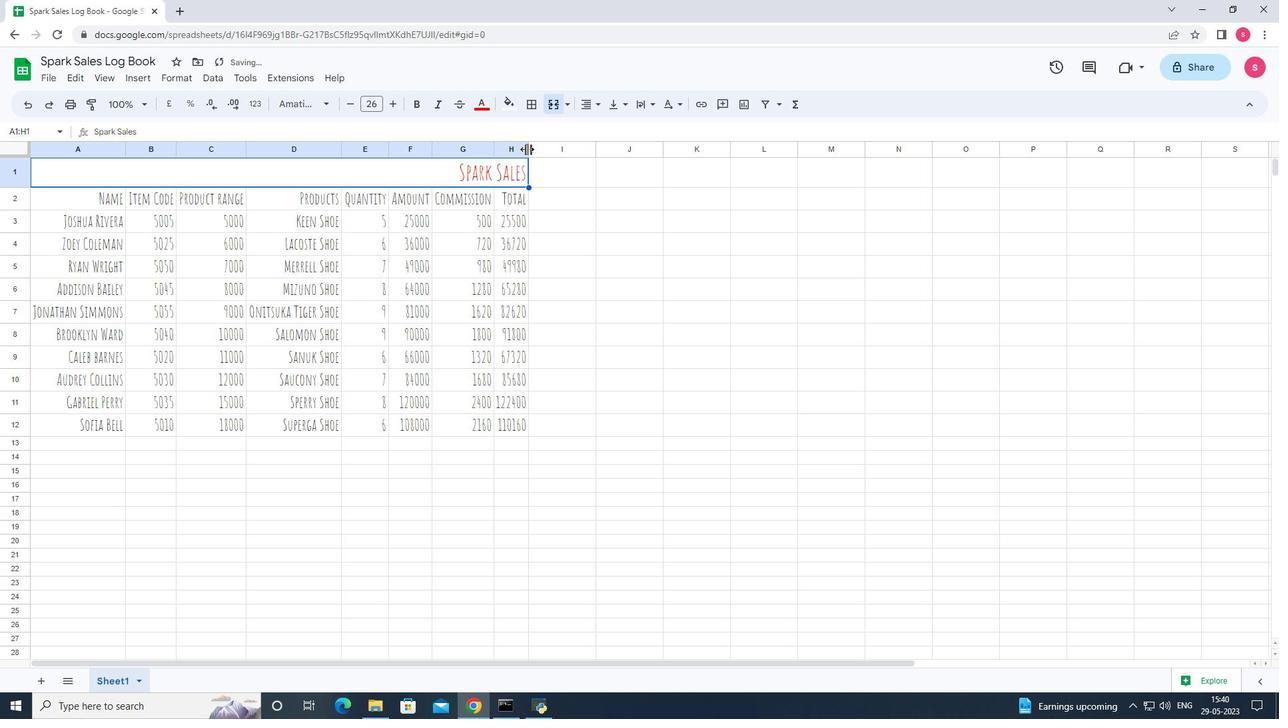 
Action: Mouse pressed left at (527, 149)
Screenshot: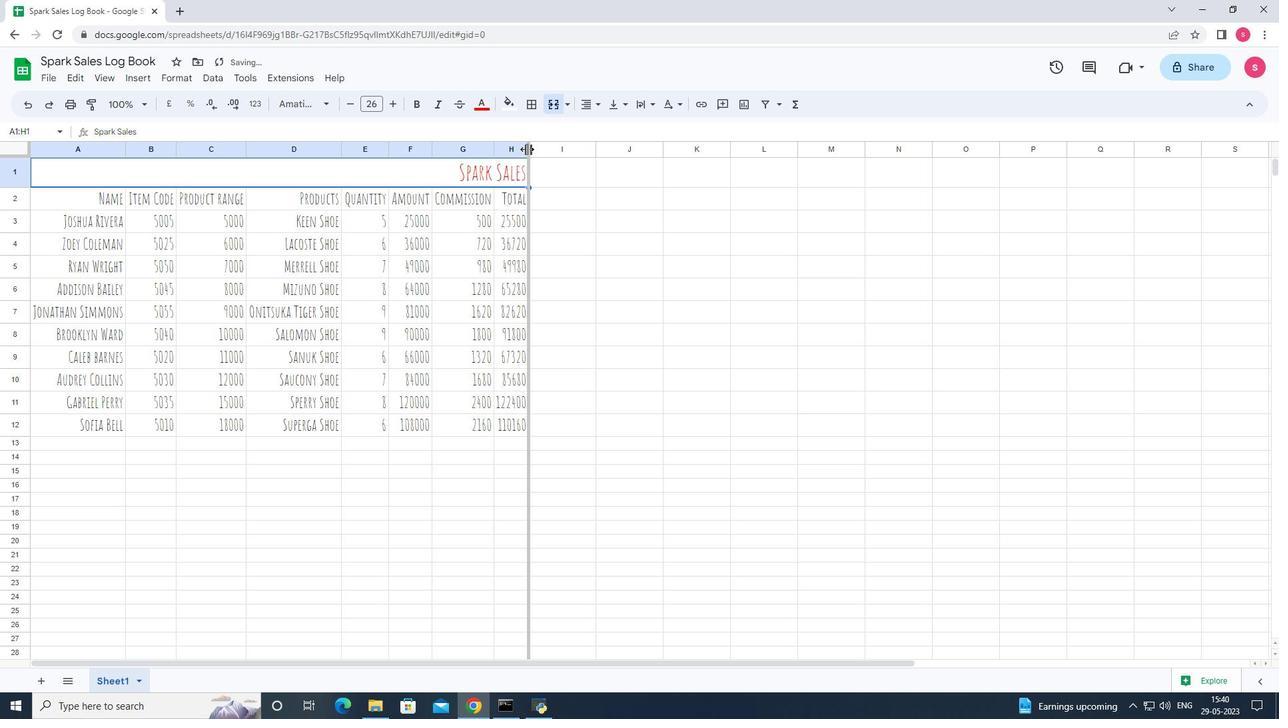 
Action: Mouse moved to (451, 462)
Screenshot: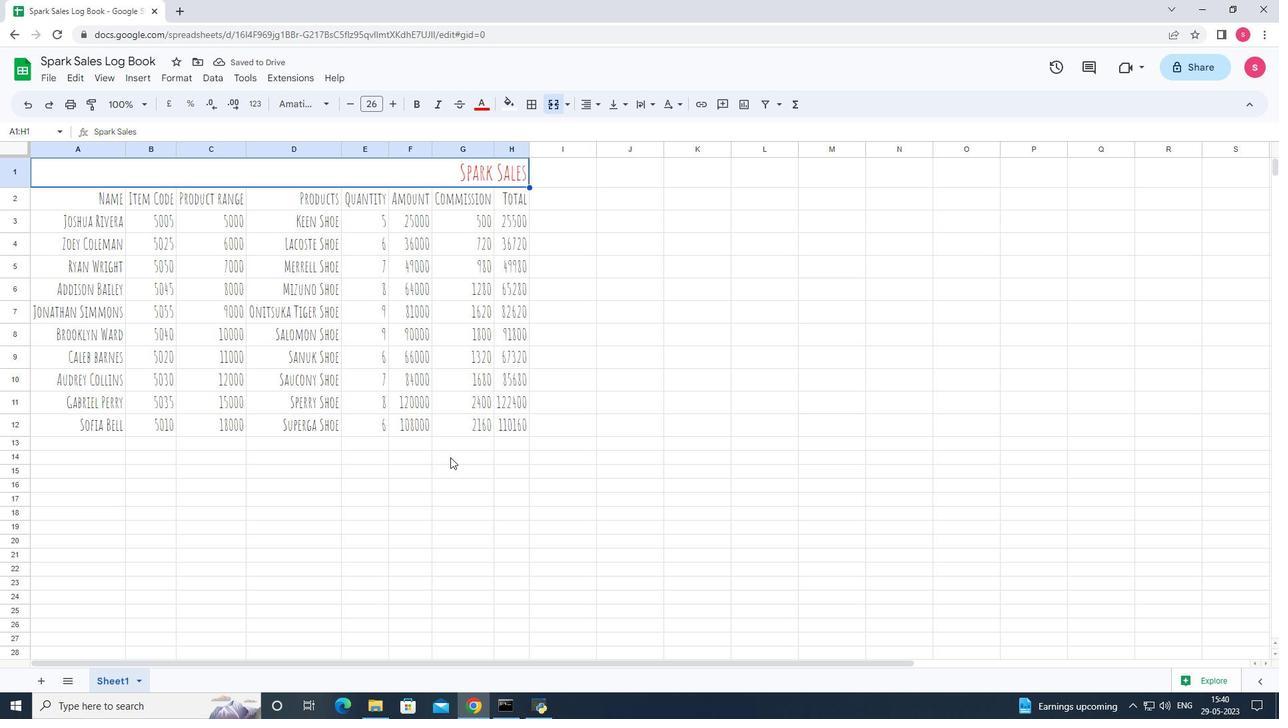 
Action: Mouse pressed left at (451, 462)
Screenshot: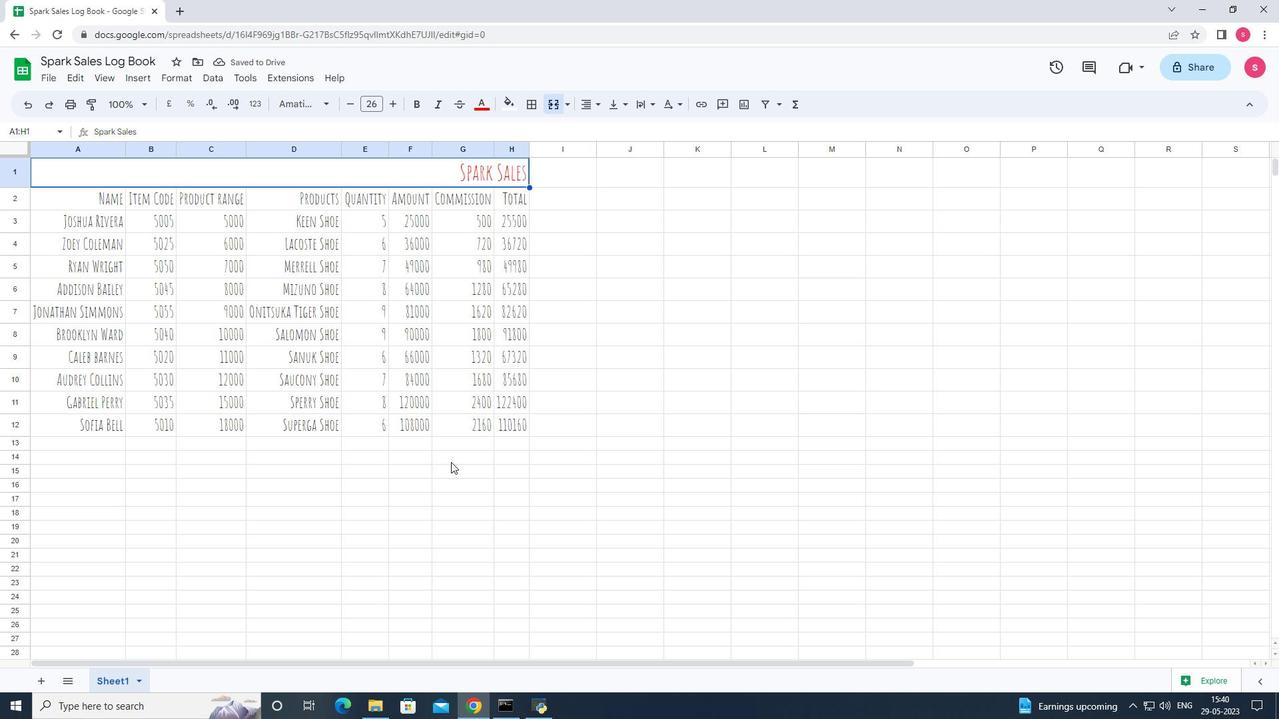 
Action: Mouse moved to (359, 481)
Screenshot: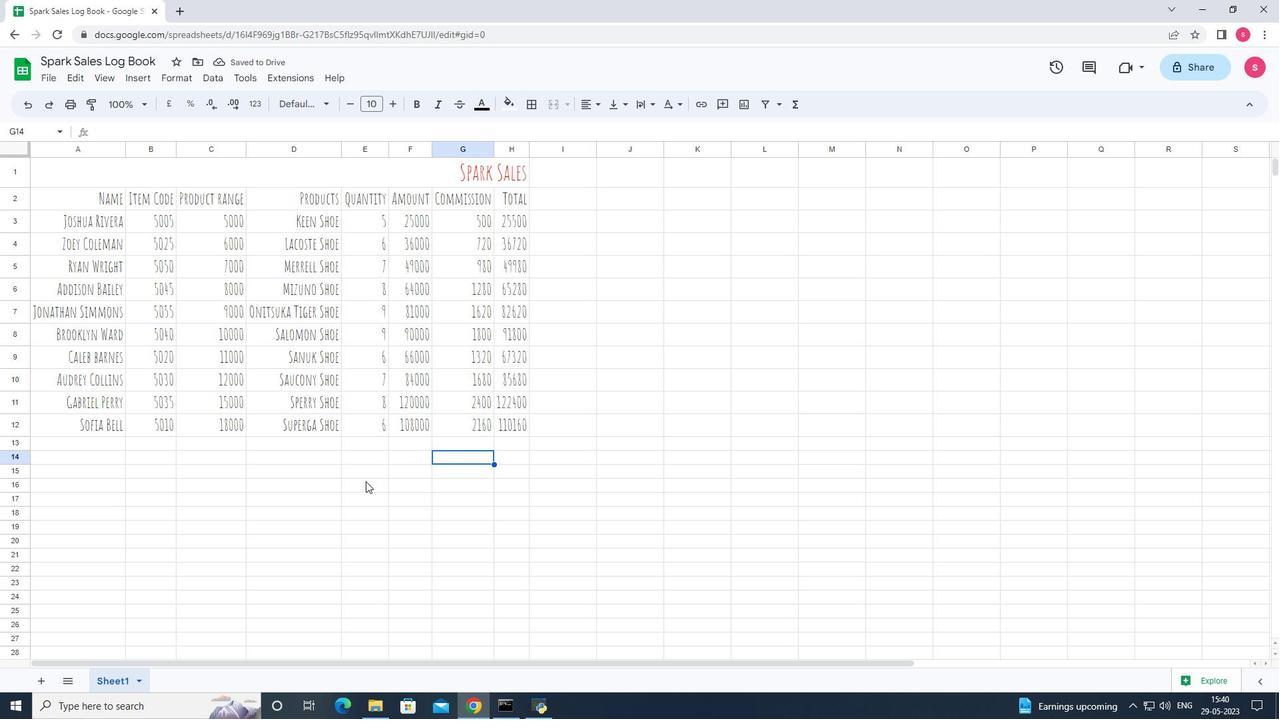 
Action: Mouse pressed left at (359, 481)
Screenshot: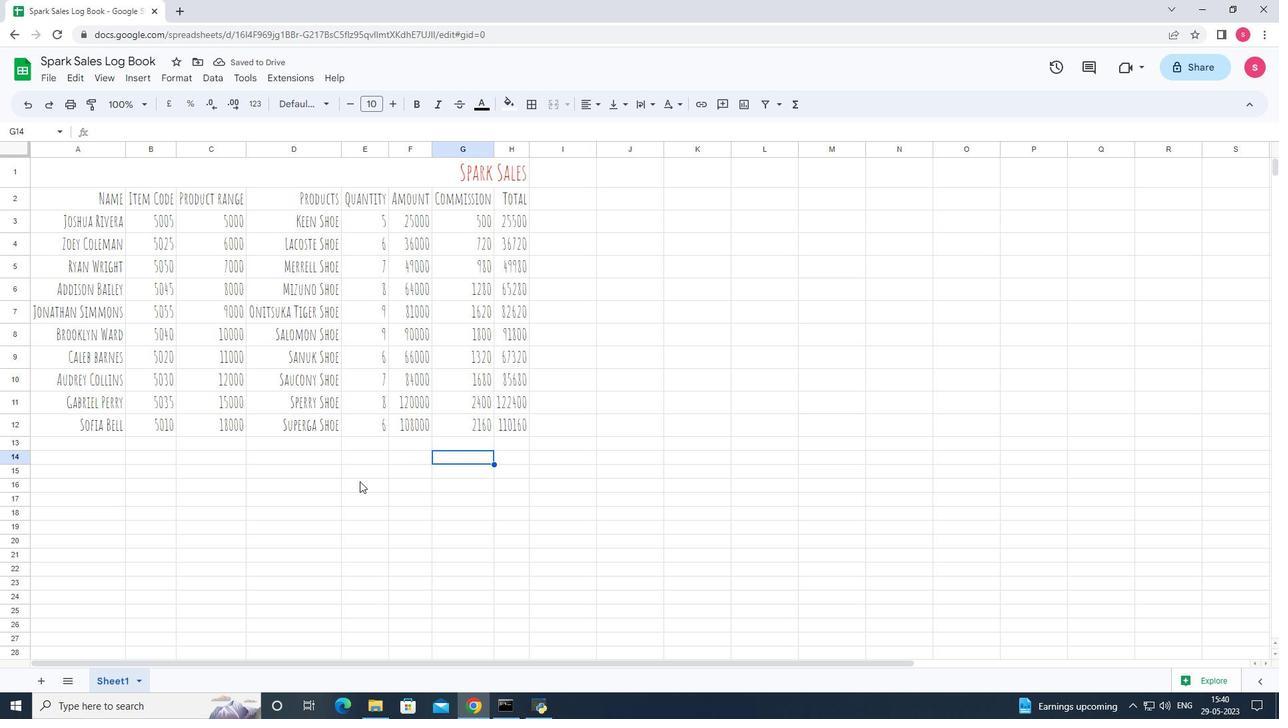 
Action: Mouse moved to (586, 405)
Screenshot: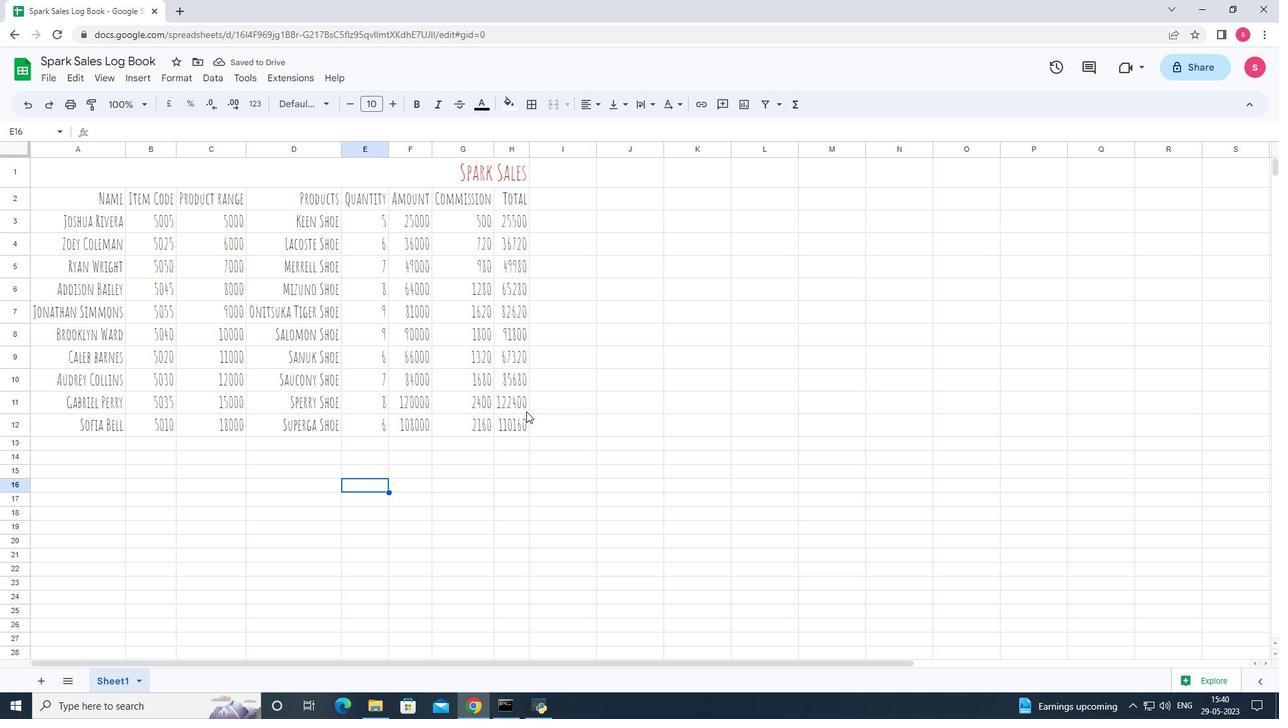 
Action: Mouse pressed left at (586, 405)
Screenshot: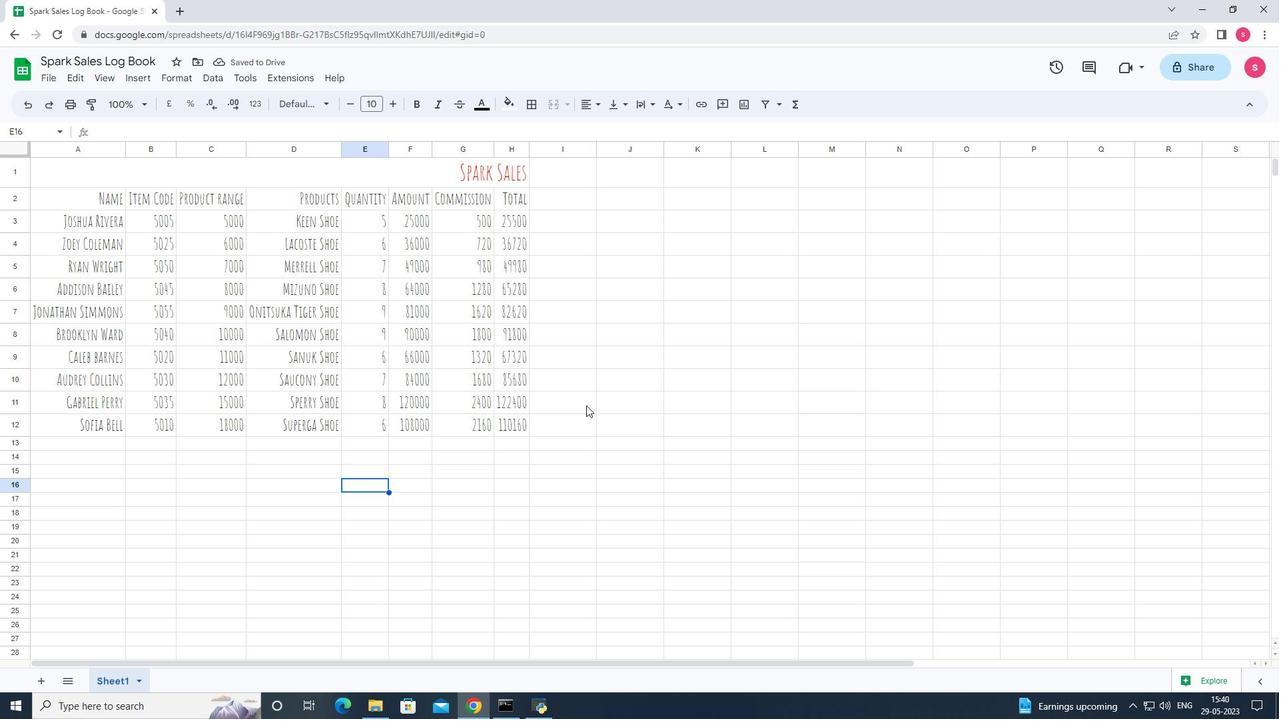 
Action: Mouse moved to (525, 399)
Screenshot: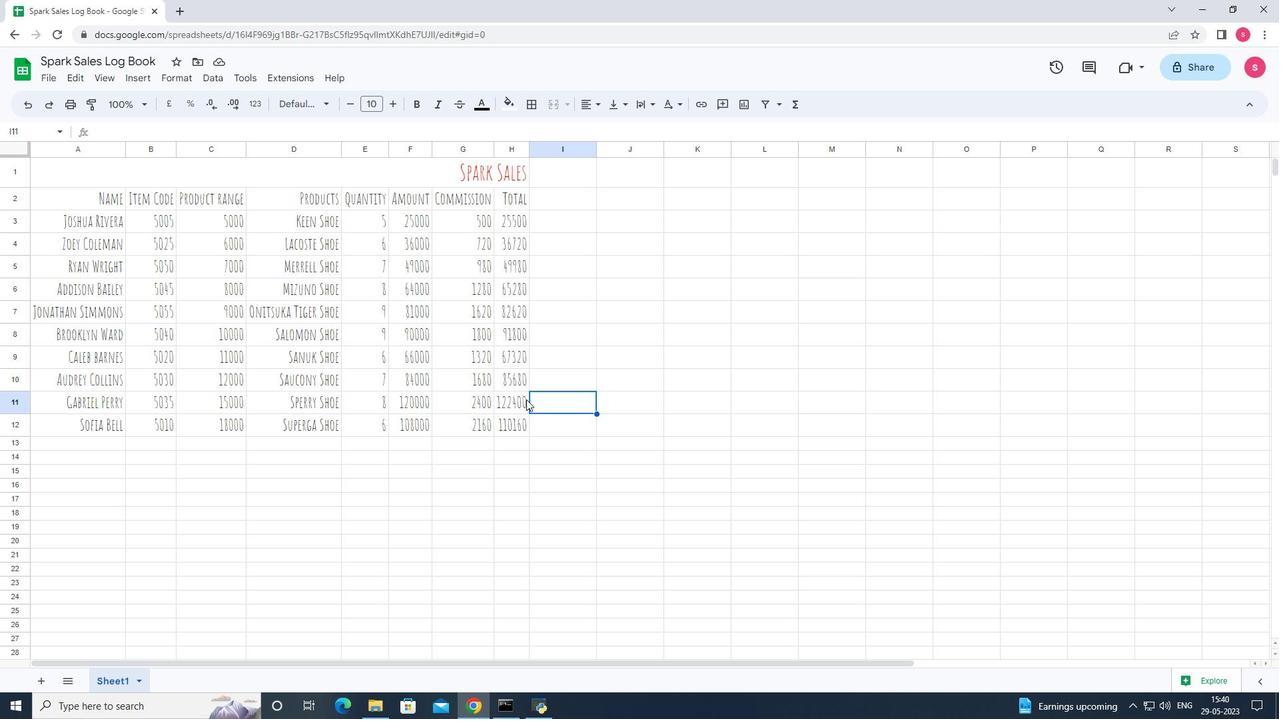 
